Task: Look for space in Mountain Top, United States from 14th June, 2023 to 30th June, 2023 for 5 adults in price range Rs.8000 to Rs.12000. Place can be entire place or private room with 5 bedrooms having 5 beds and 5 bathrooms. Property type can be house, flat, guest house. Amenities needed are: wifi, TV, free parkinig on premises, gym, breakfast. Booking option can be shelf check-in. Required host language is English.
Action: Mouse moved to (584, 129)
Screenshot: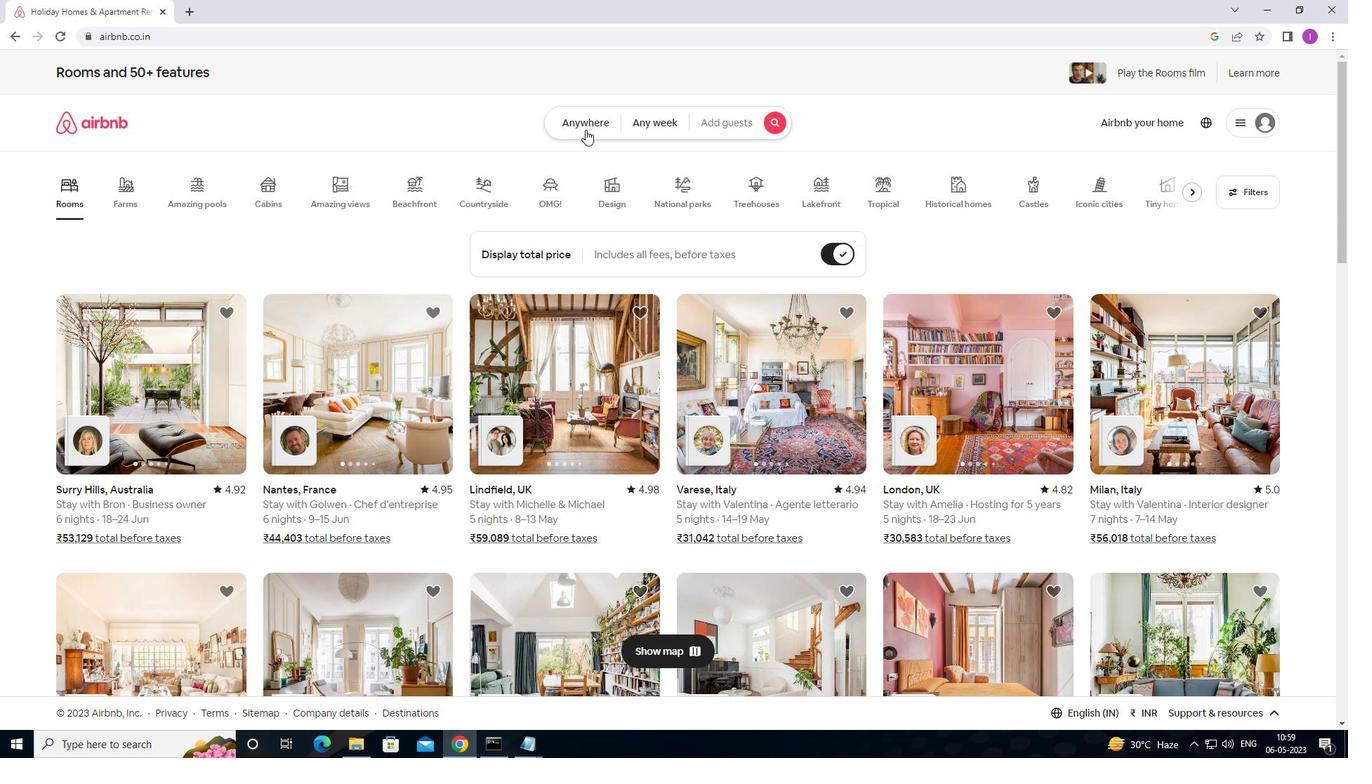 
Action: Mouse pressed left at (584, 129)
Screenshot: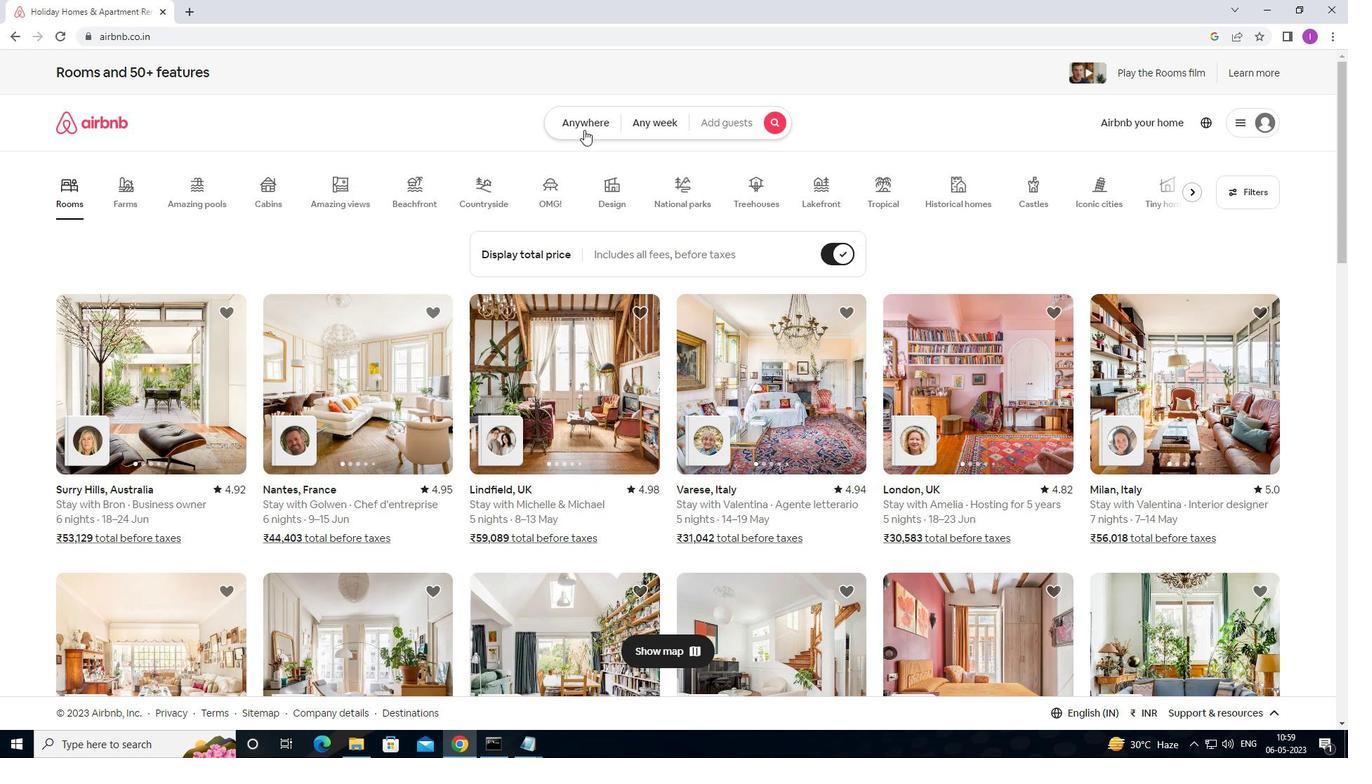
Action: Mouse moved to (483, 166)
Screenshot: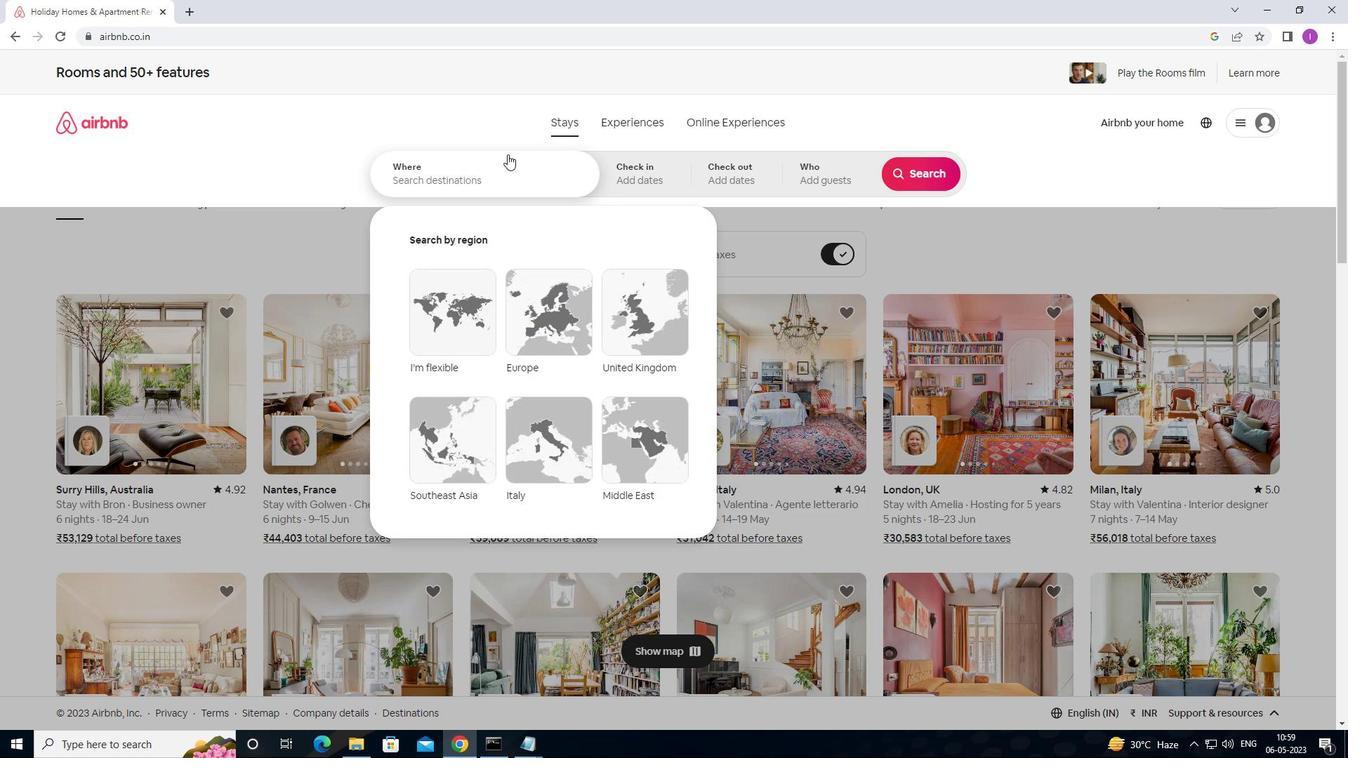 
Action: Mouse pressed left at (483, 166)
Screenshot: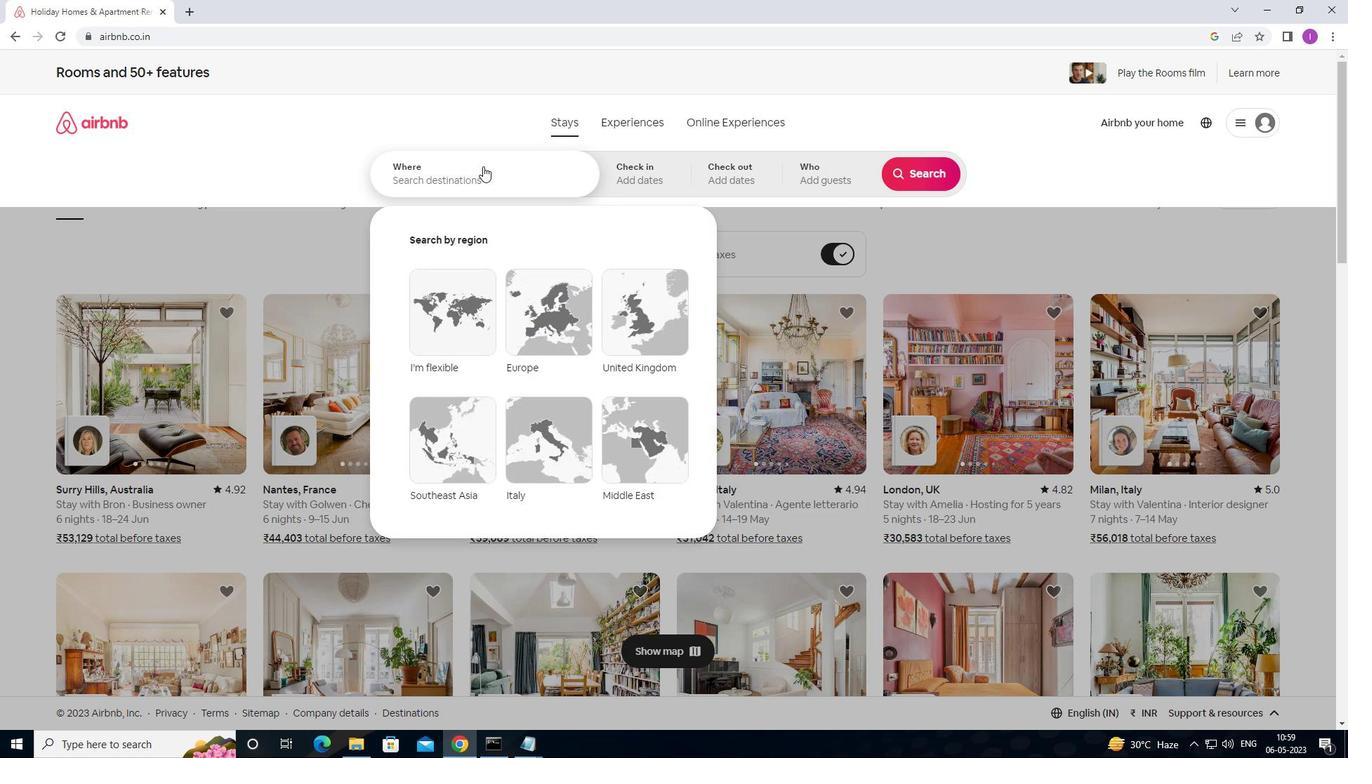 
Action: Mouse moved to (943, 54)
Screenshot: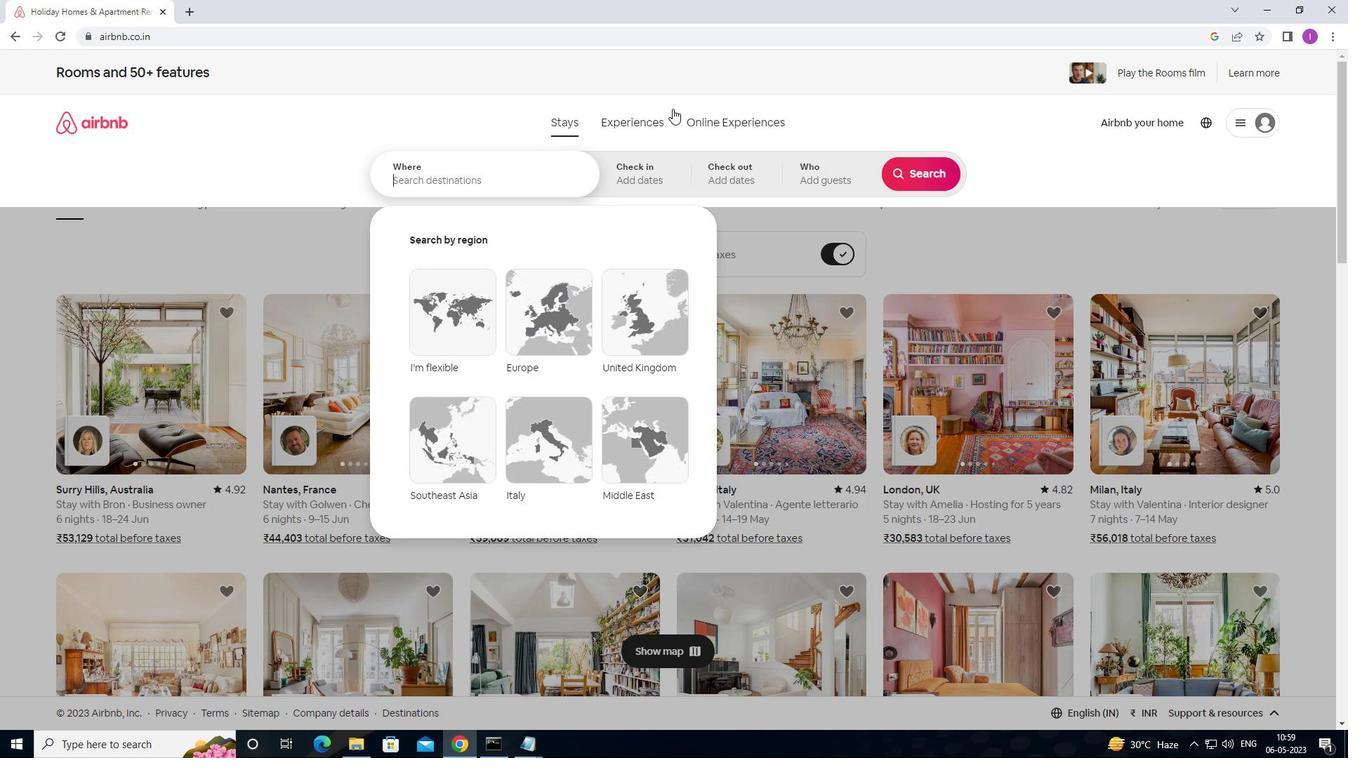 
Action: Key pressed <Key.shift>MOUNTAIN<Key.space>TOP,<Key.shift><Key.shift>UNITES<Key.backspace>D<Key.space>STATES
Screenshot: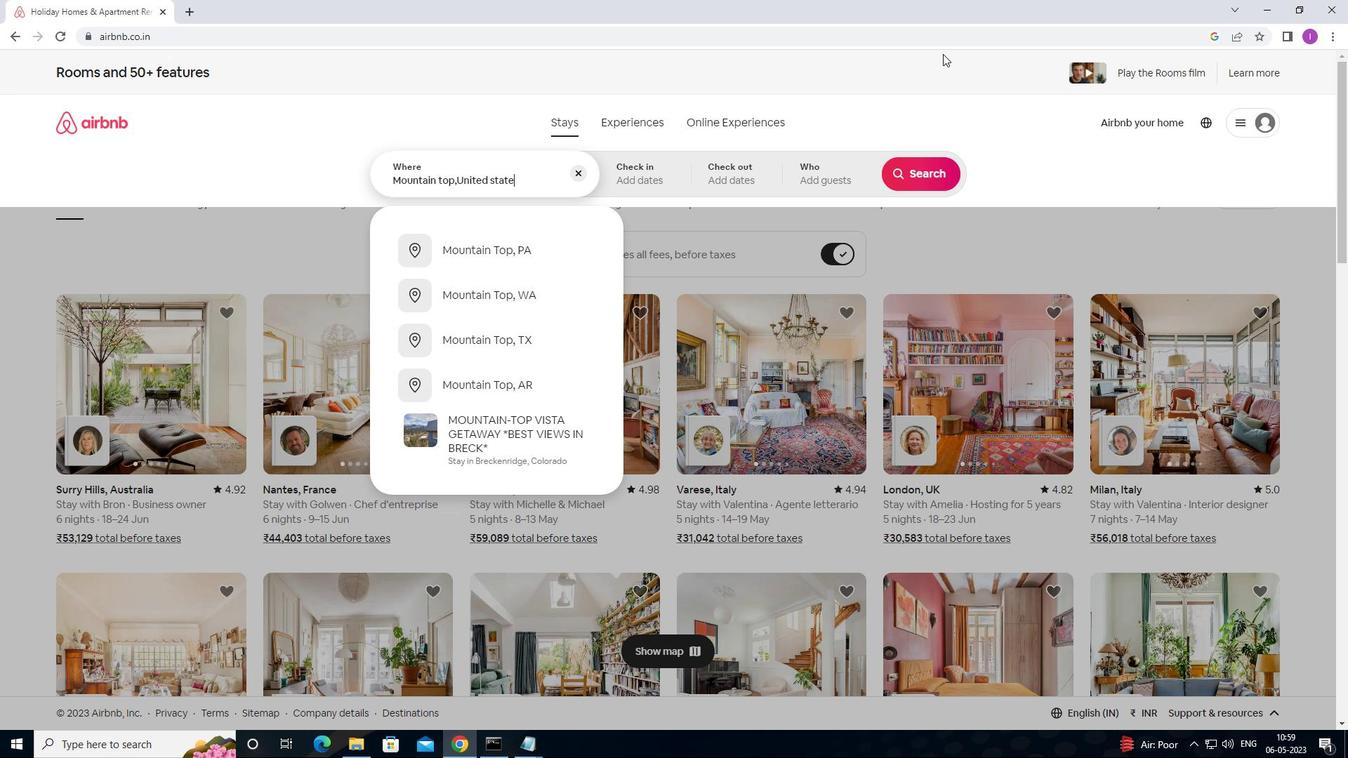 
Action: Mouse moved to (660, 179)
Screenshot: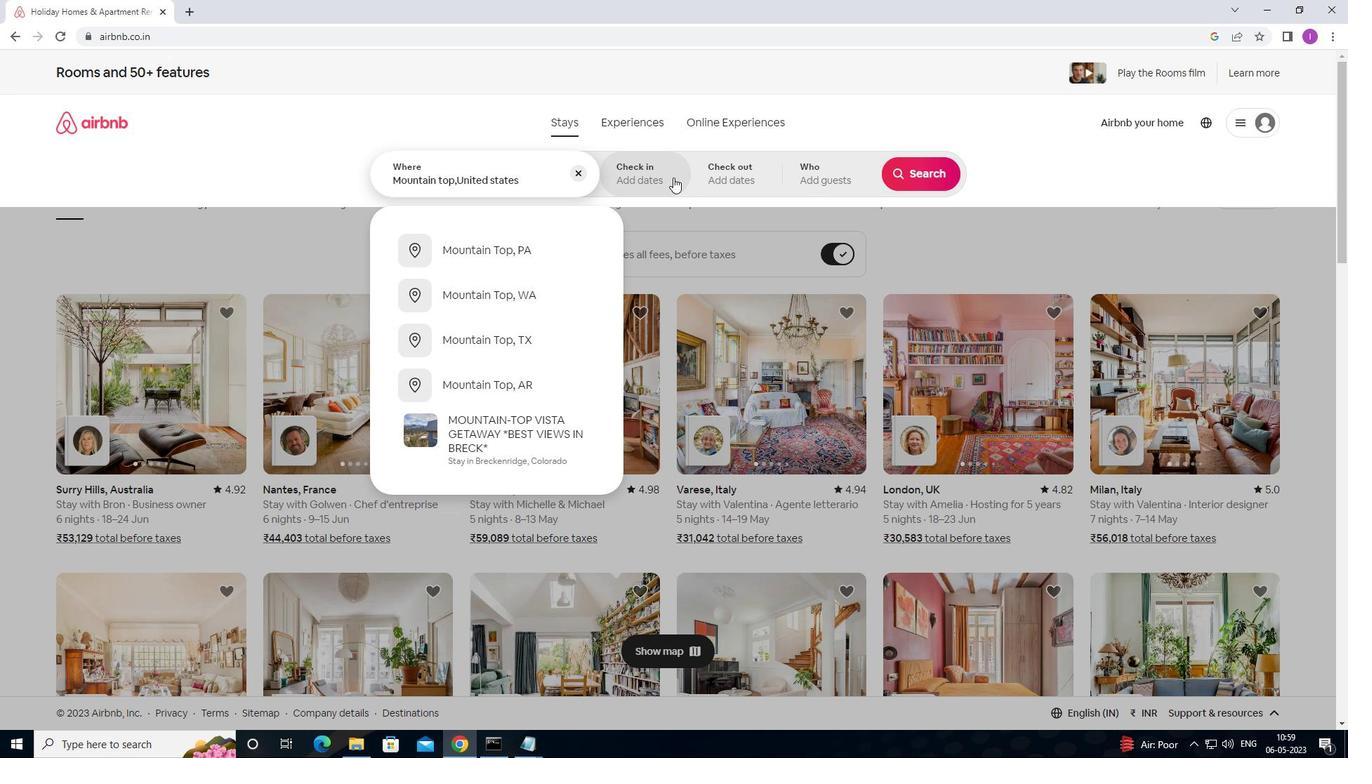 
Action: Mouse pressed left at (660, 179)
Screenshot: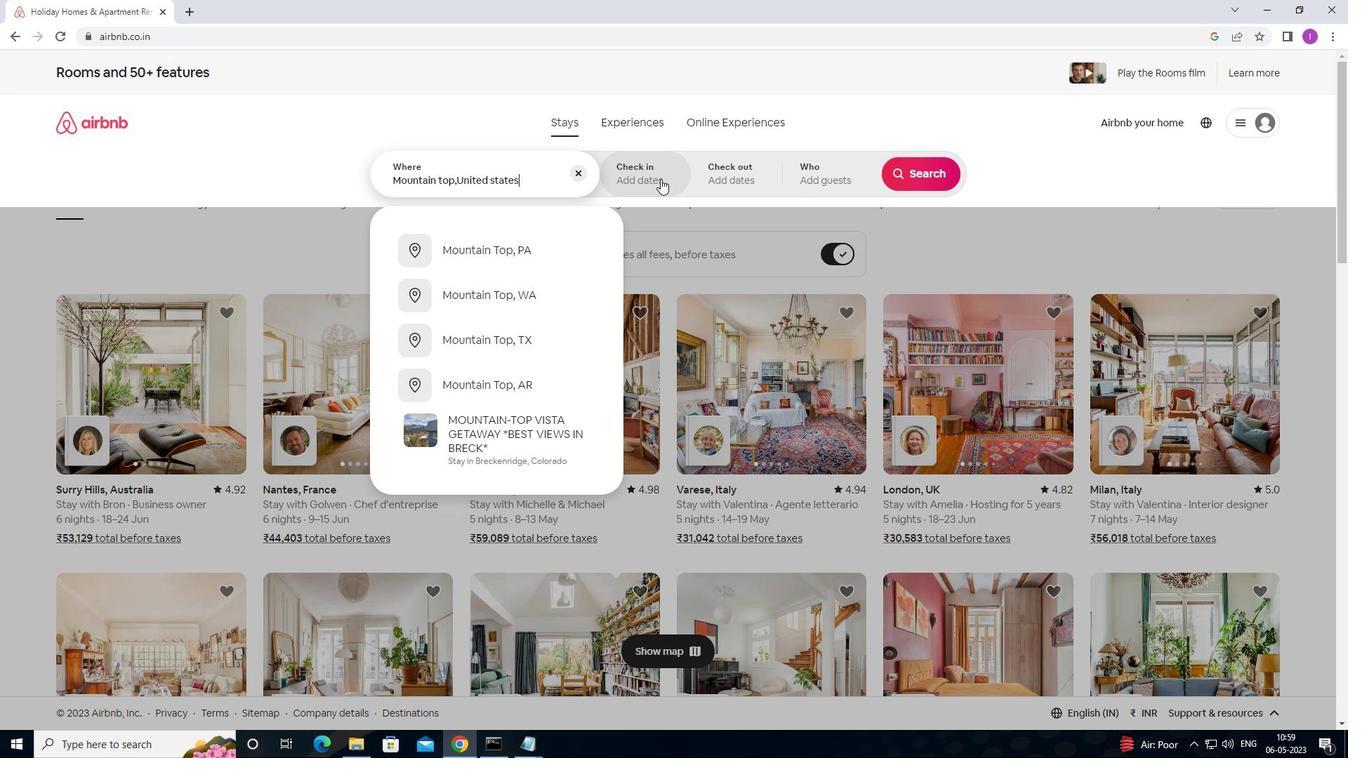 
Action: Mouse moved to (799, 409)
Screenshot: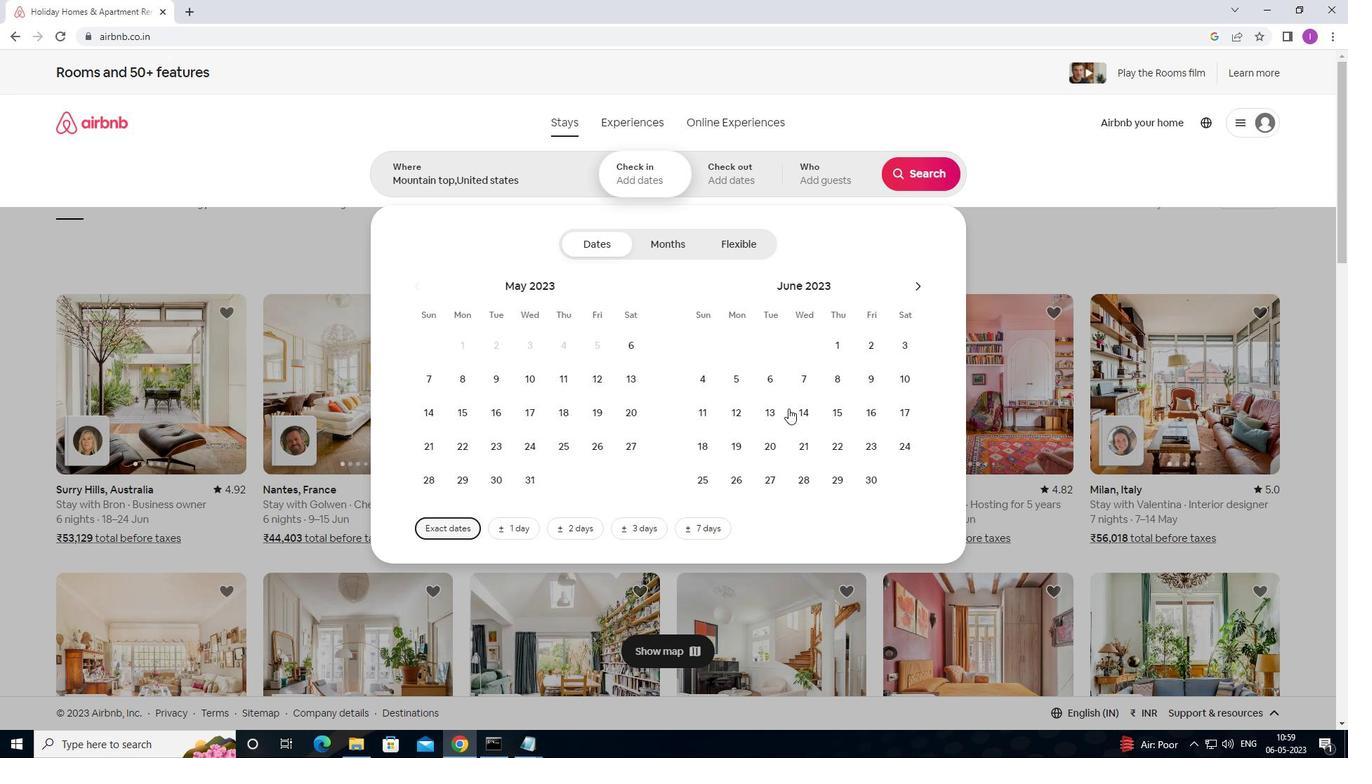 
Action: Mouse pressed left at (799, 409)
Screenshot: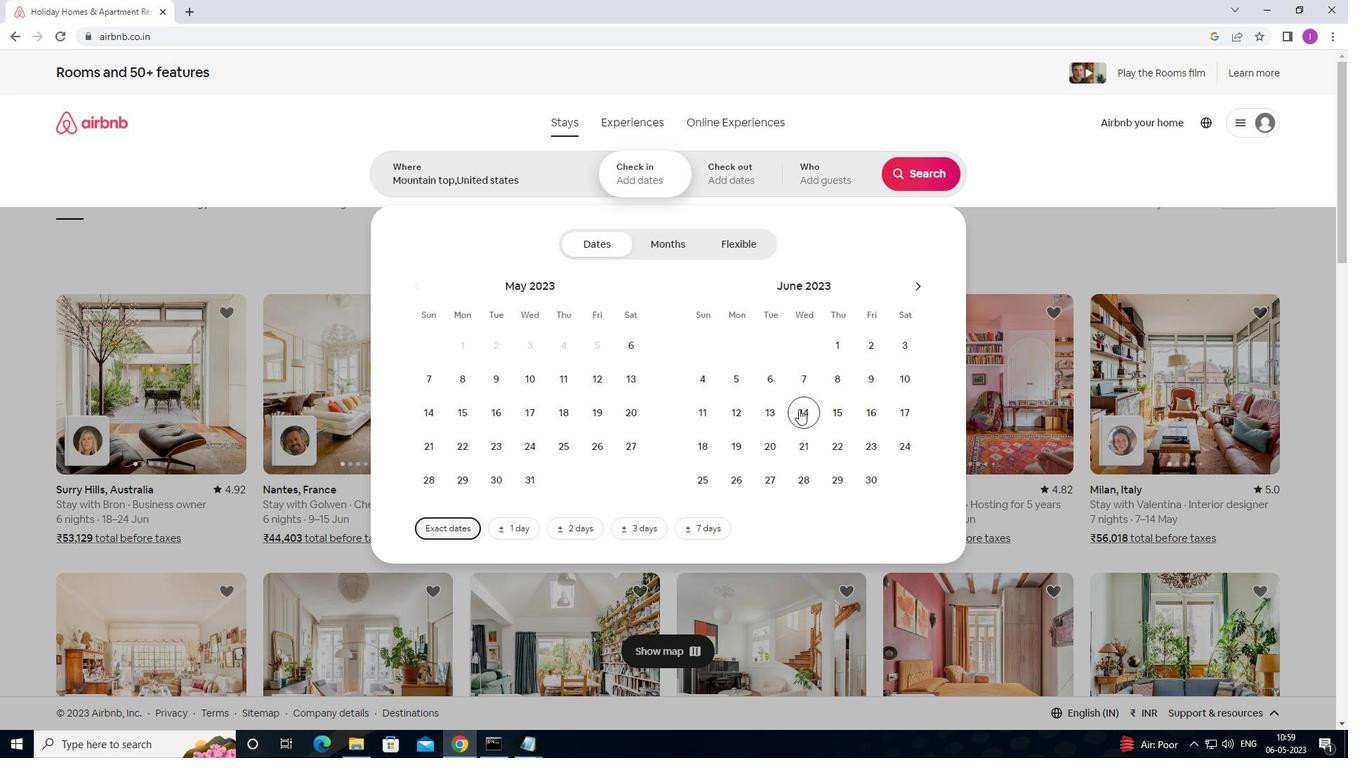 
Action: Mouse moved to (868, 485)
Screenshot: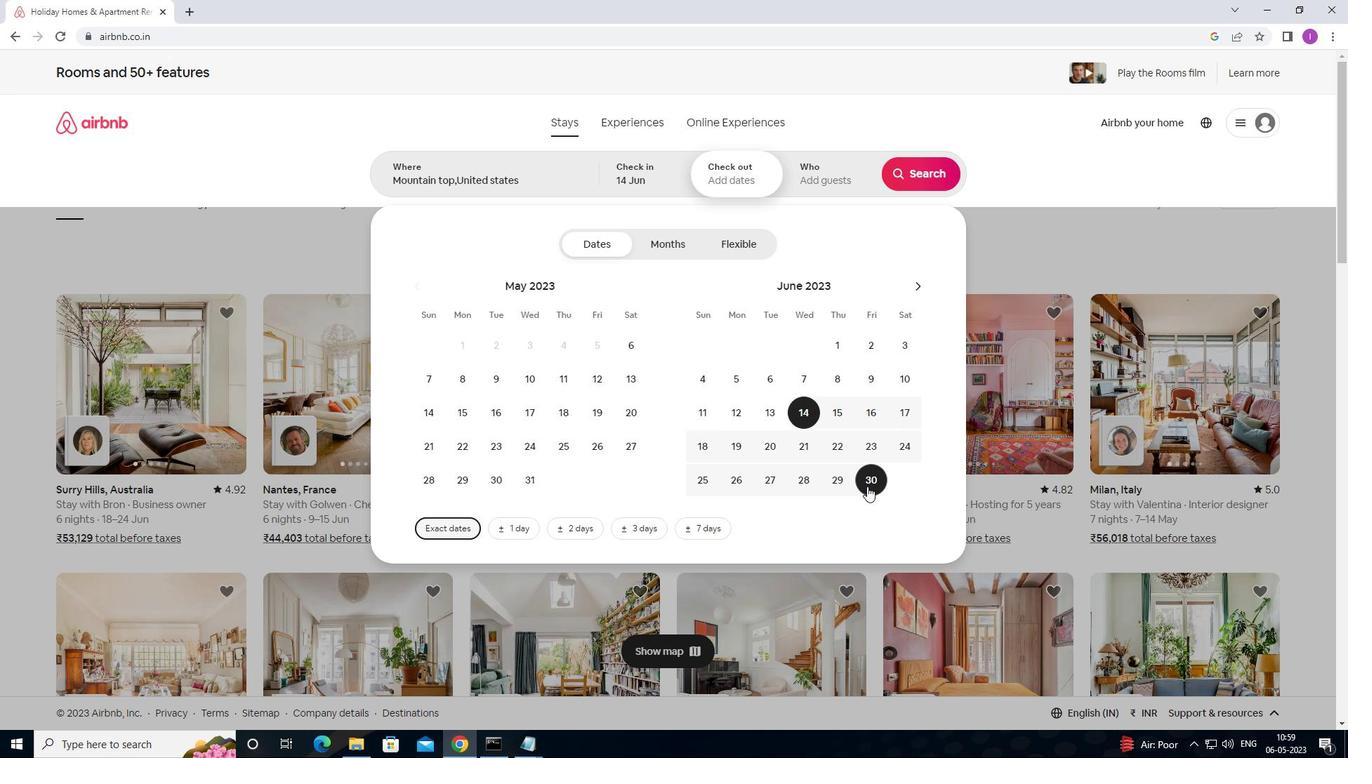 
Action: Mouse pressed left at (868, 485)
Screenshot: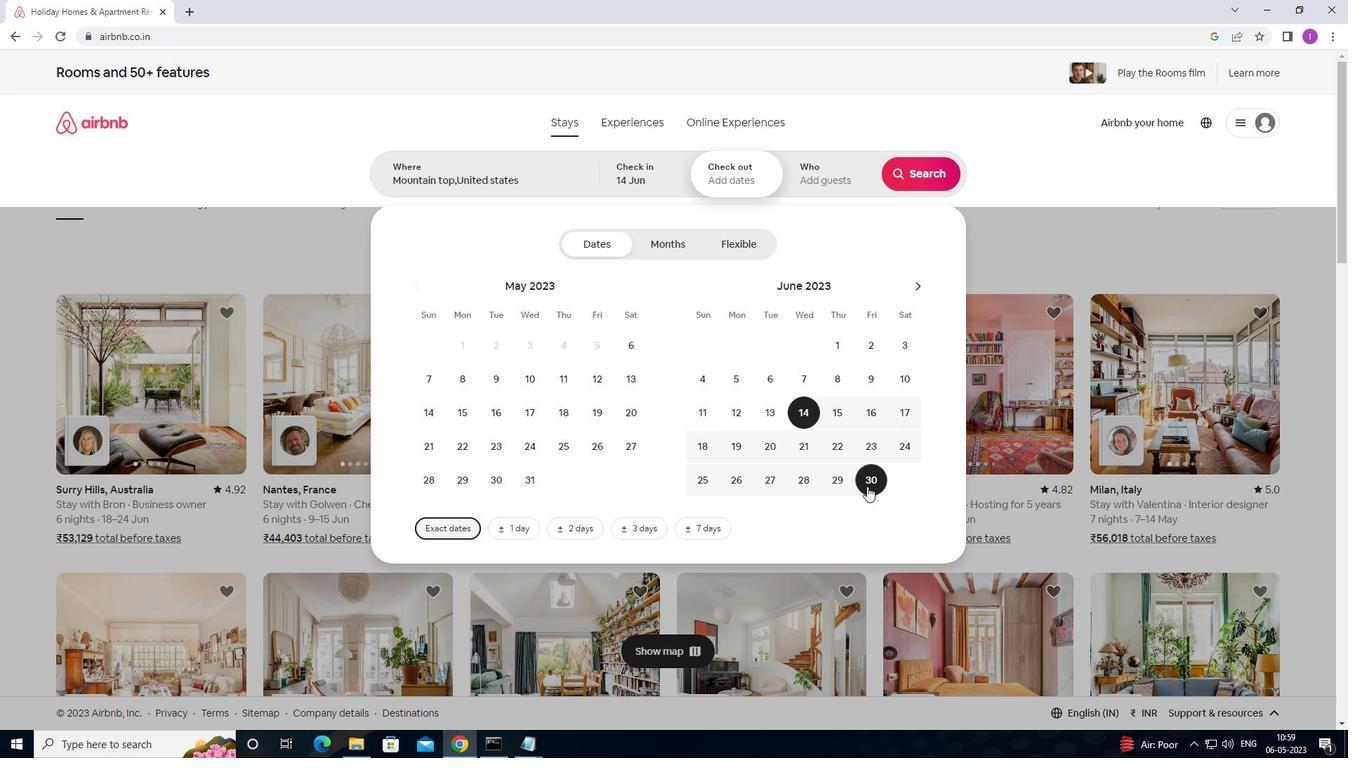 
Action: Mouse moved to (853, 176)
Screenshot: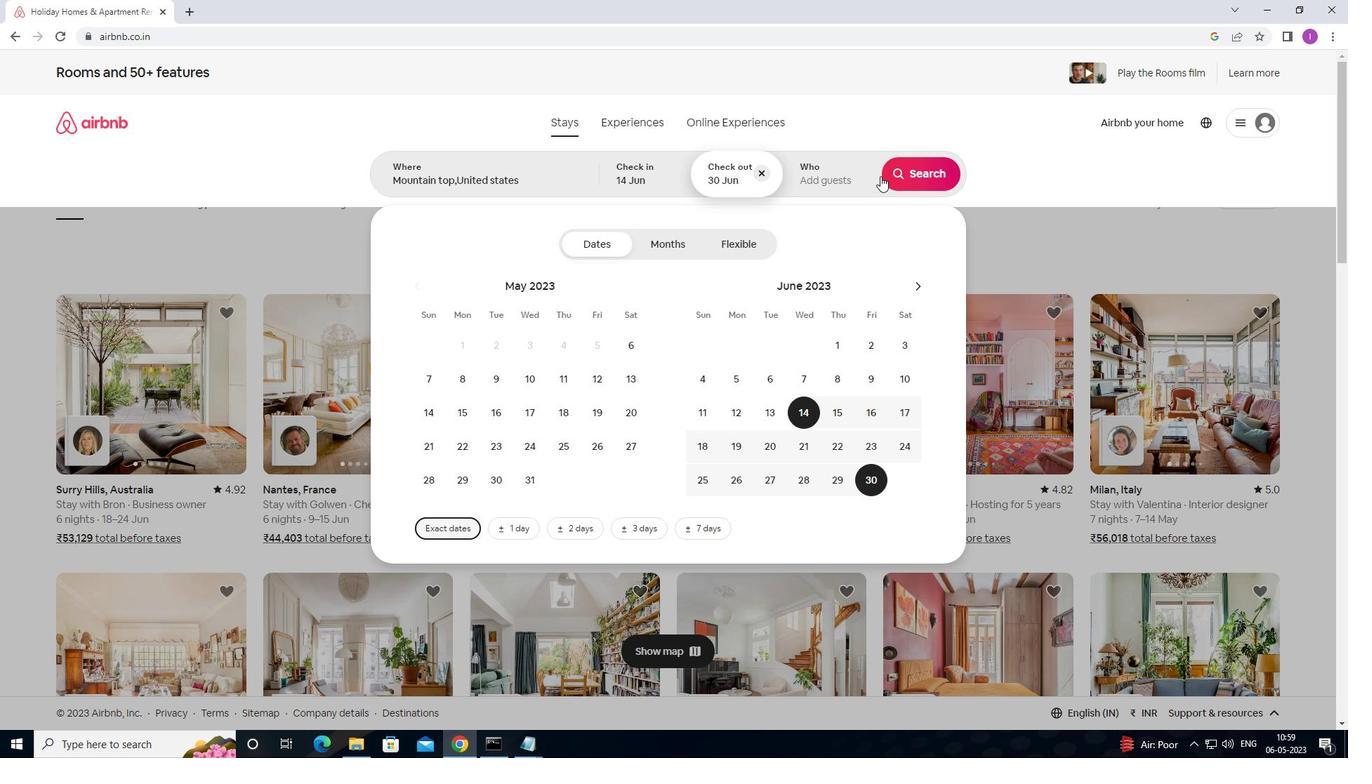 
Action: Mouse pressed left at (853, 176)
Screenshot: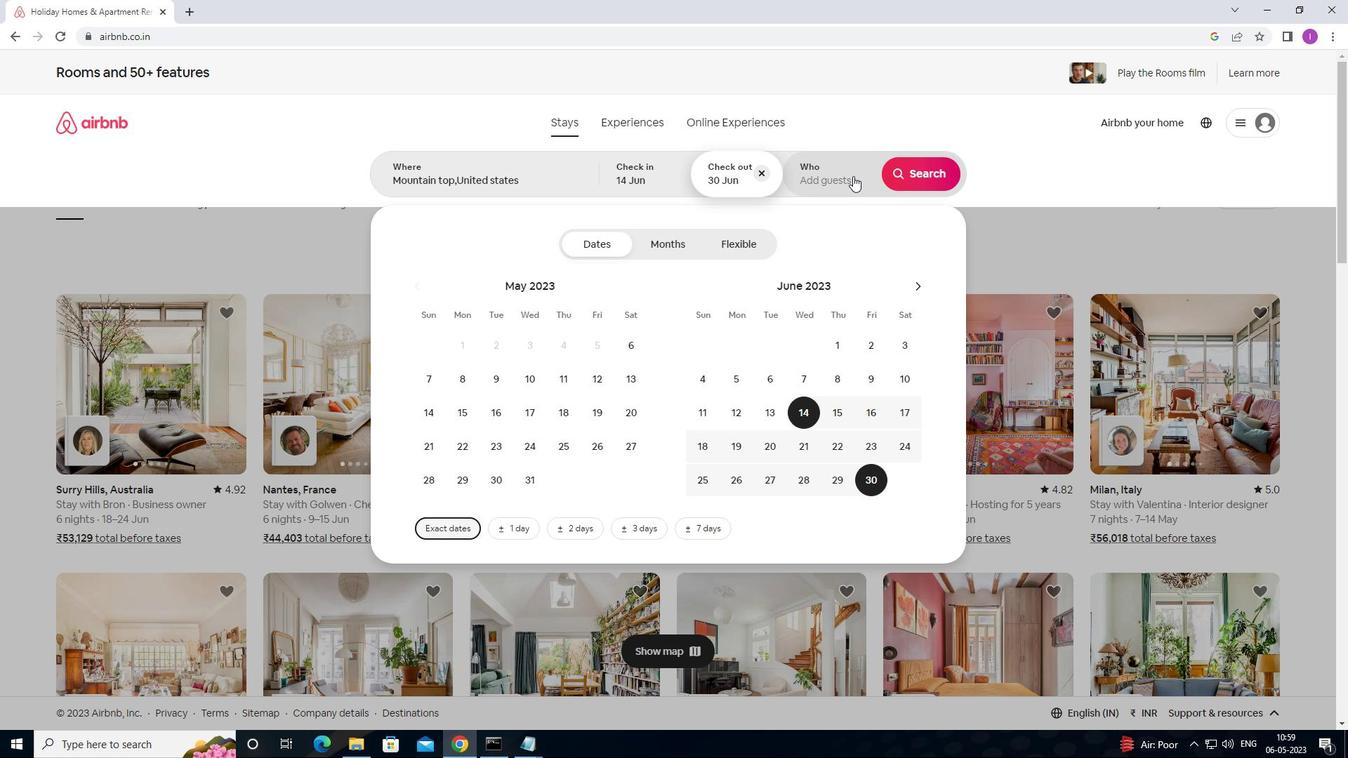 
Action: Mouse moved to (921, 249)
Screenshot: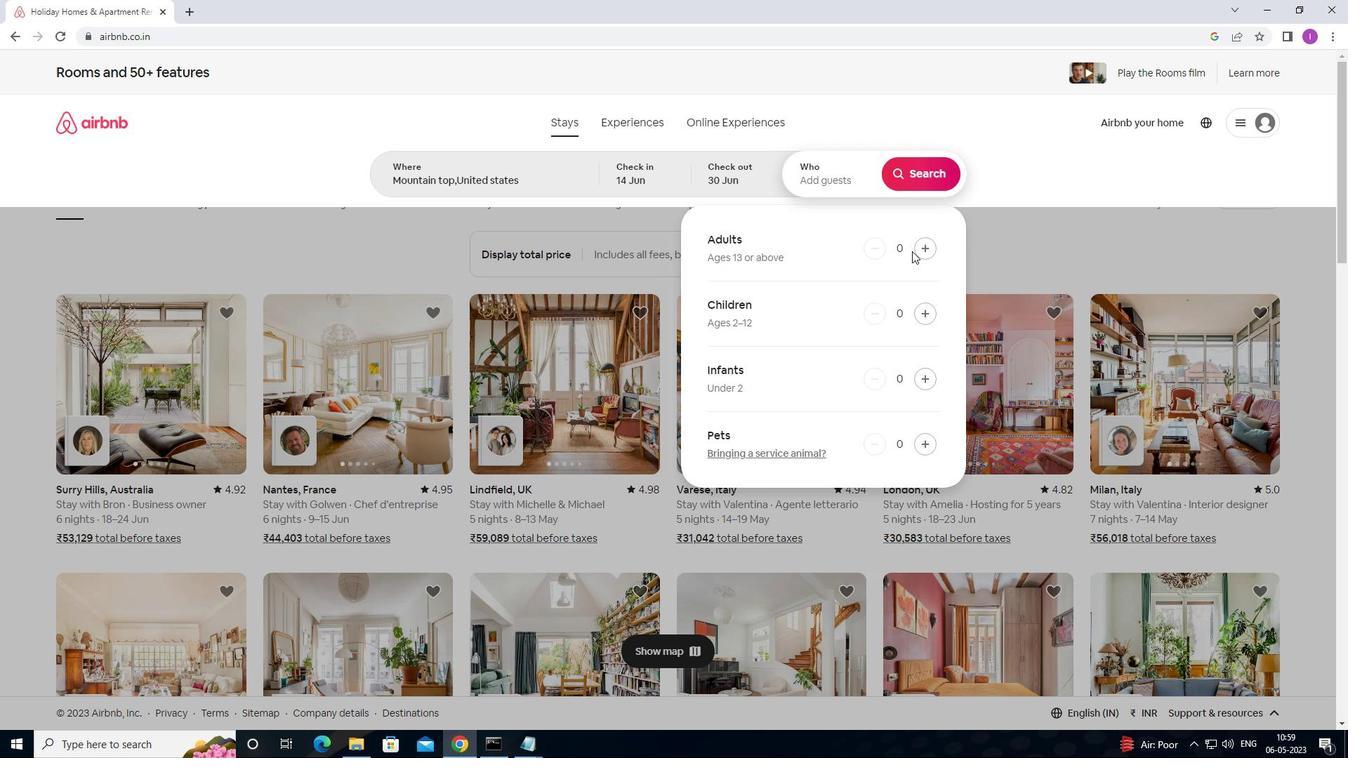 
Action: Mouse pressed left at (921, 249)
Screenshot: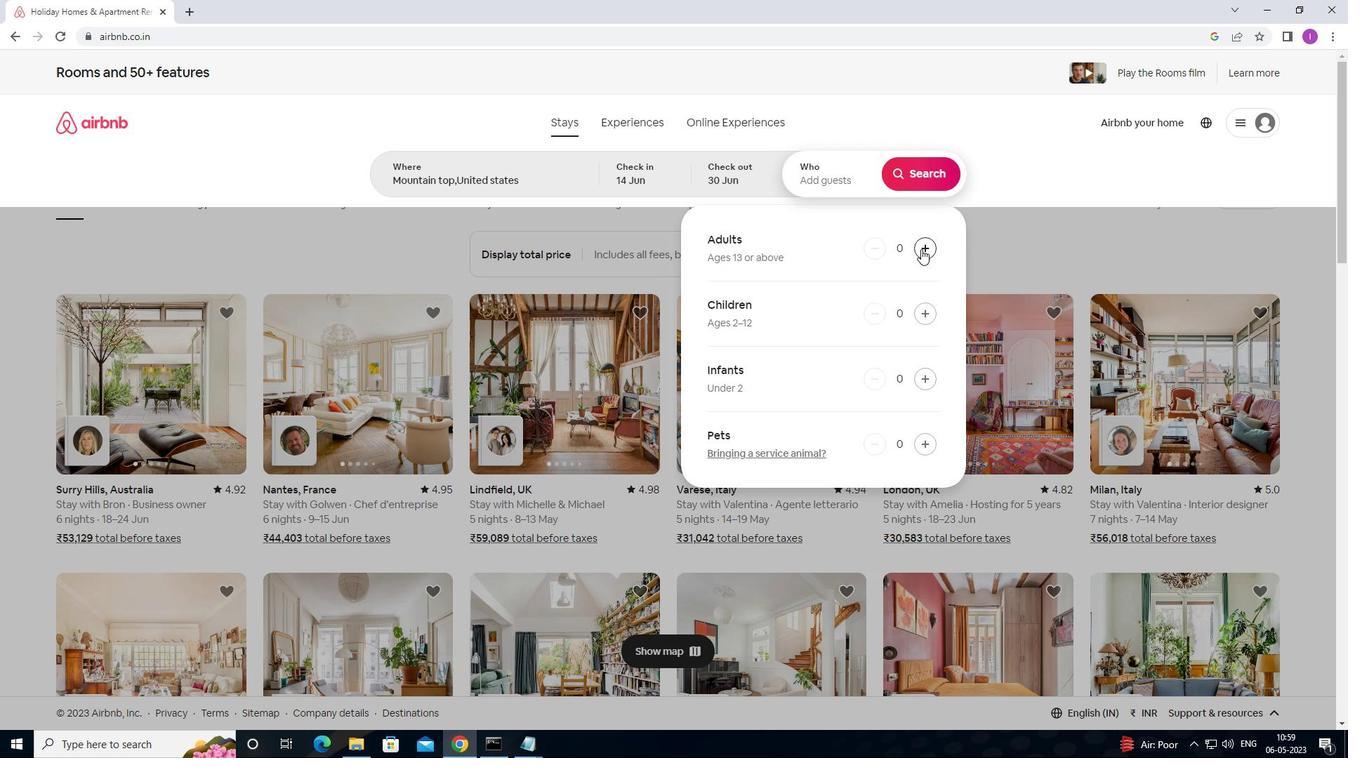 
Action: Mouse pressed left at (921, 249)
Screenshot: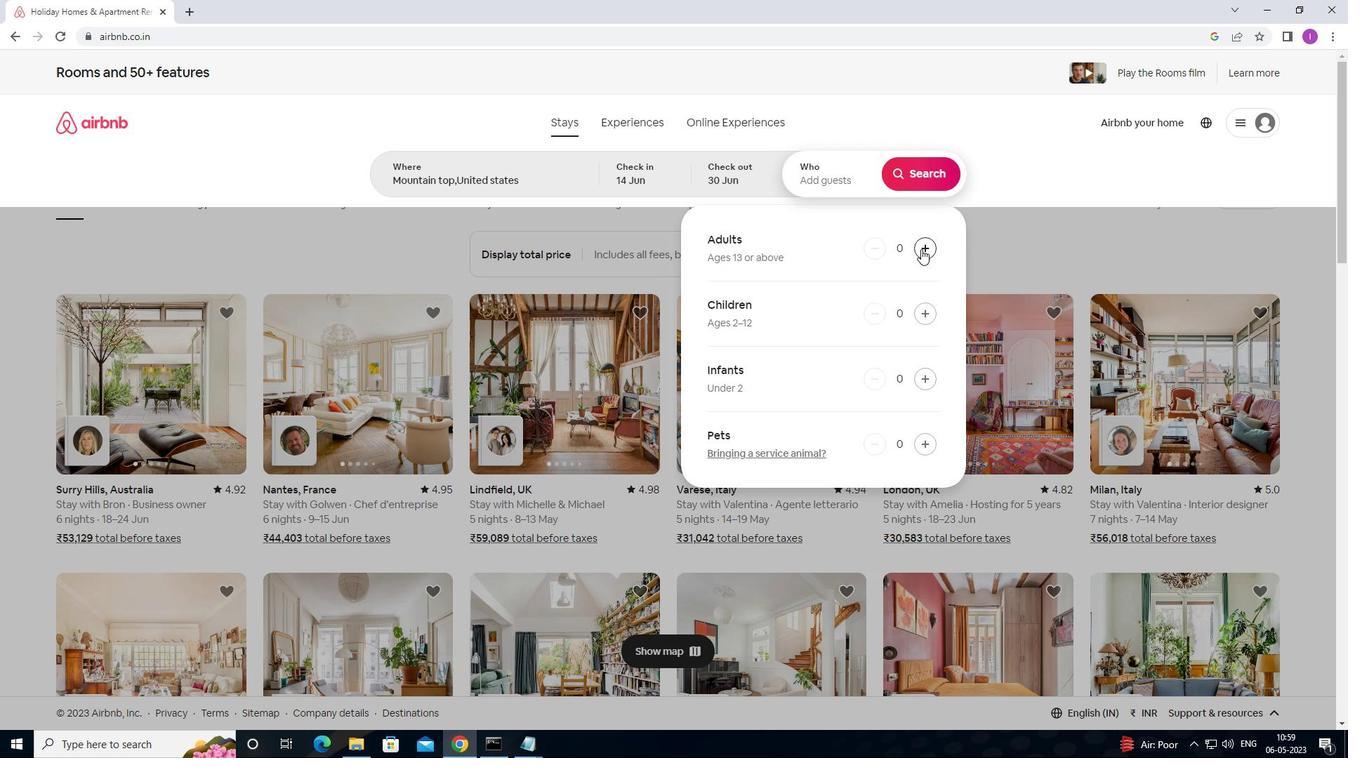 
Action: Mouse pressed left at (921, 249)
Screenshot: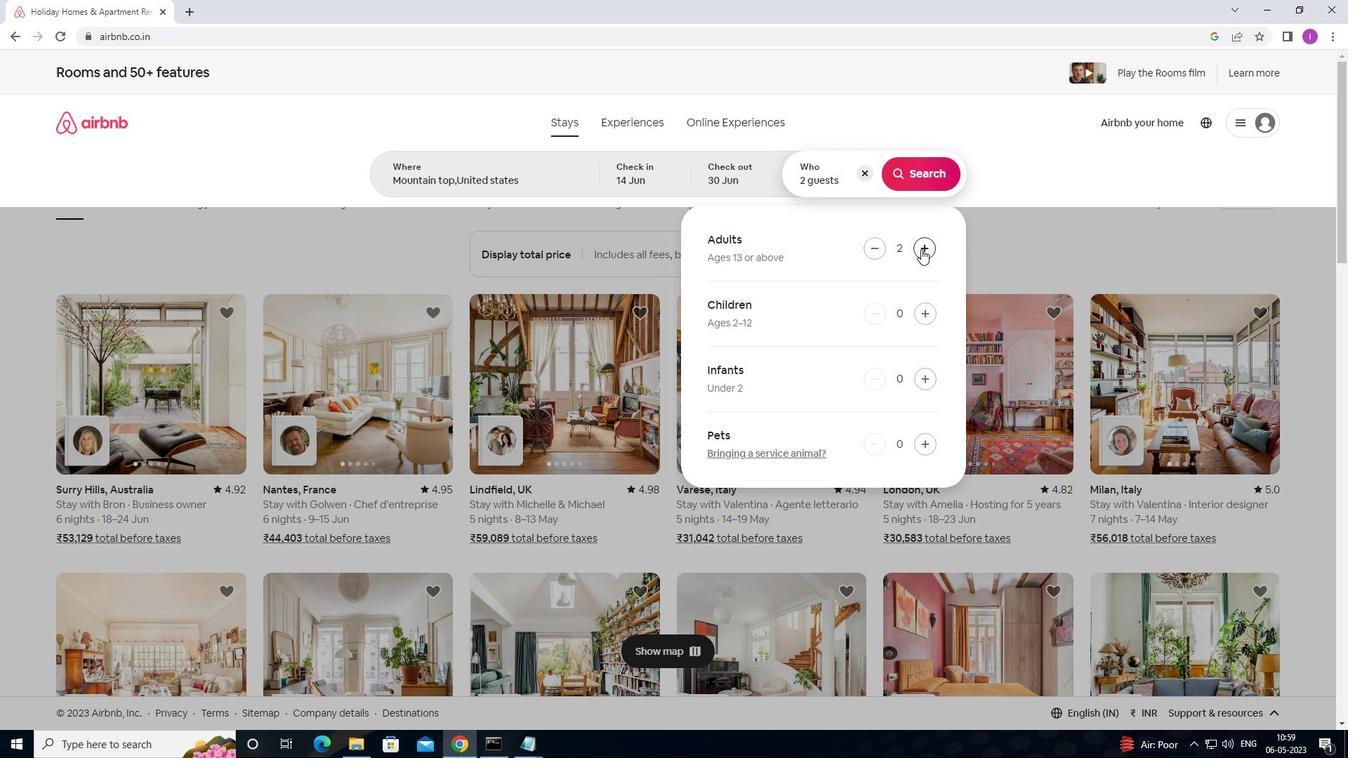 
Action: Mouse pressed left at (921, 249)
Screenshot: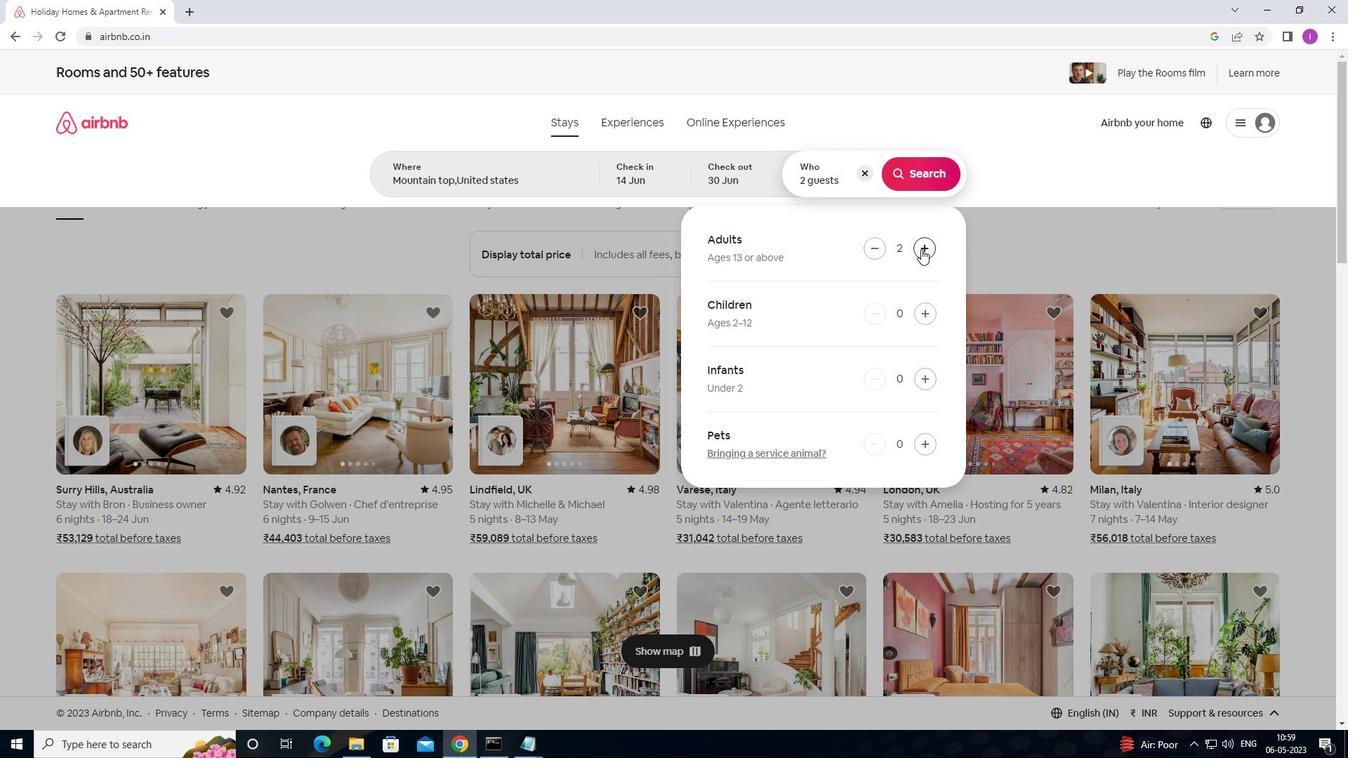 
Action: Mouse moved to (921, 249)
Screenshot: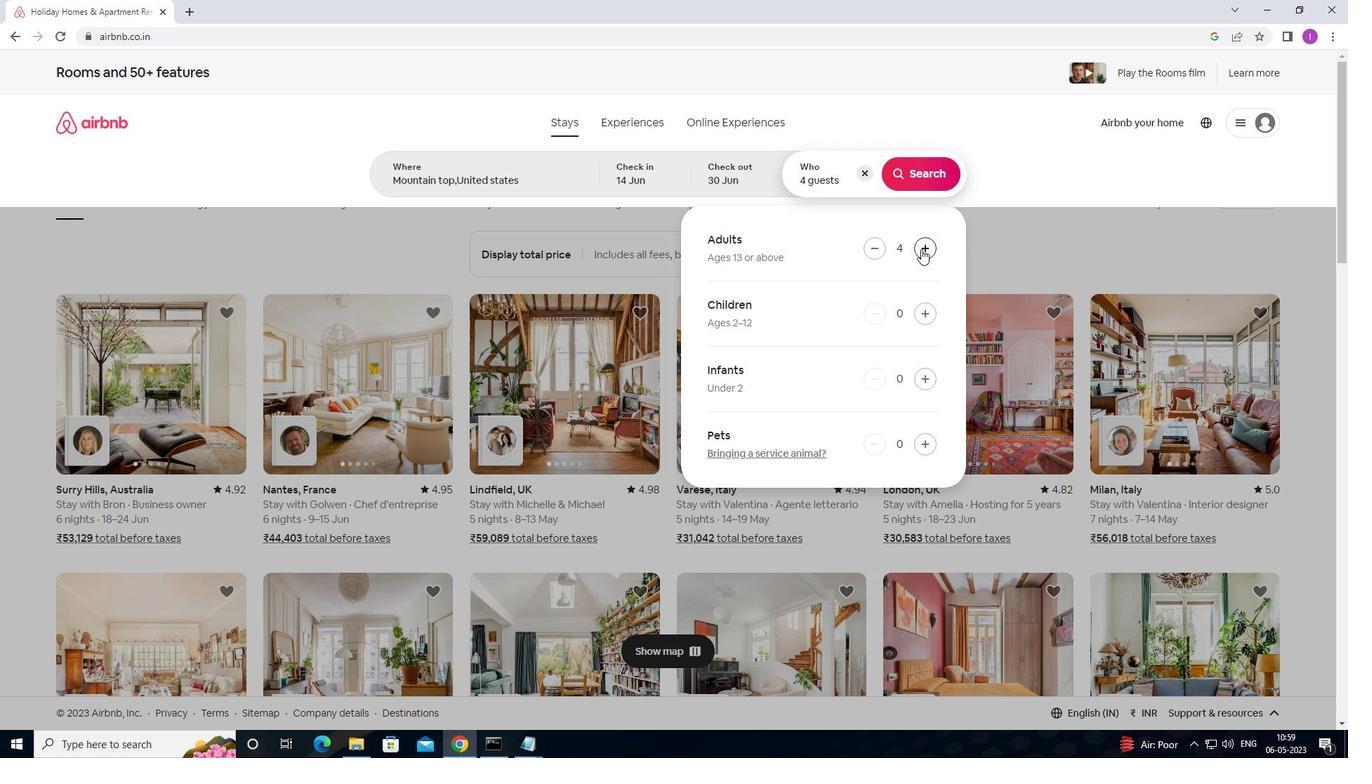 
Action: Mouse pressed left at (921, 249)
Screenshot: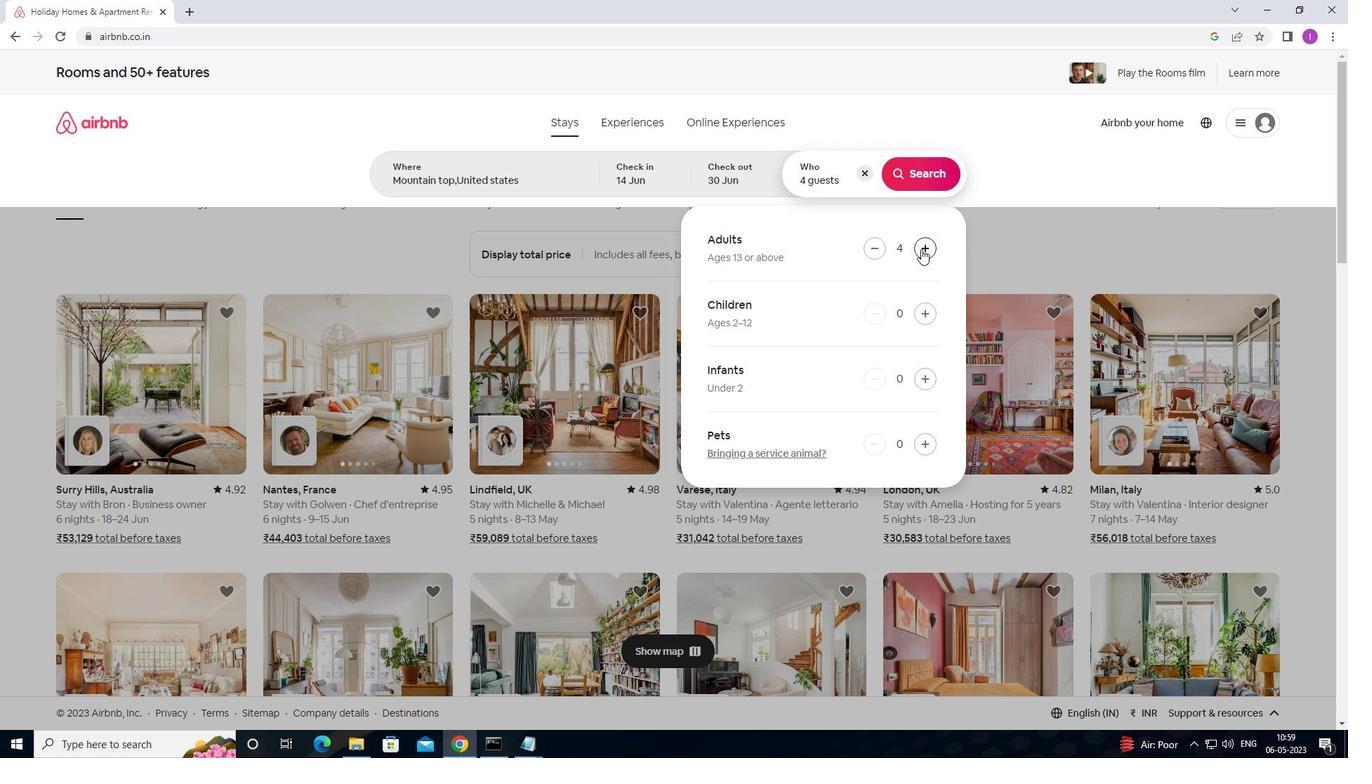 
Action: Mouse moved to (924, 174)
Screenshot: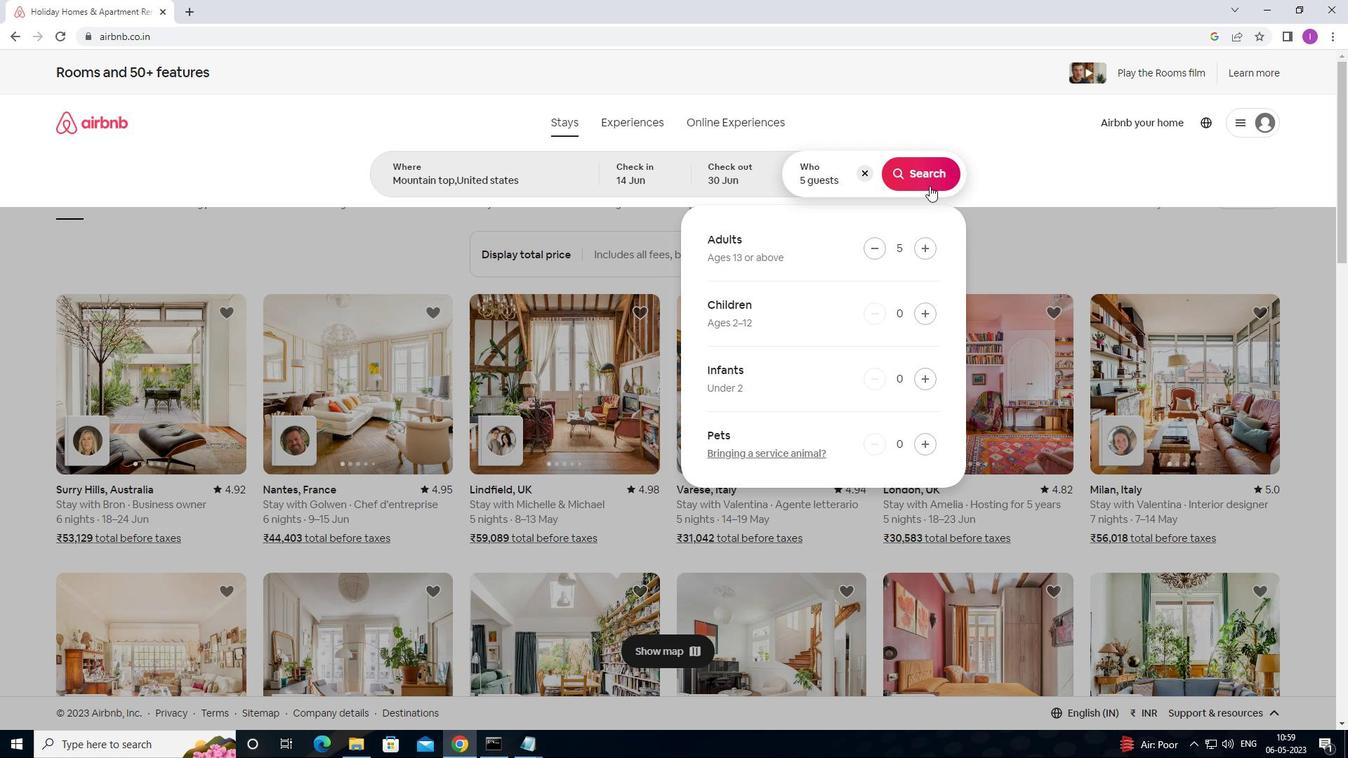 
Action: Mouse pressed left at (924, 174)
Screenshot: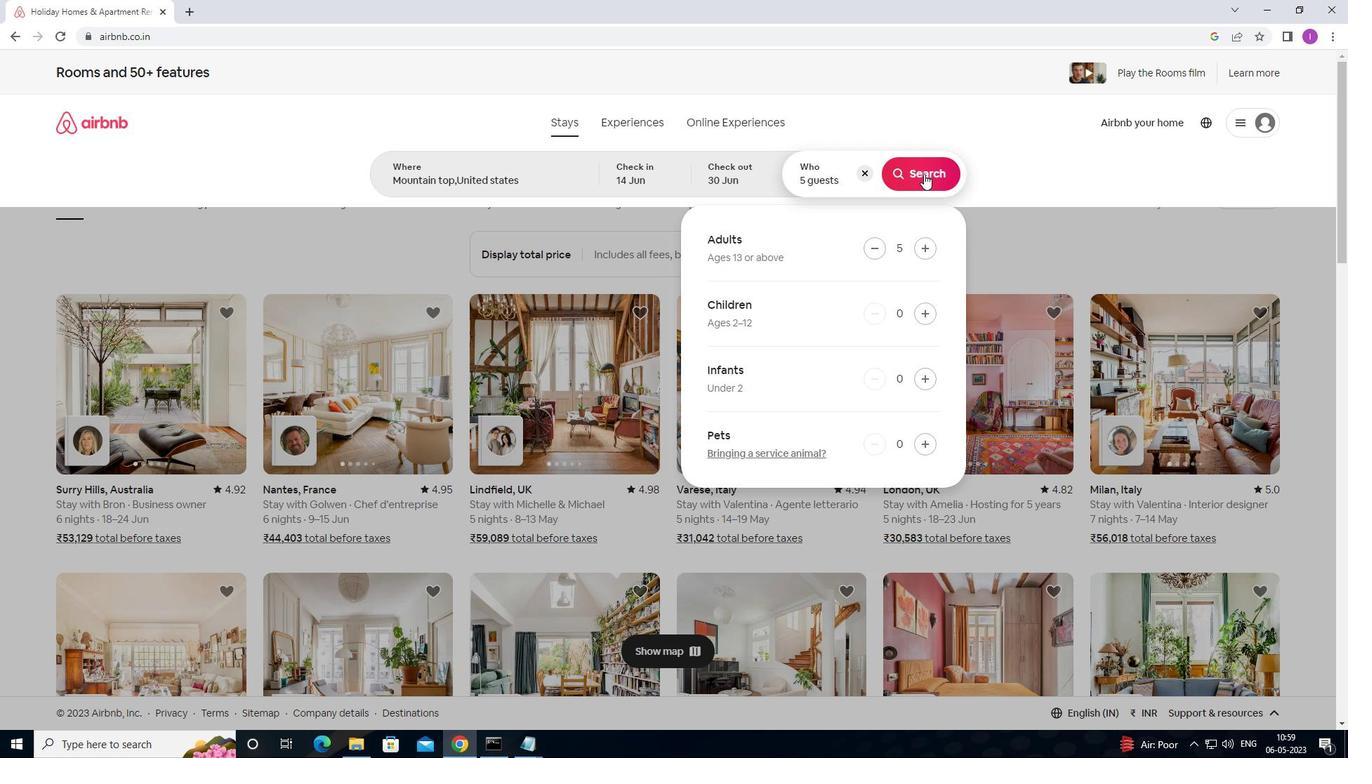
Action: Mouse moved to (1292, 128)
Screenshot: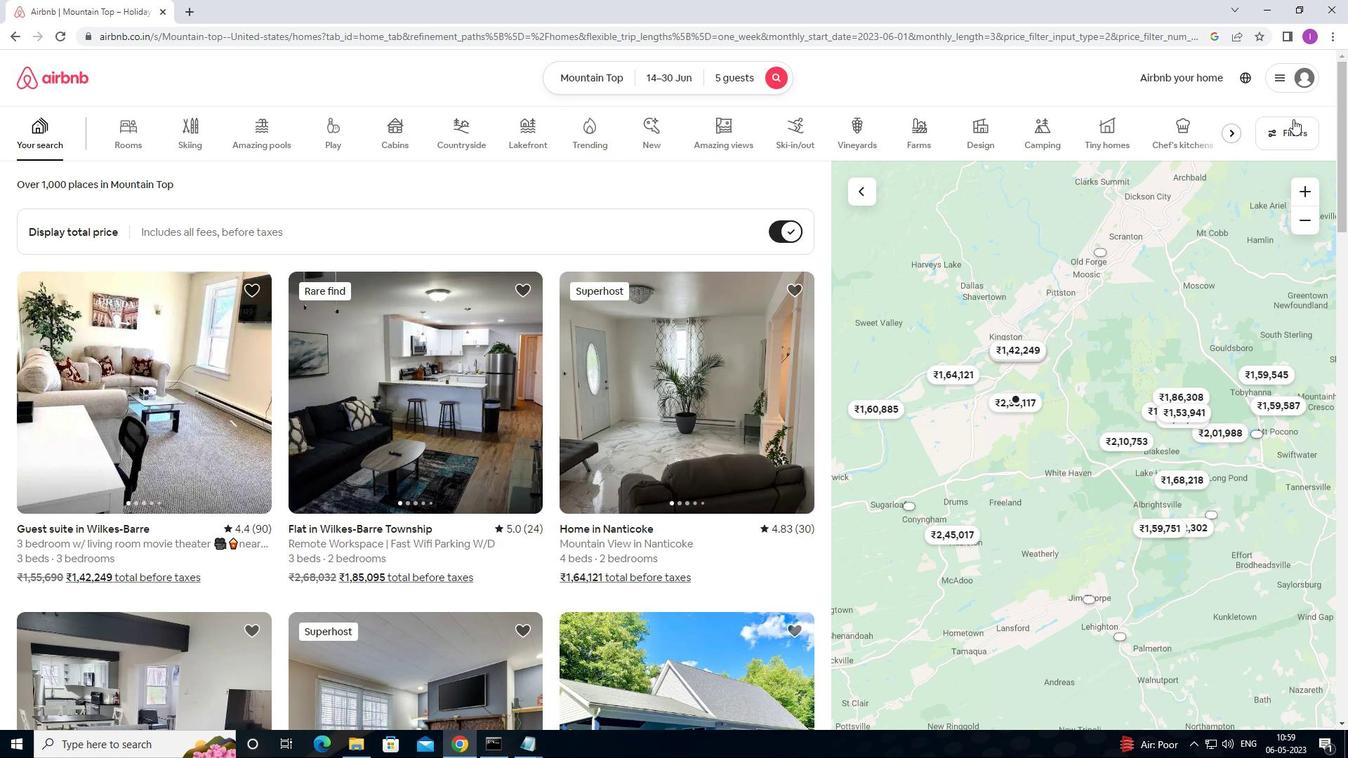 
Action: Mouse pressed left at (1292, 128)
Screenshot: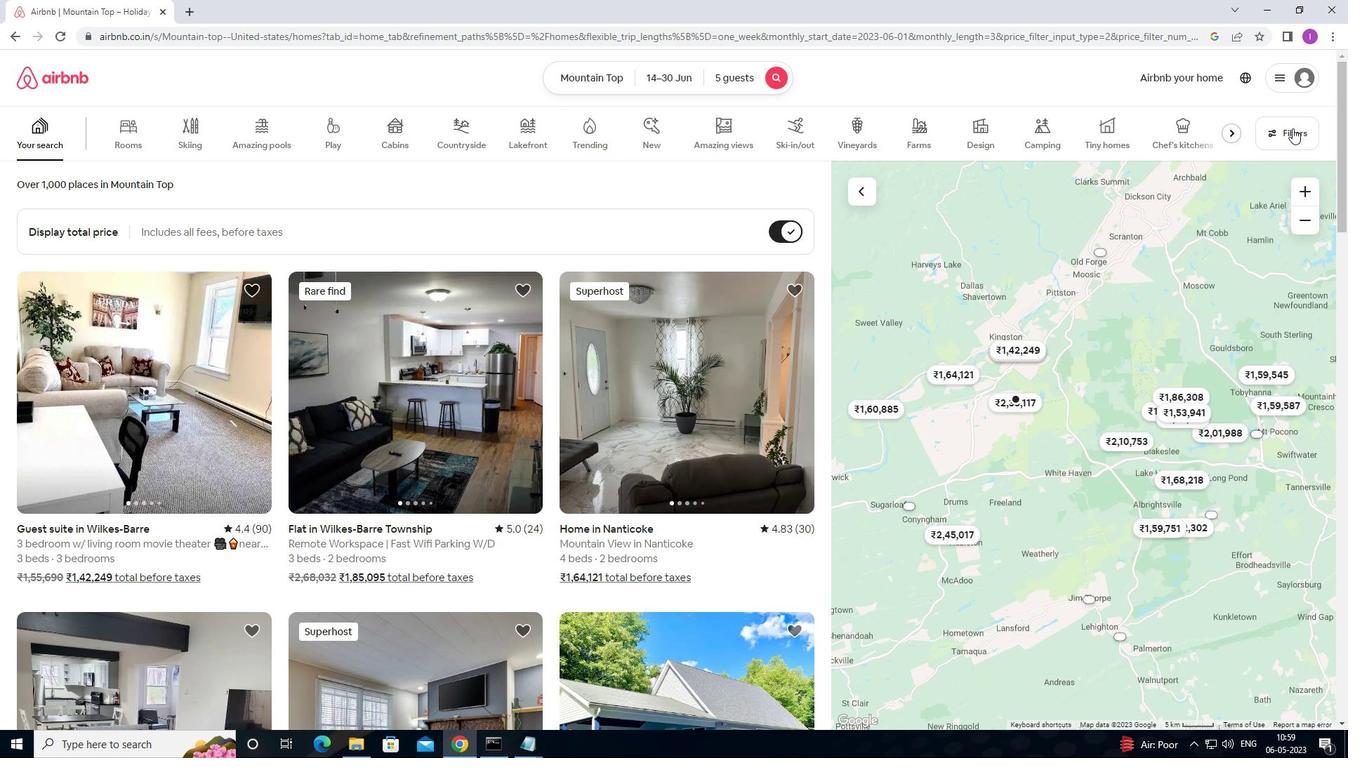
Action: Mouse moved to (521, 474)
Screenshot: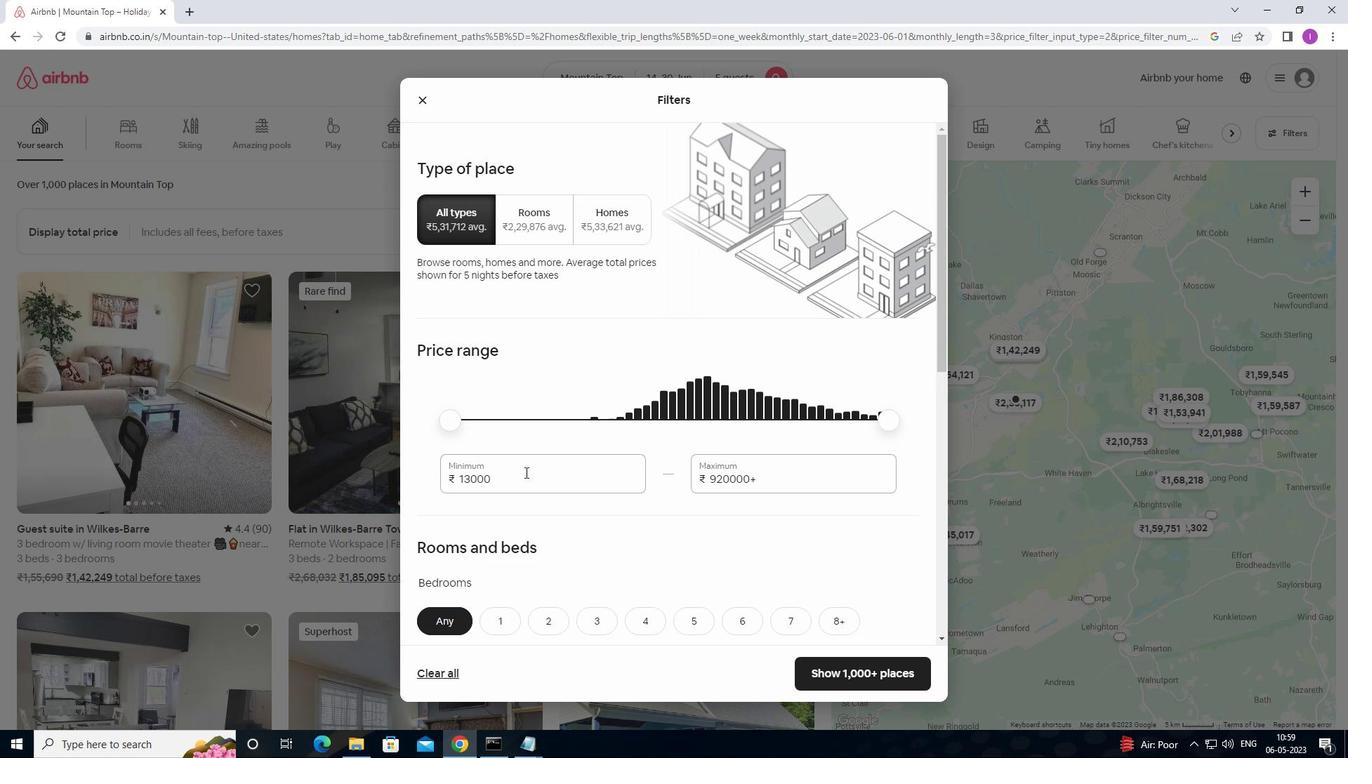
Action: Mouse pressed left at (521, 474)
Screenshot: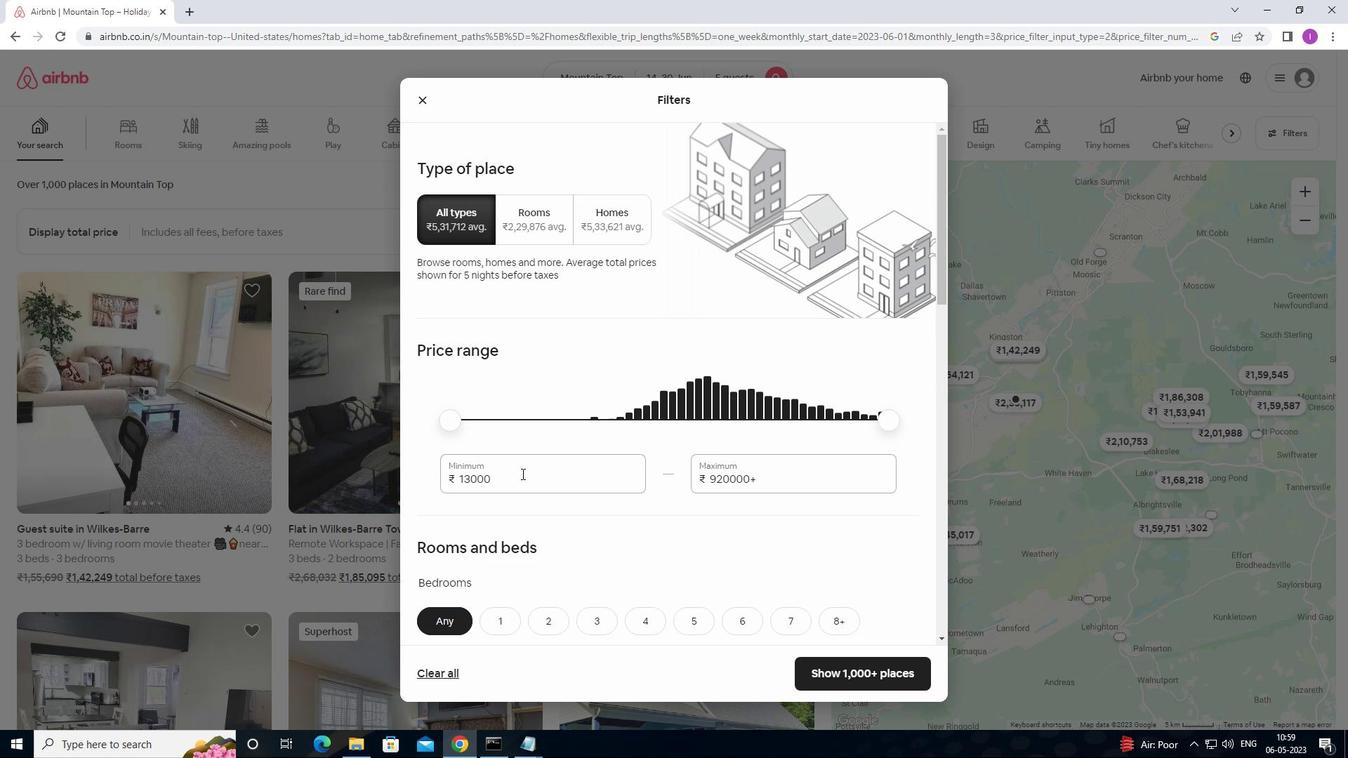 
Action: Mouse moved to (449, 483)
Screenshot: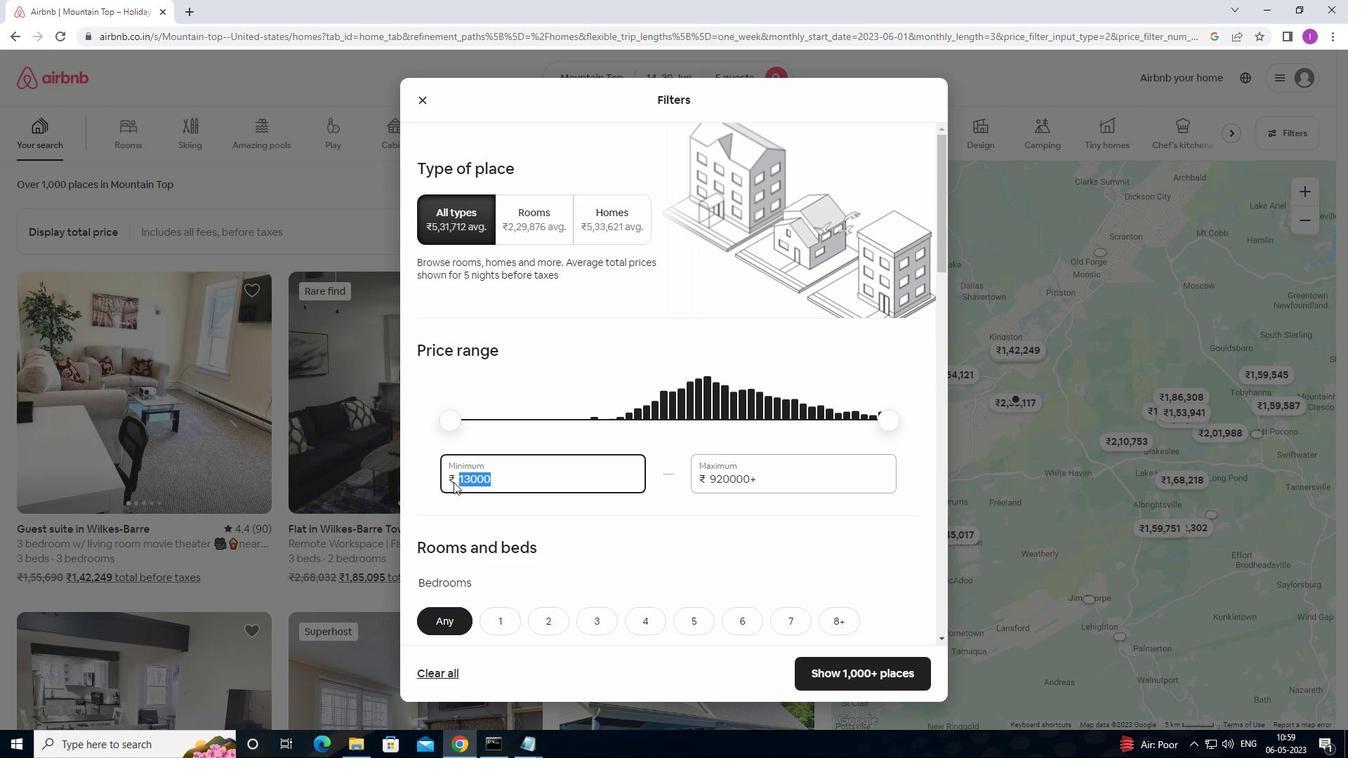 
Action: Mouse pressed left at (449, 483)
Screenshot: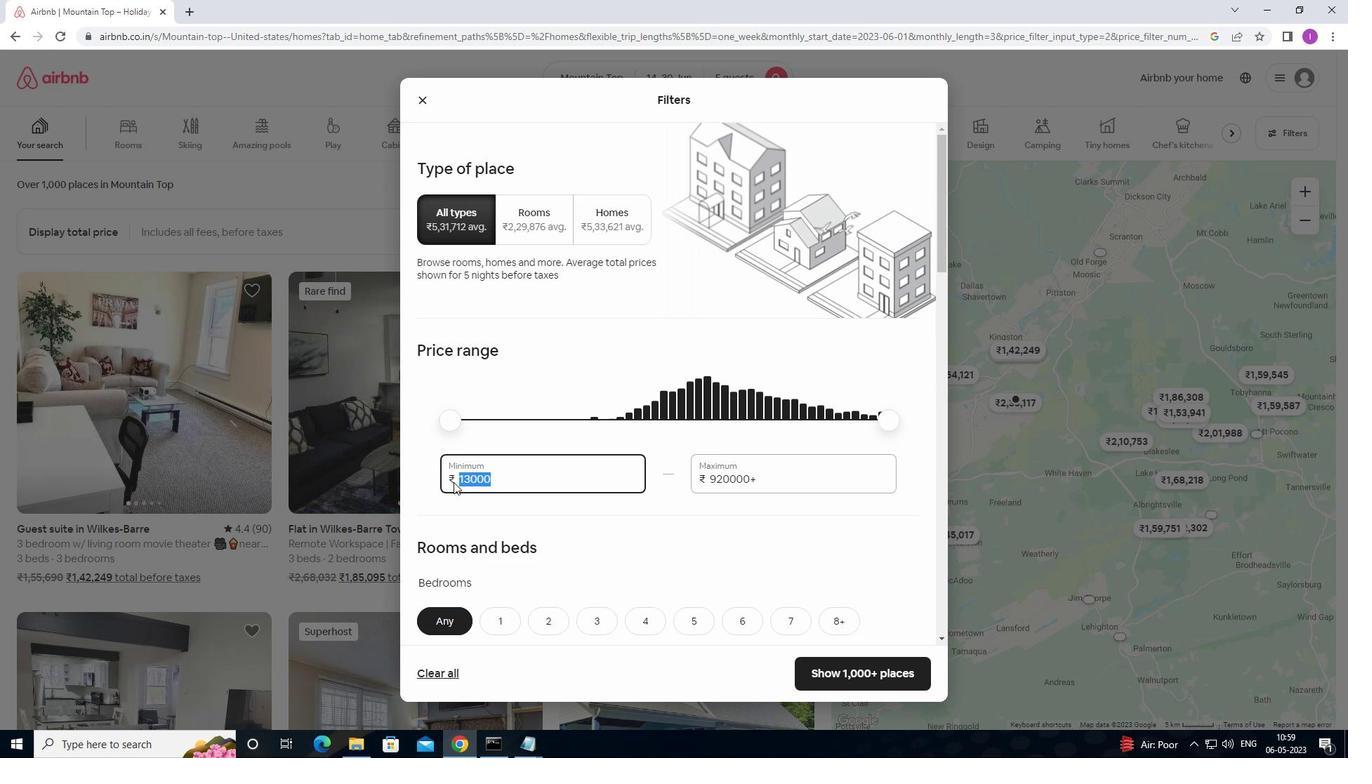 
Action: Mouse moved to (769, 407)
Screenshot: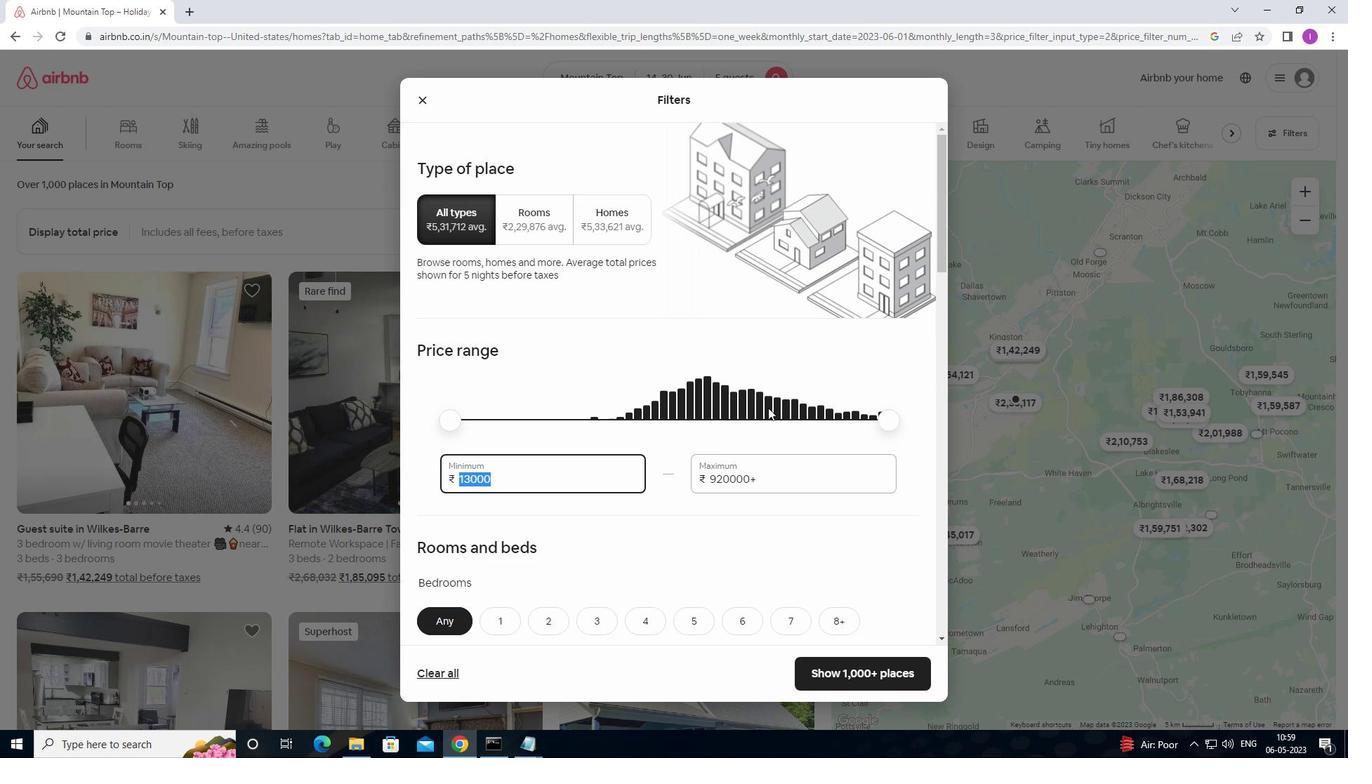 
Action: Key pressed 8000
Screenshot: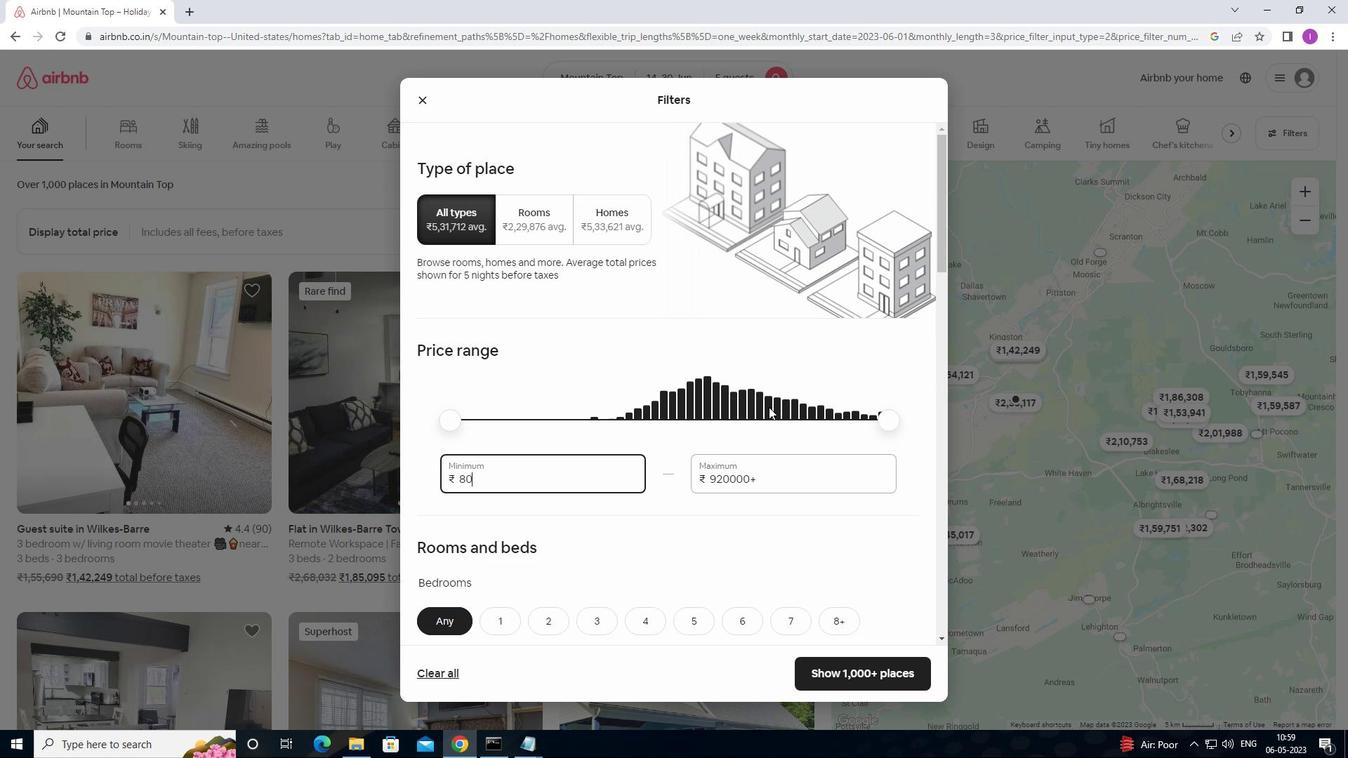 
Action: Mouse moved to (768, 478)
Screenshot: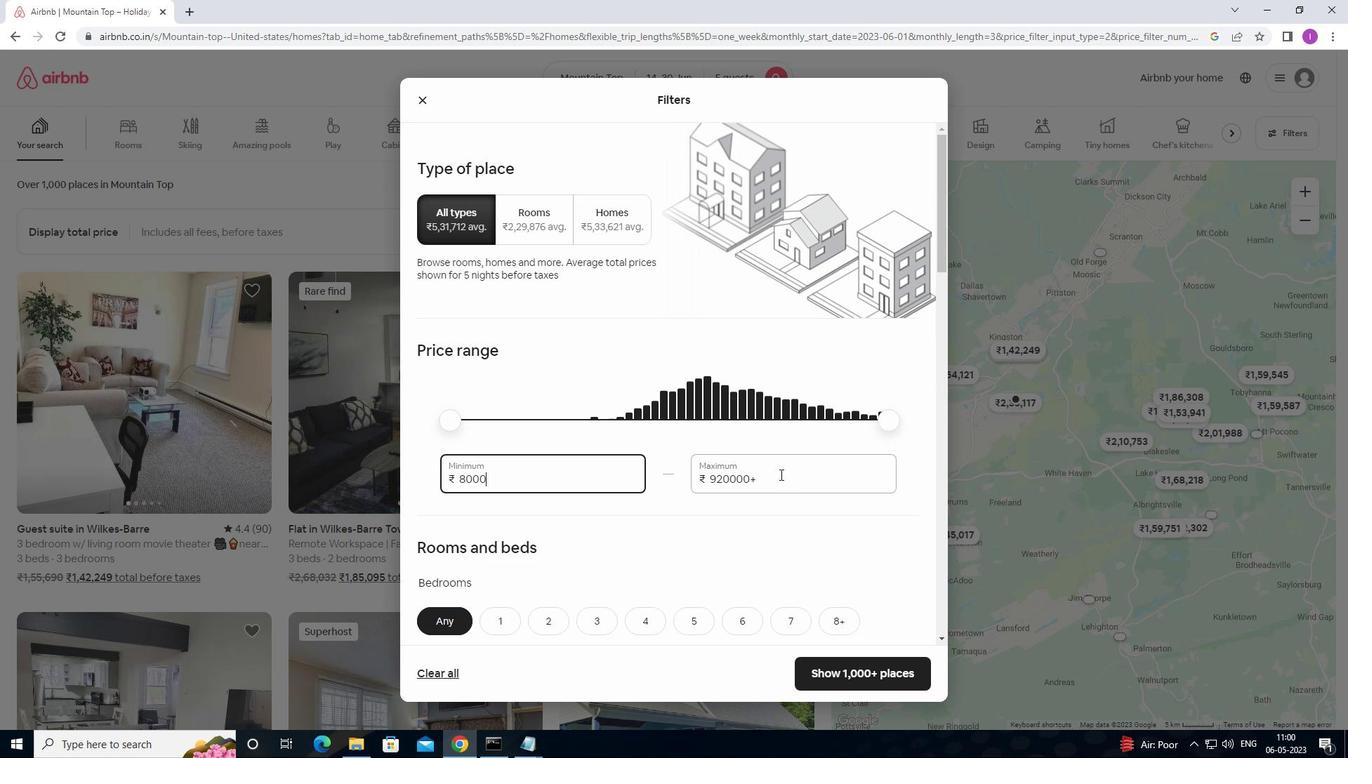 
Action: Mouse pressed left at (768, 478)
Screenshot: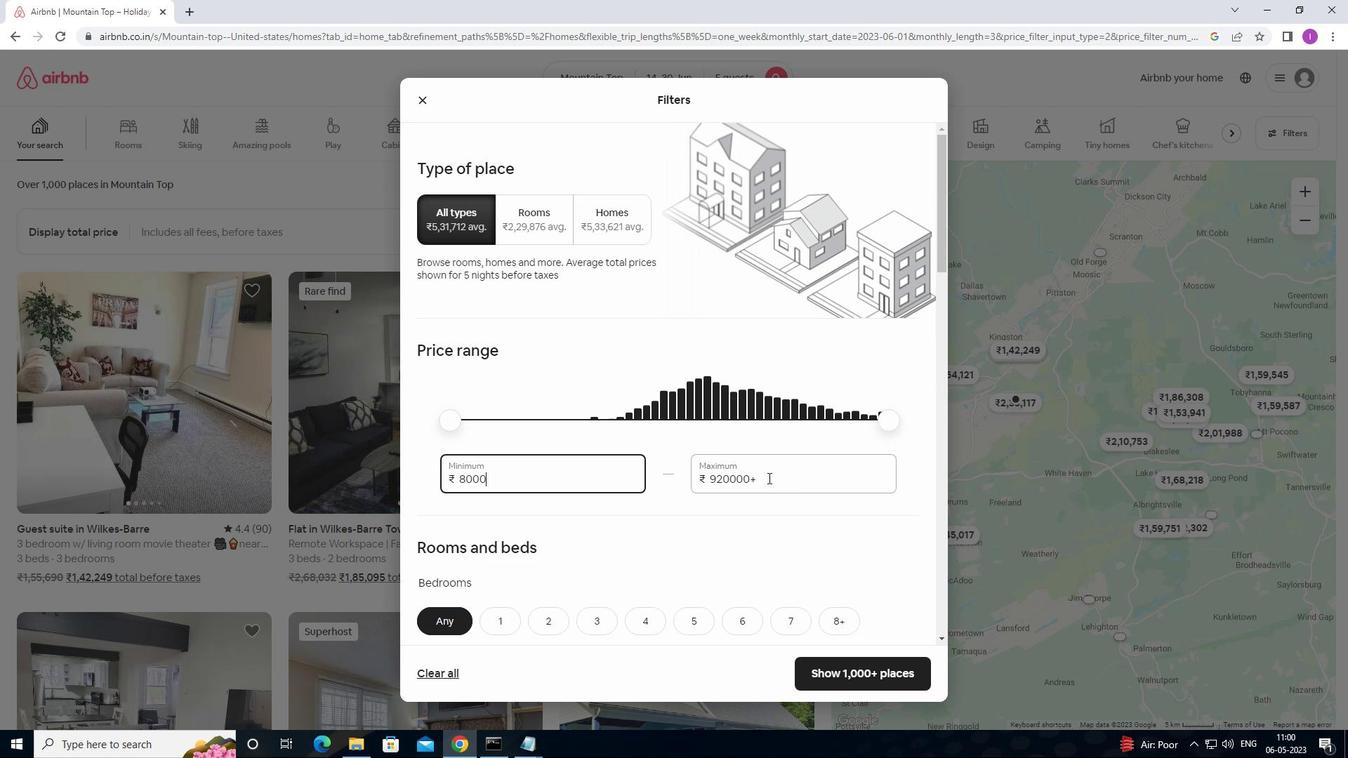 
Action: Mouse moved to (845, 452)
Screenshot: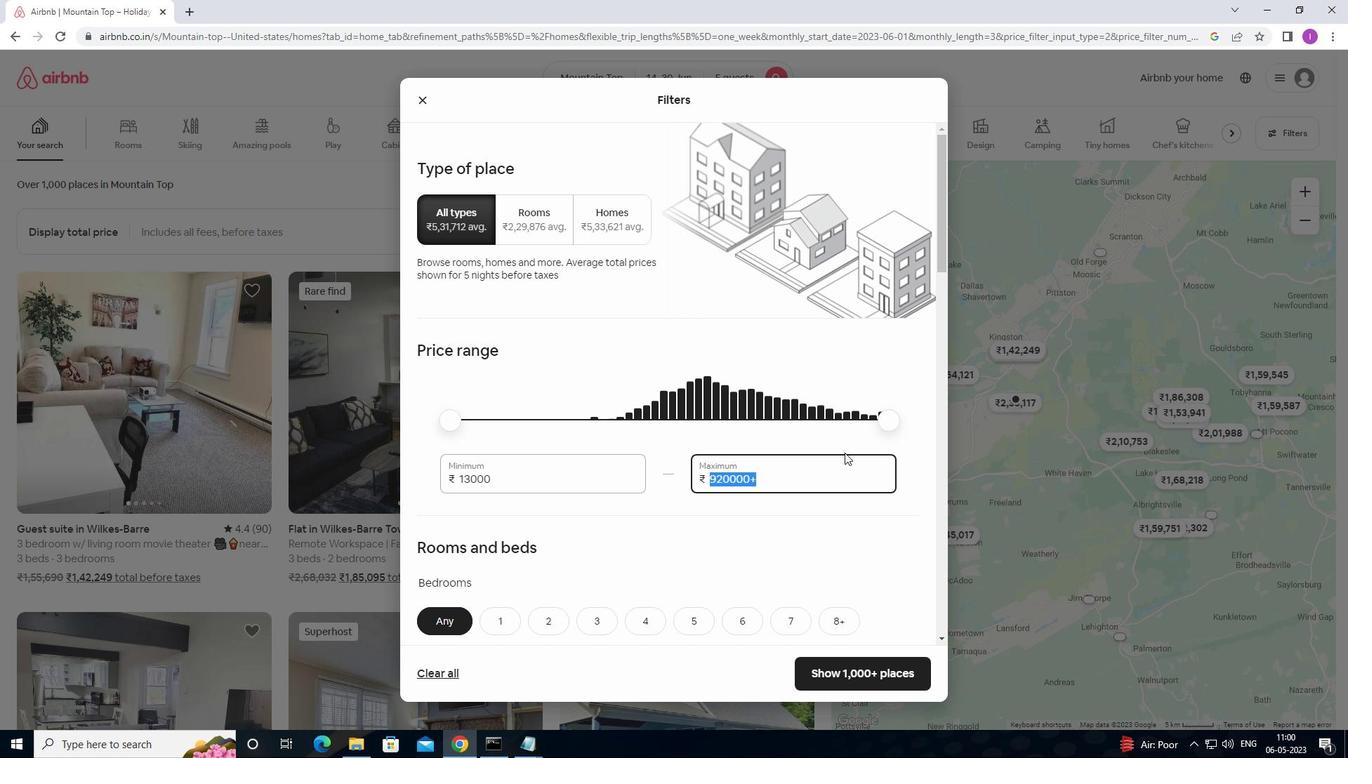 
Action: Key pressed 12000
Screenshot: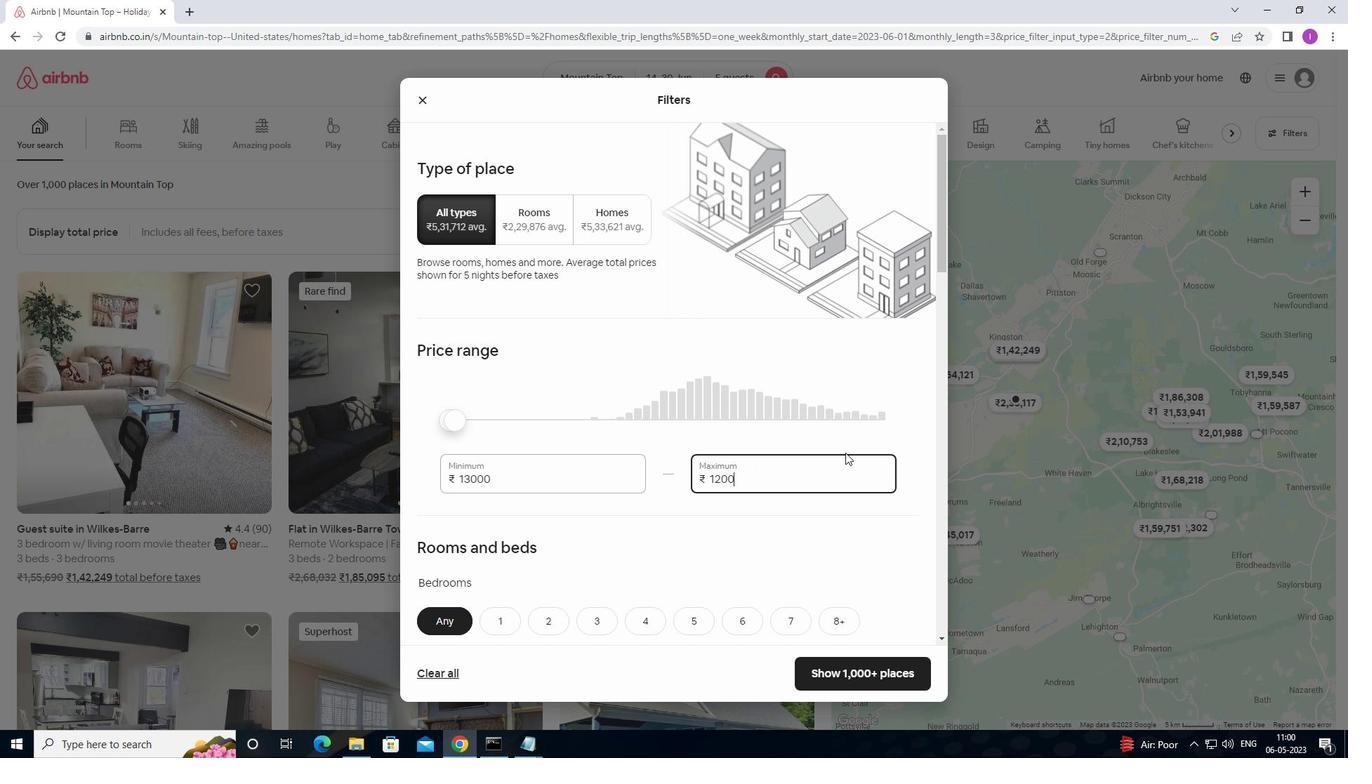 
Action: Mouse moved to (845, 451)
Screenshot: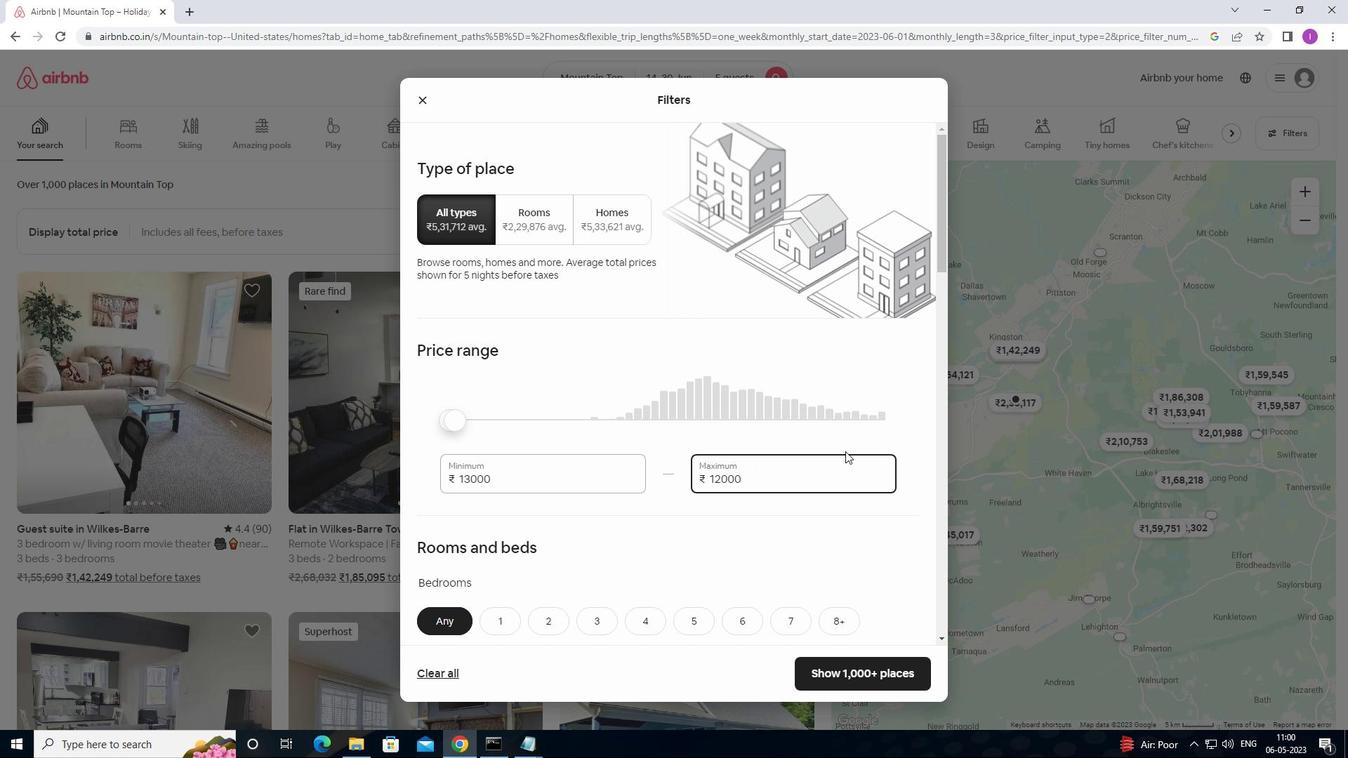 
Action: Mouse scrolled (845, 450) with delta (0, 0)
Screenshot: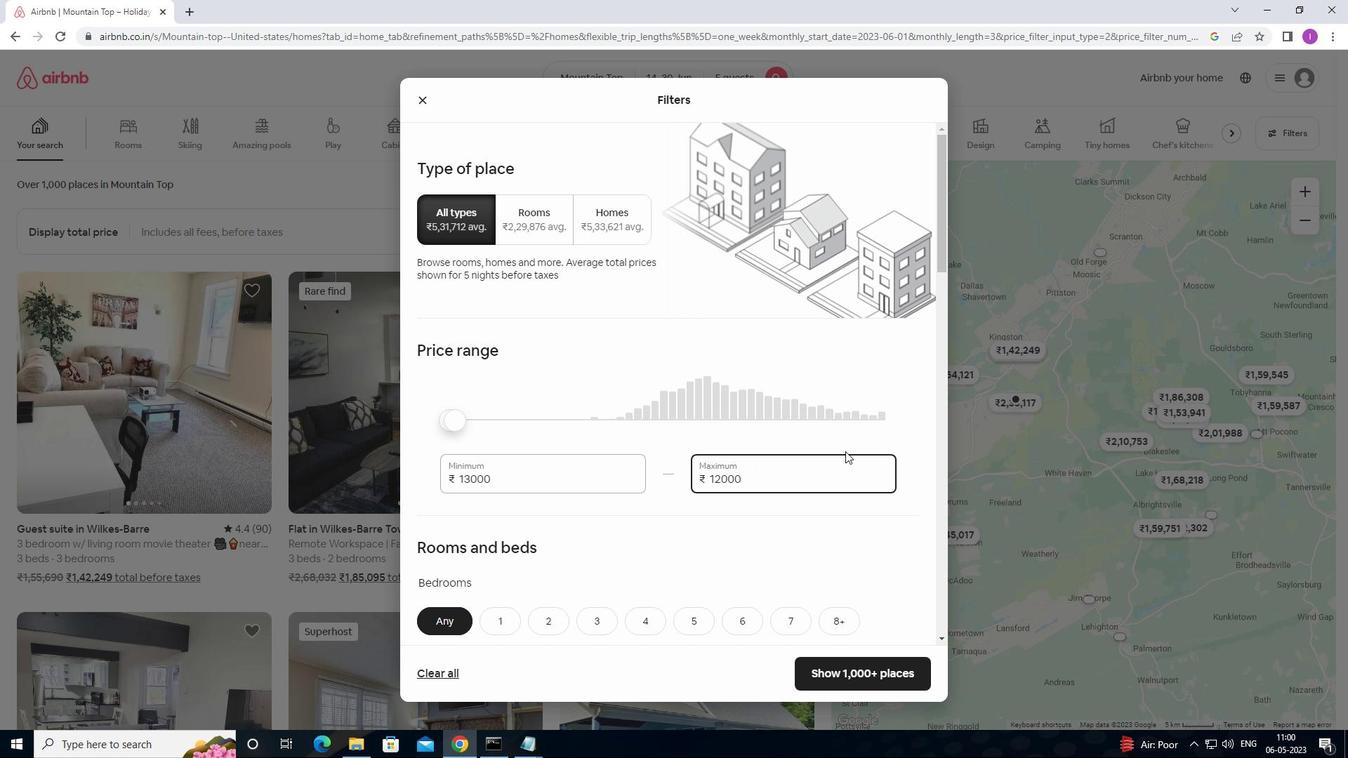 
Action: Mouse scrolled (845, 450) with delta (0, 0)
Screenshot: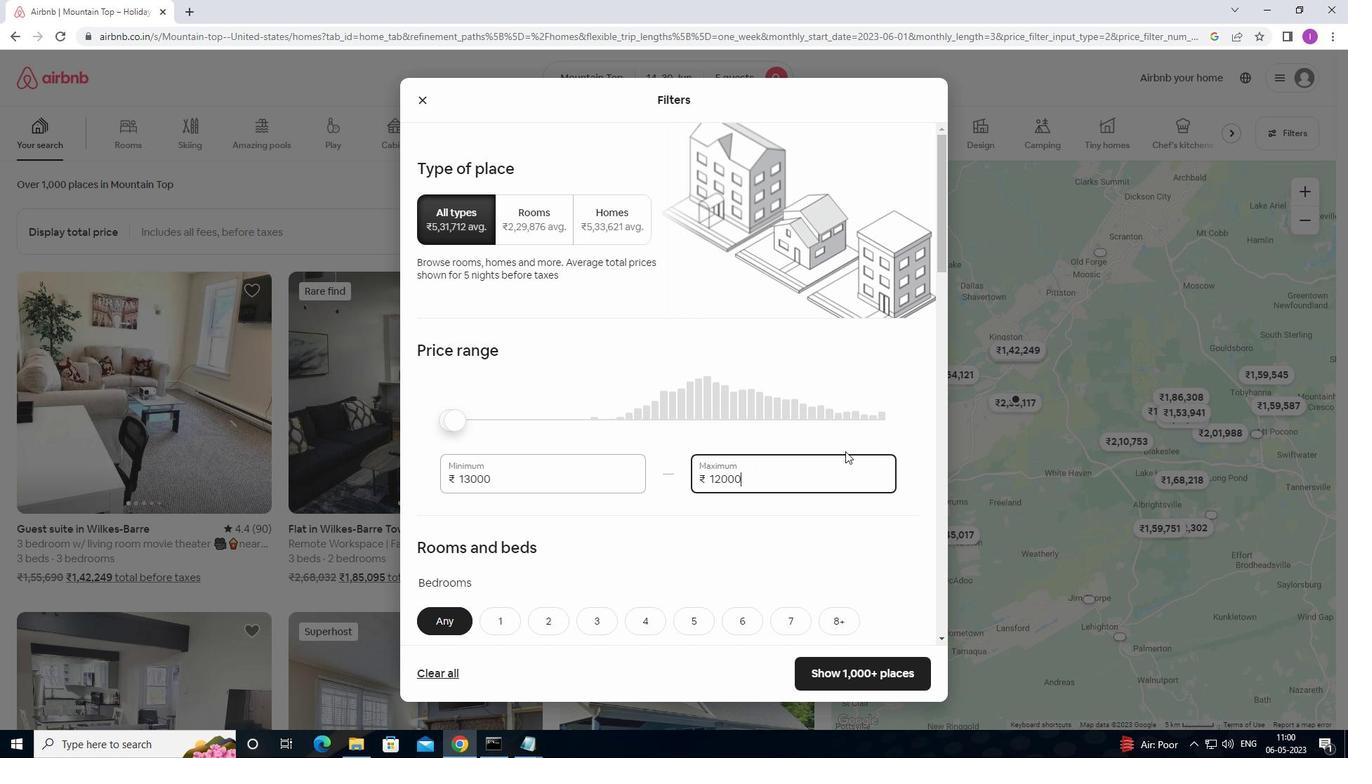 
Action: Mouse moved to (758, 503)
Screenshot: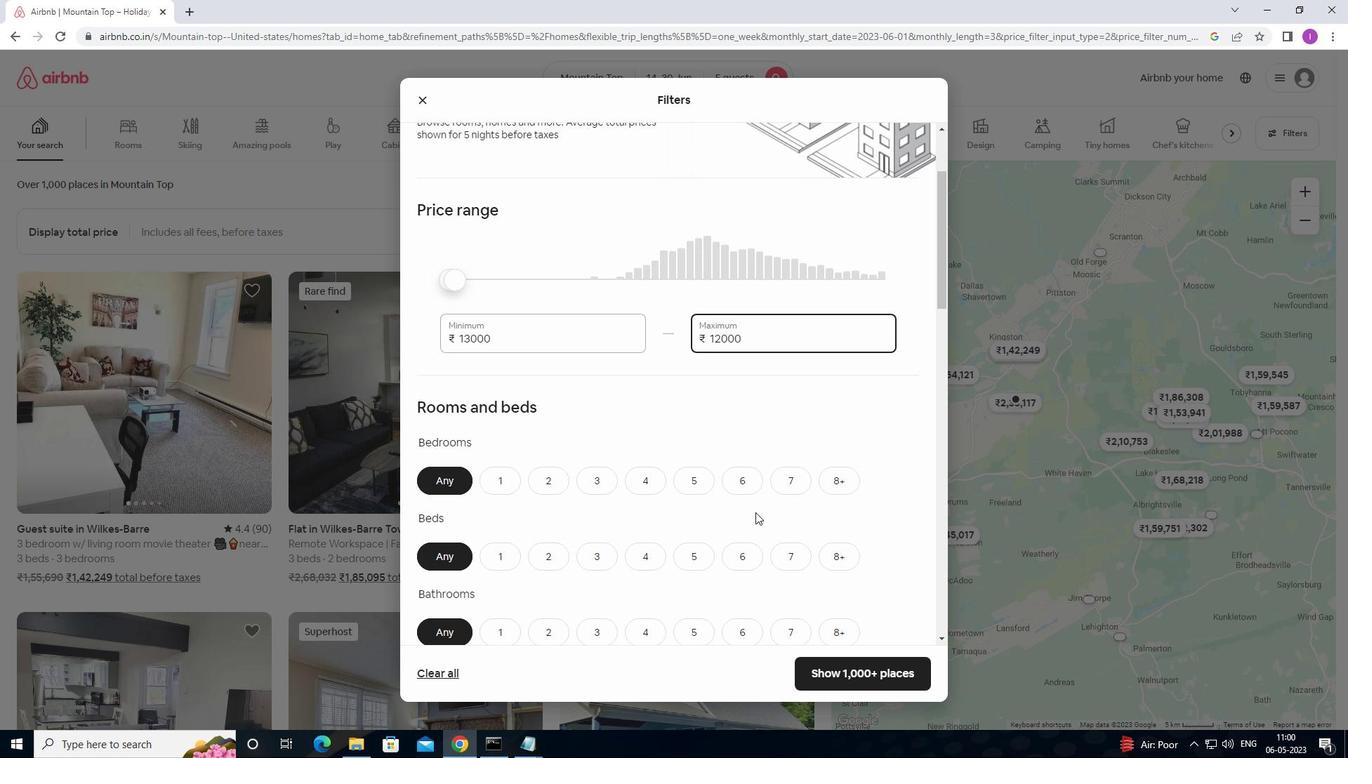 
Action: Mouse scrolled (758, 502) with delta (0, 0)
Screenshot: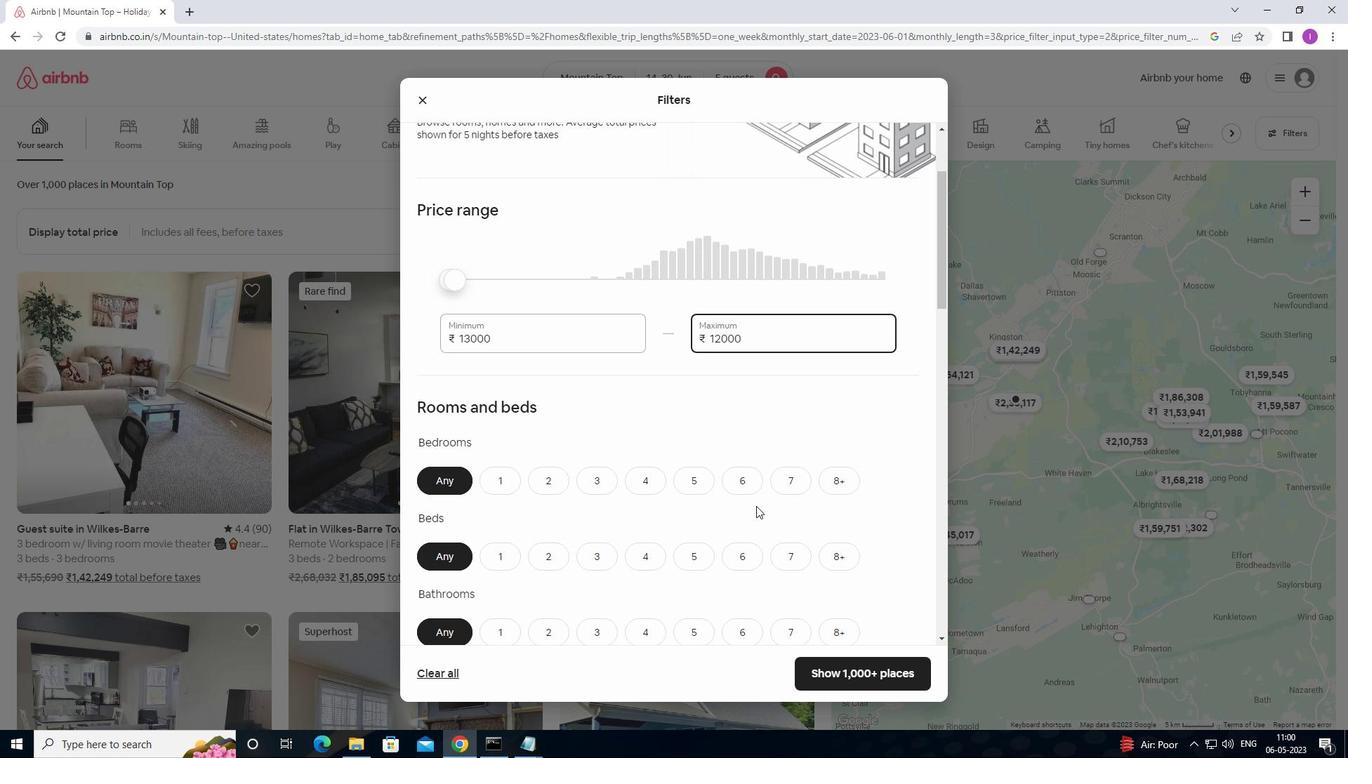 
Action: Mouse moved to (695, 415)
Screenshot: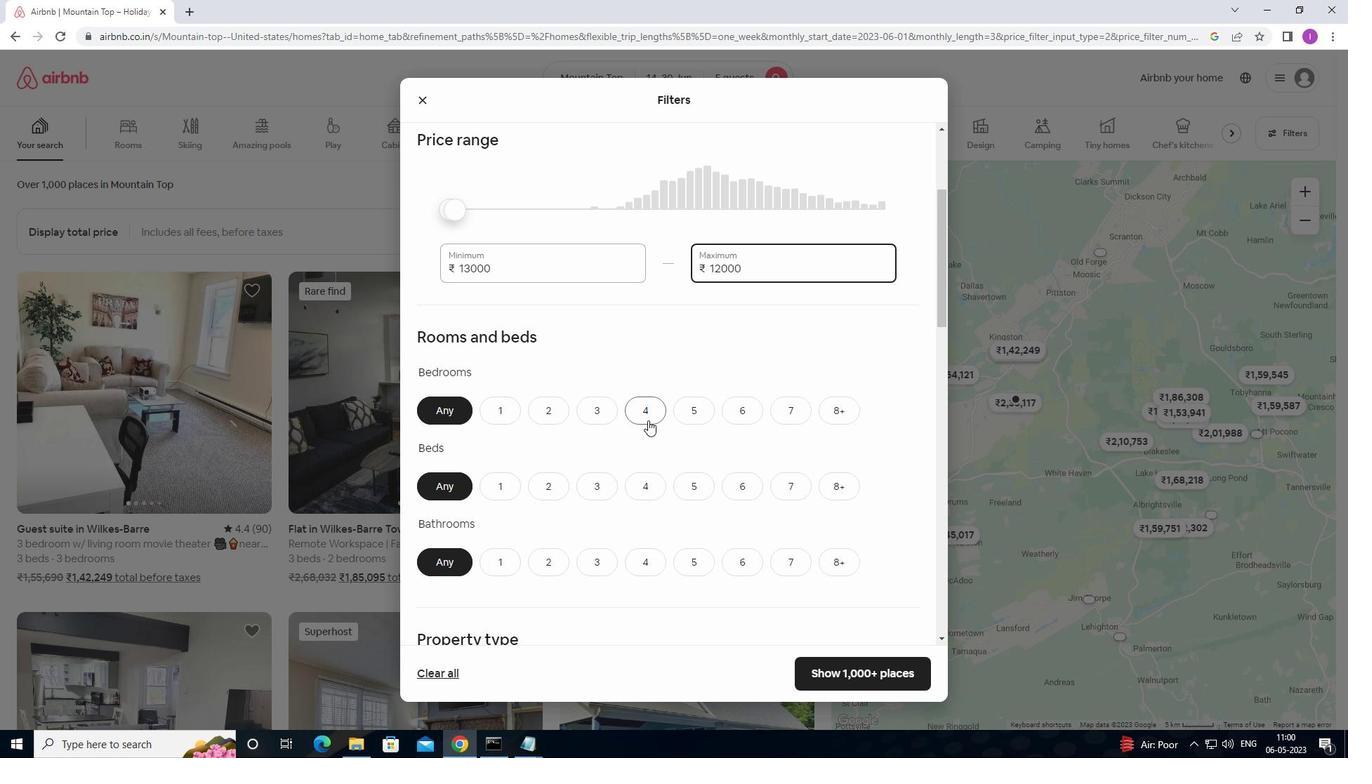 
Action: Mouse pressed left at (695, 415)
Screenshot: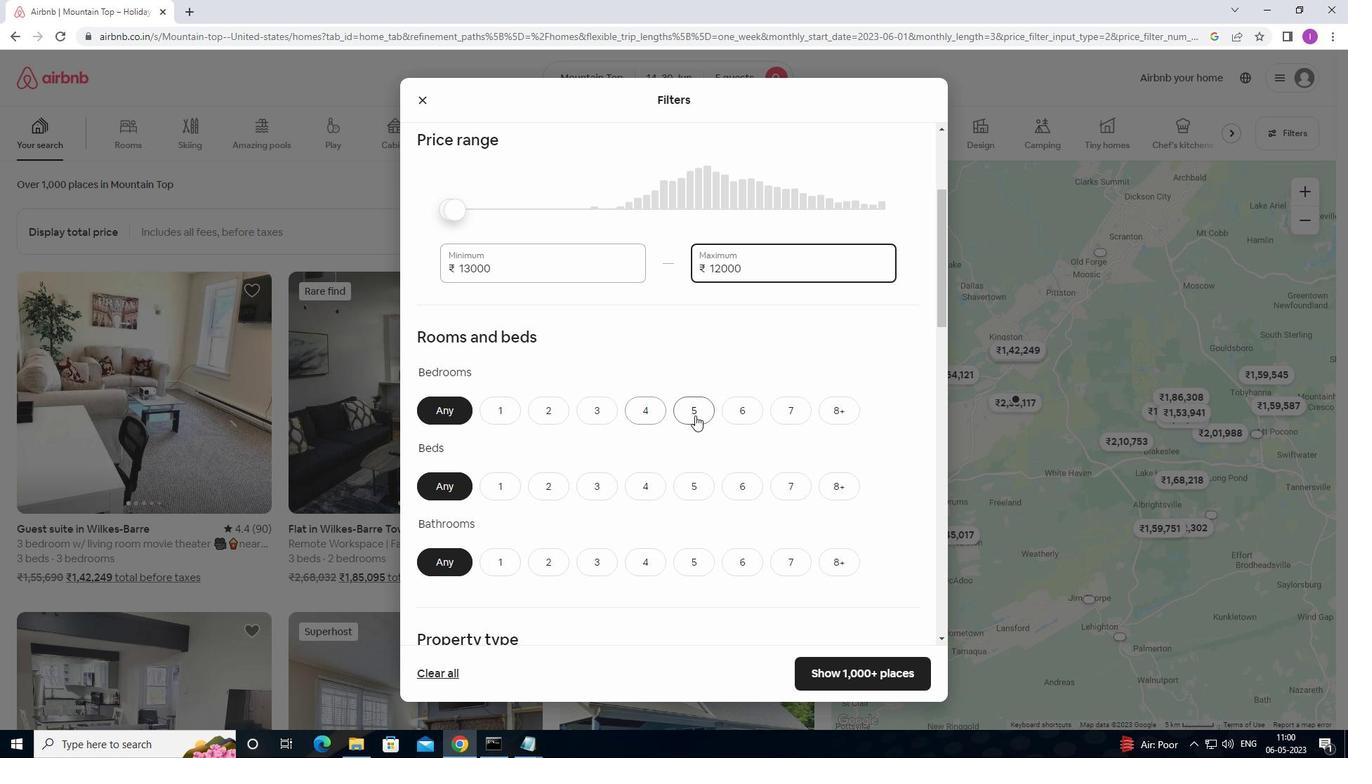 
Action: Mouse moved to (687, 480)
Screenshot: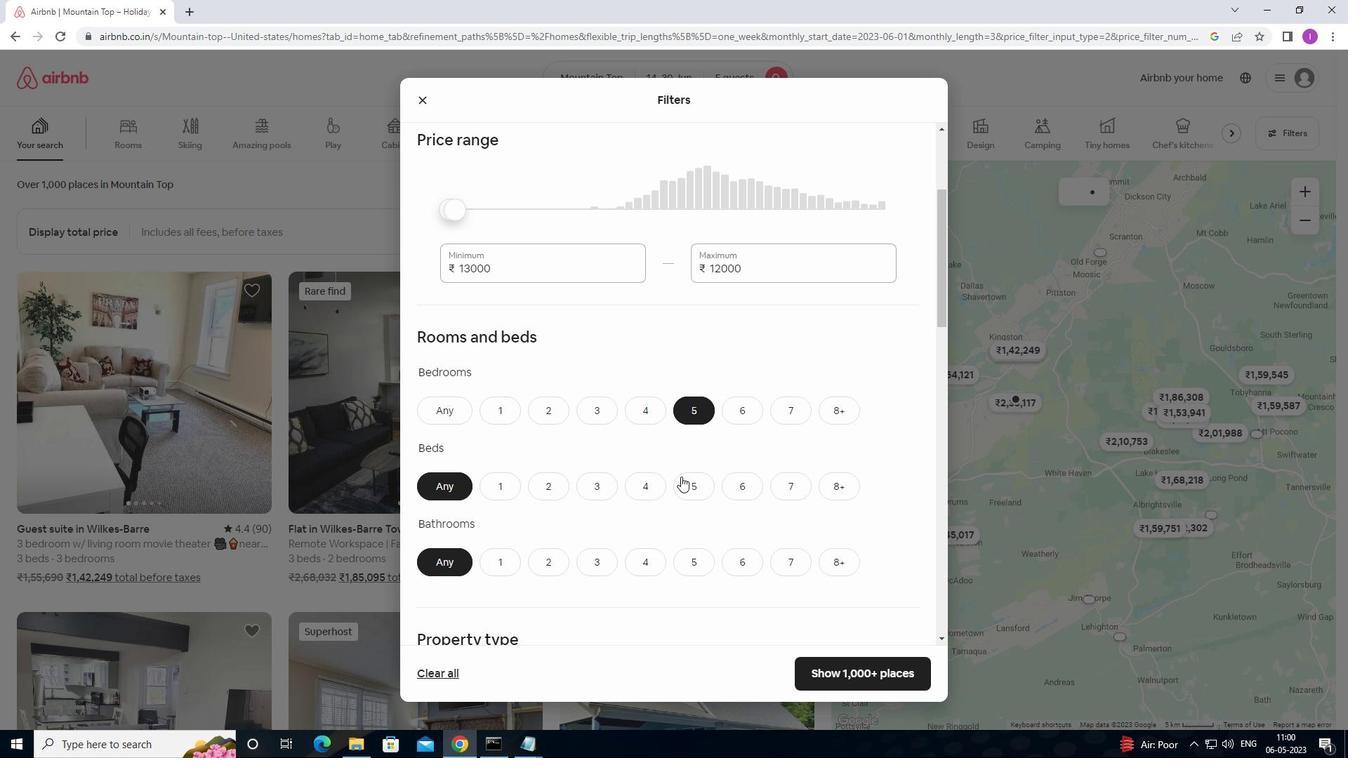 
Action: Mouse pressed left at (687, 480)
Screenshot: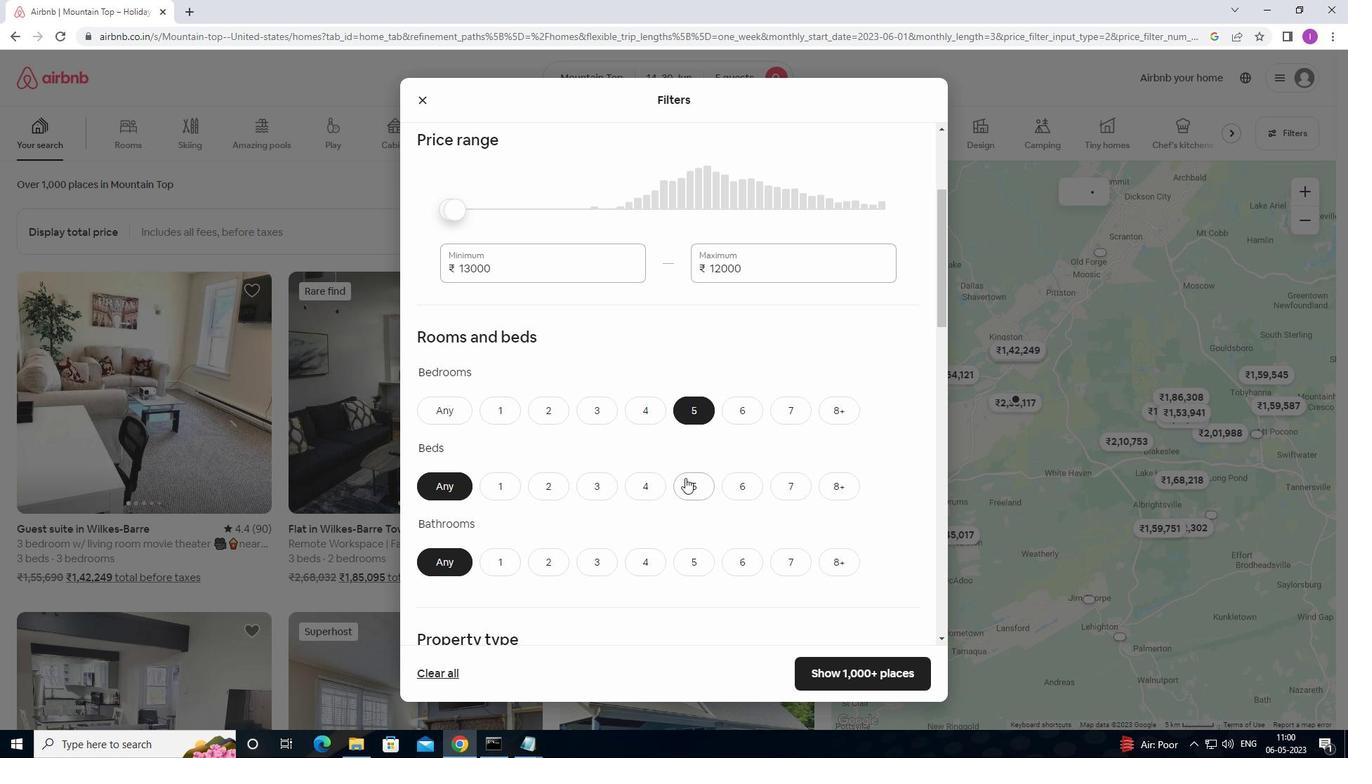 
Action: Mouse moved to (693, 561)
Screenshot: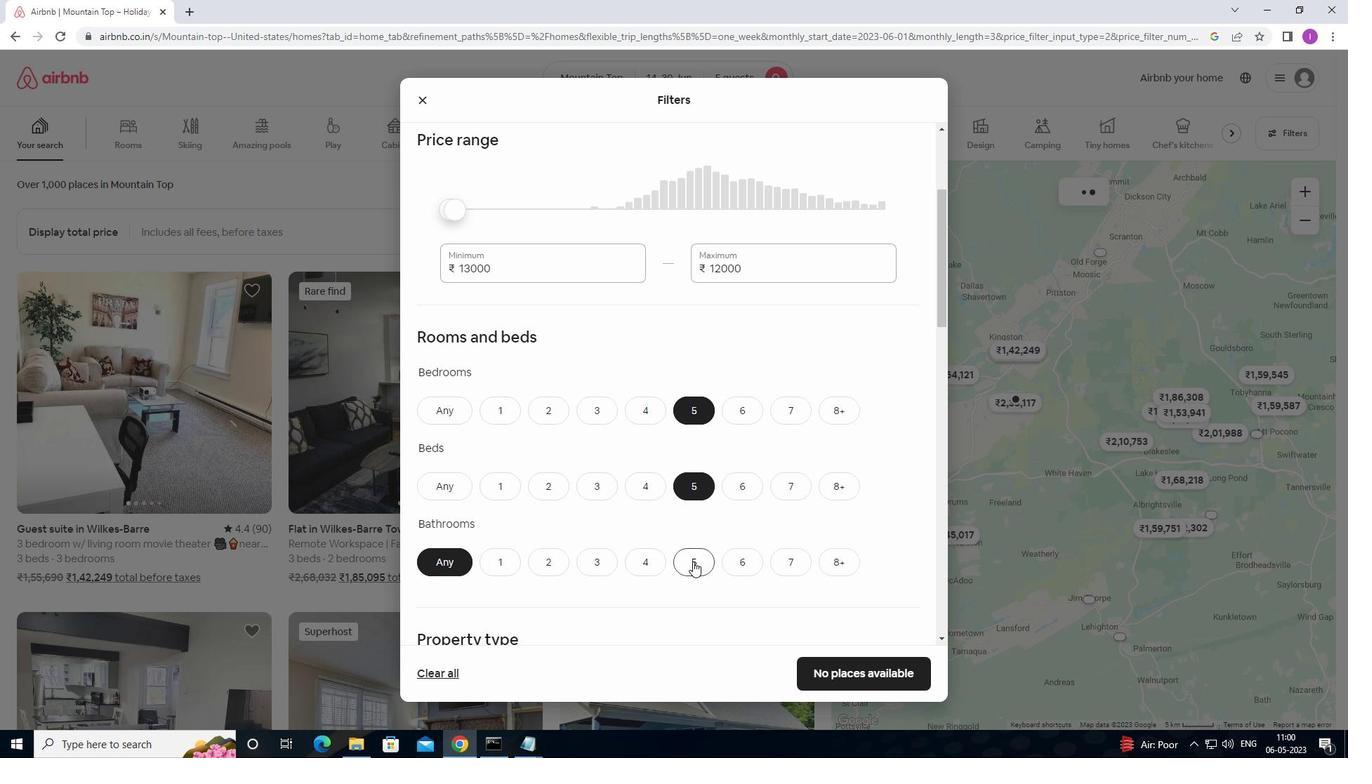
Action: Mouse pressed left at (693, 561)
Screenshot: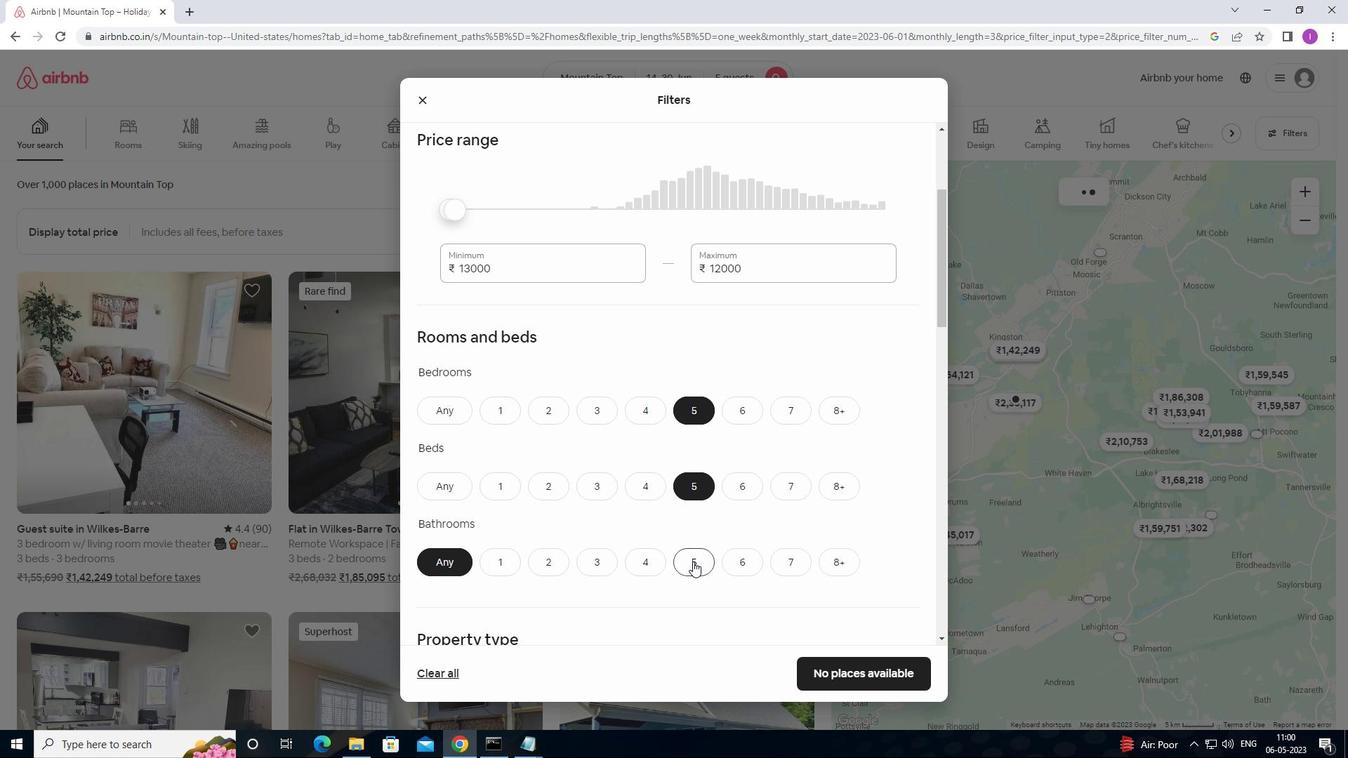 
Action: Mouse moved to (746, 499)
Screenshot: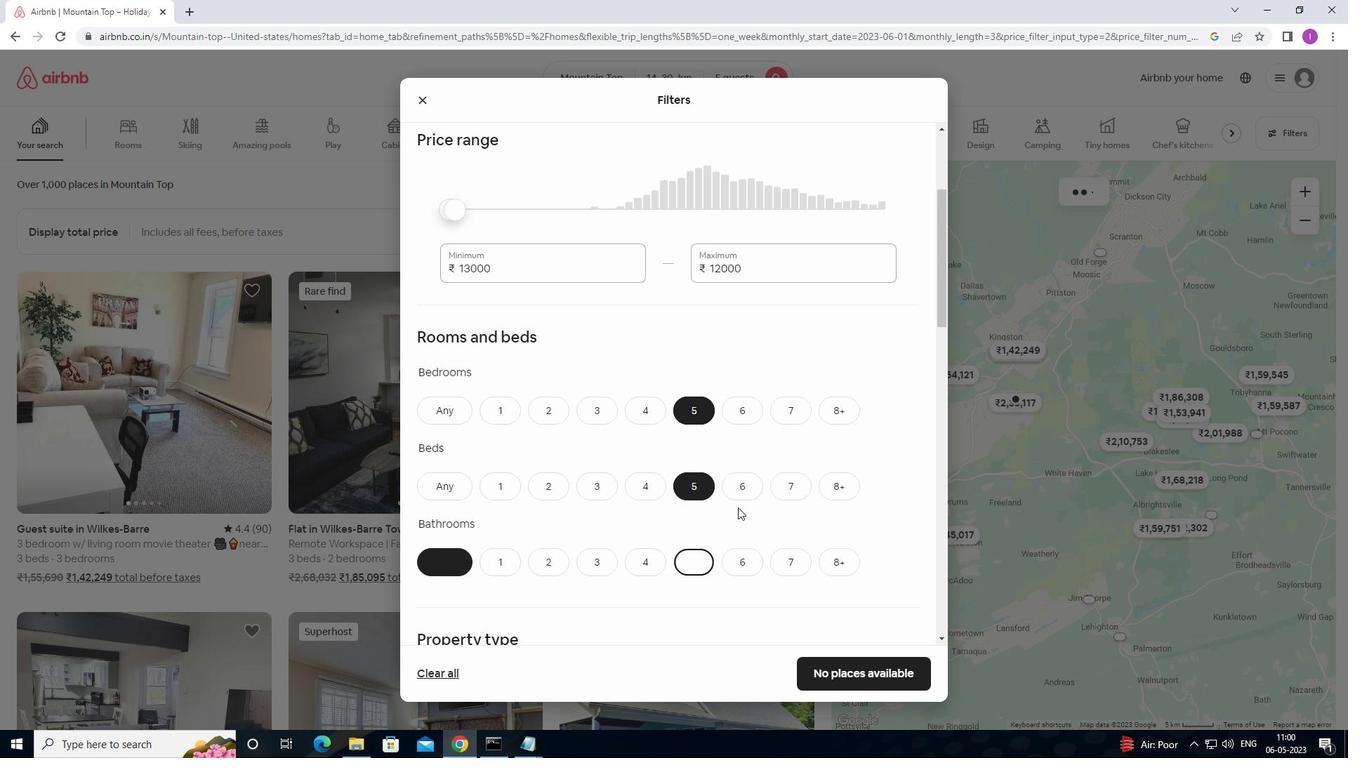 
Action: Mouse scrolled (746, 498) with delta (0, 0)
Screenshot: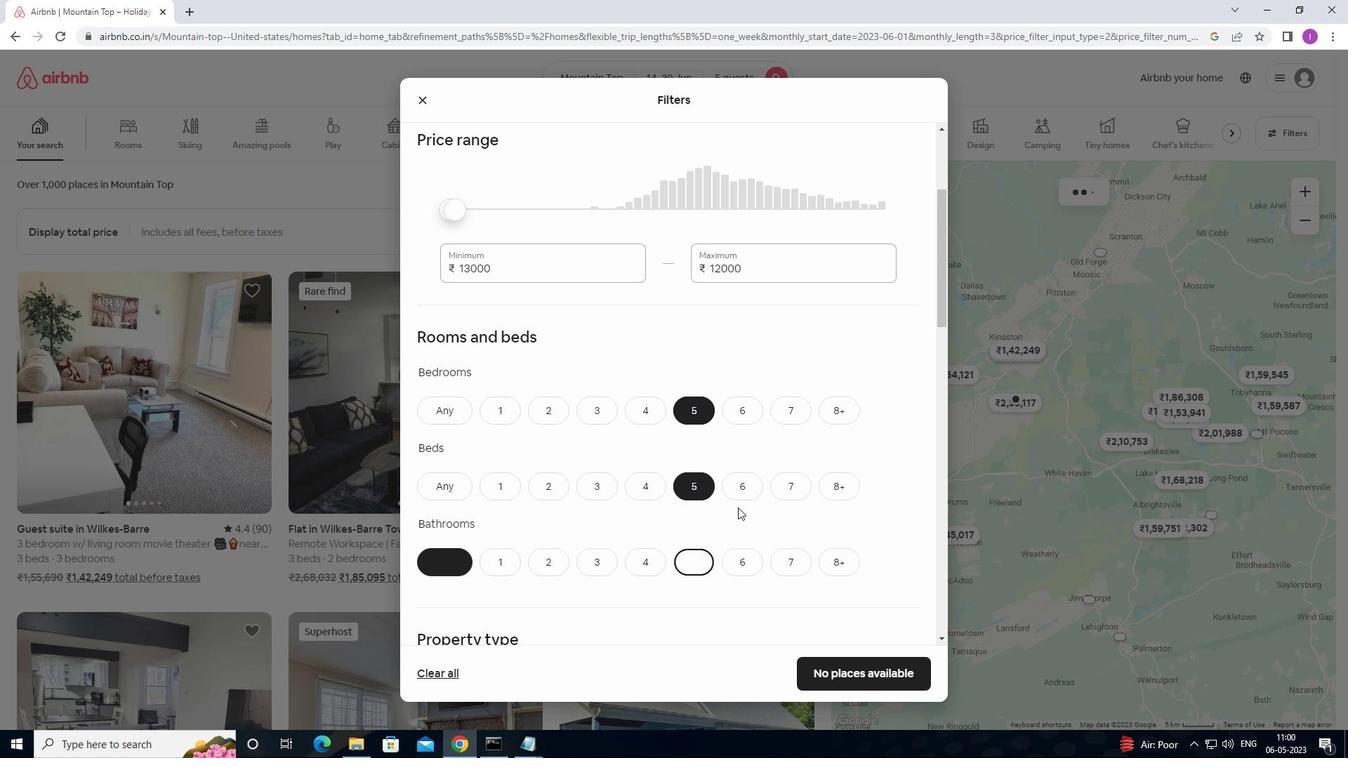 
Action: Mouse scrolled (746, 498) with delta (0, 0)
Screenshot: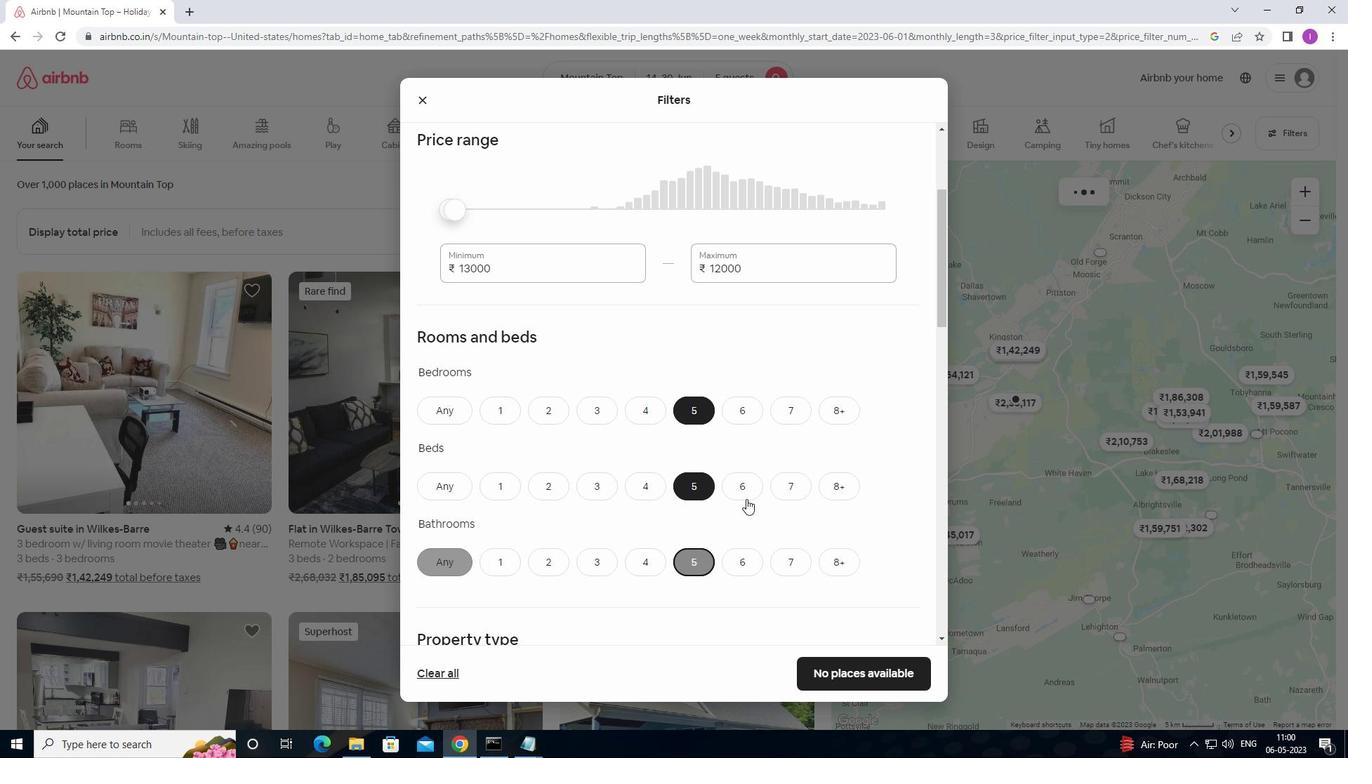 
Action: Mouse moved to (750, 494)
Screenshot: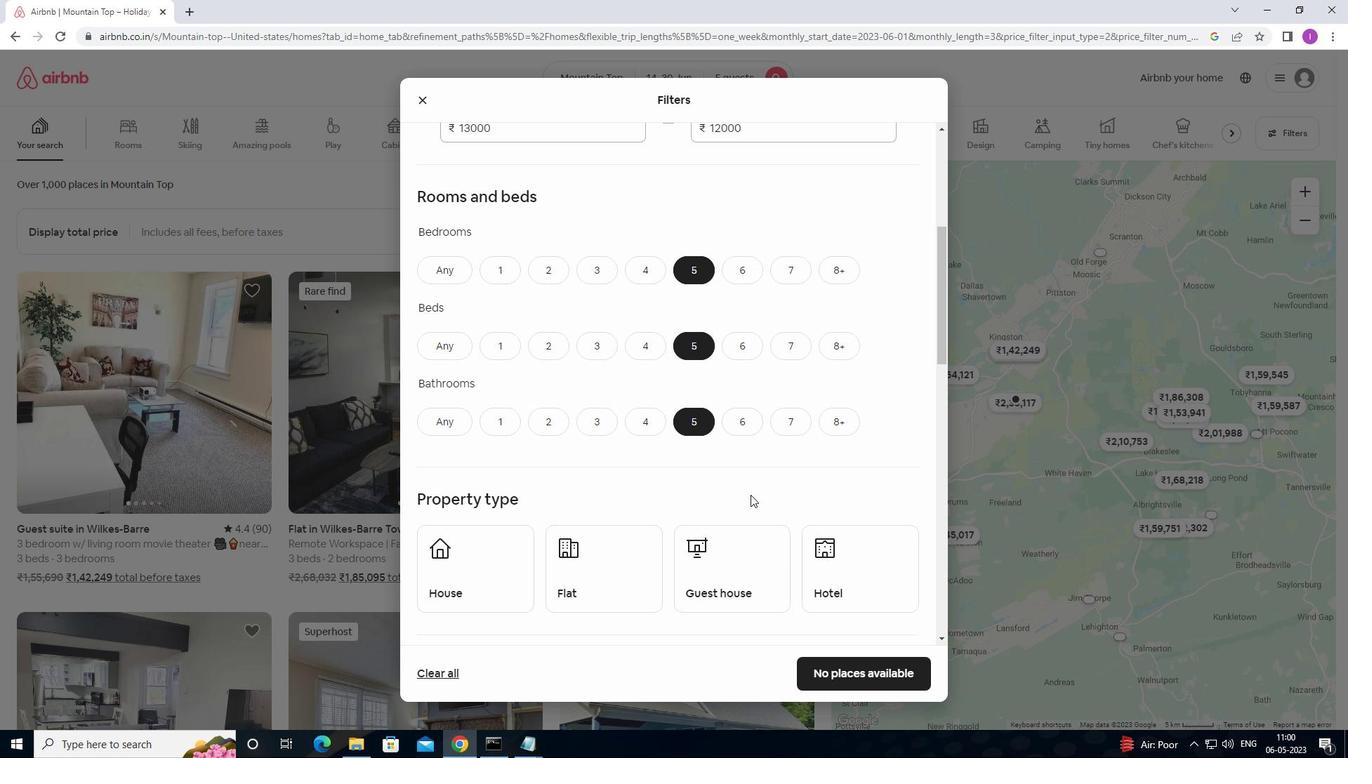 
Action: Mouse scrolled (750, 493) with delta (0, 0)
Screenshot: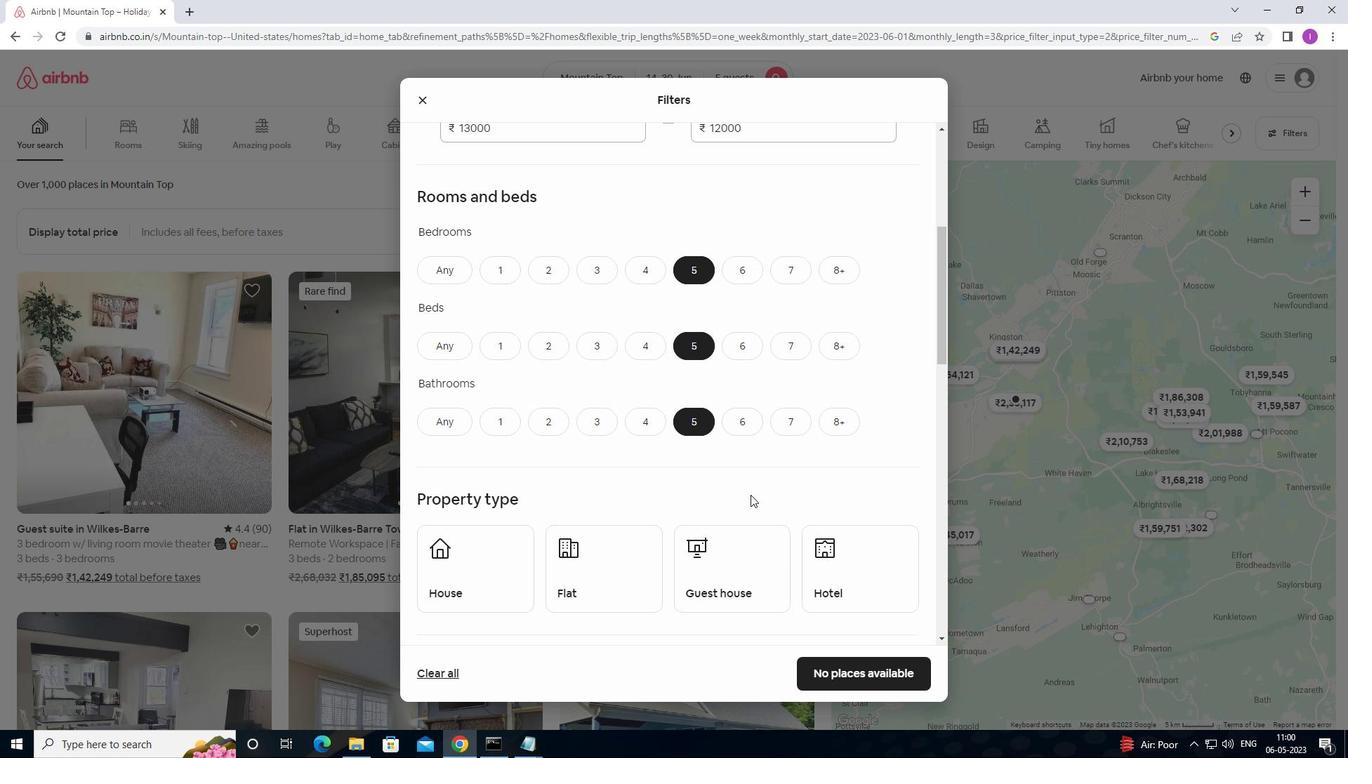 
Action: Mouse scrolled (750, 493) with delta (0, 0)
Screenshot: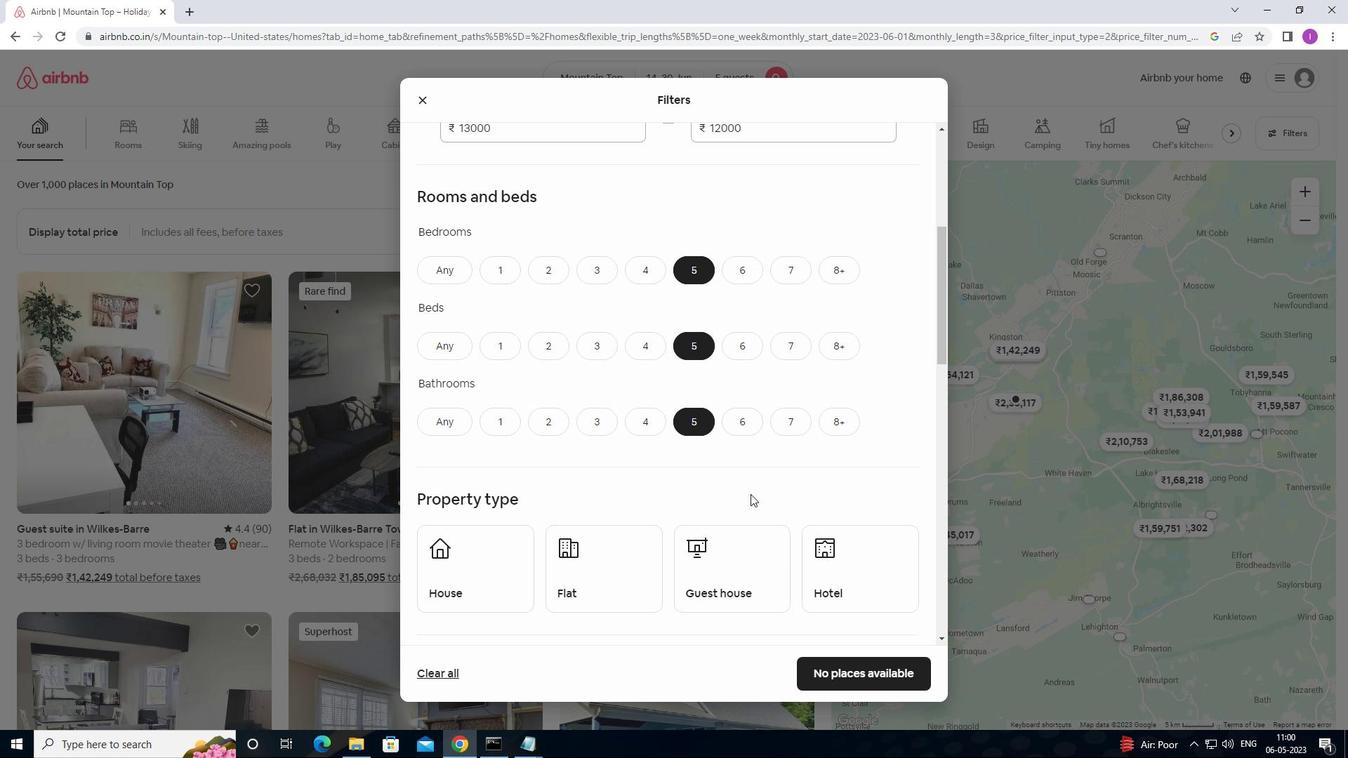 
Action: Mouse moved to (516, 424)
Screenshot: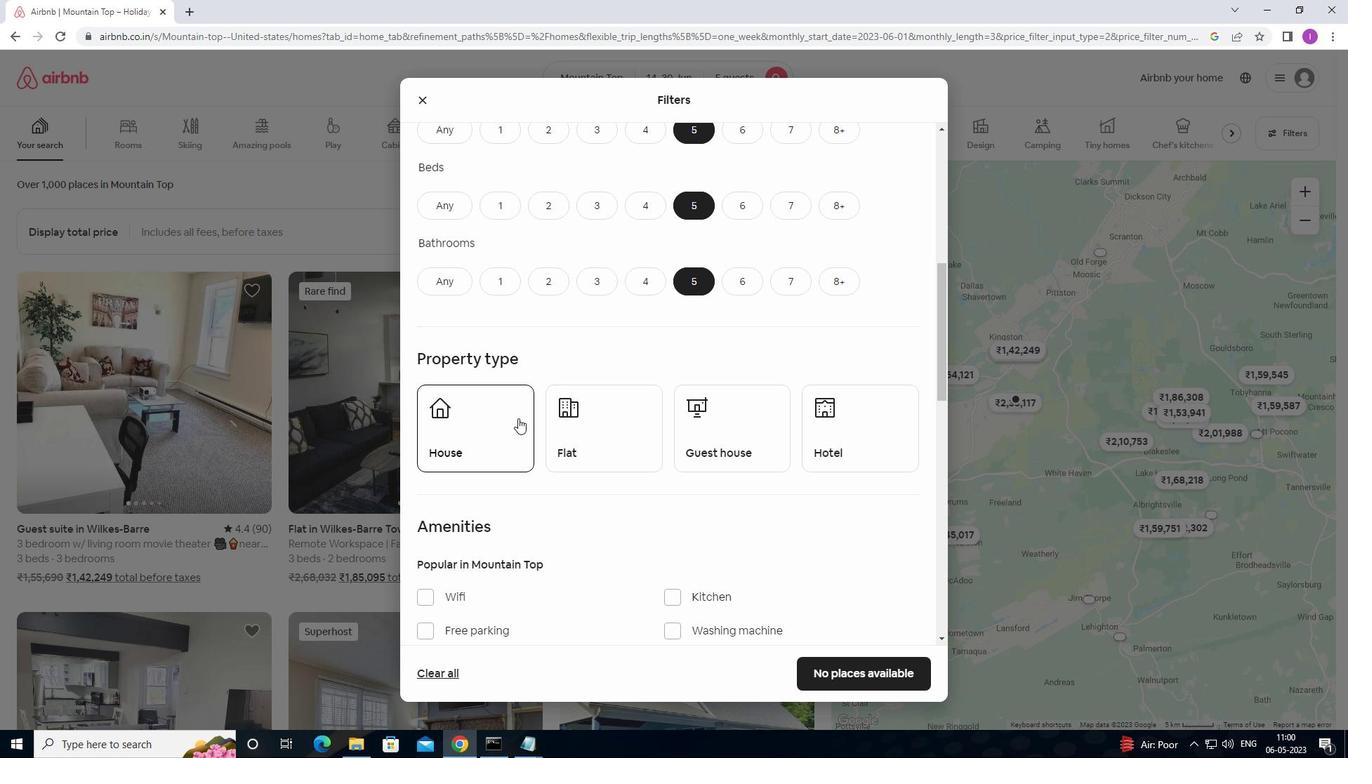 
Action: Mouse pressed left at (516, 424)
Screenshot: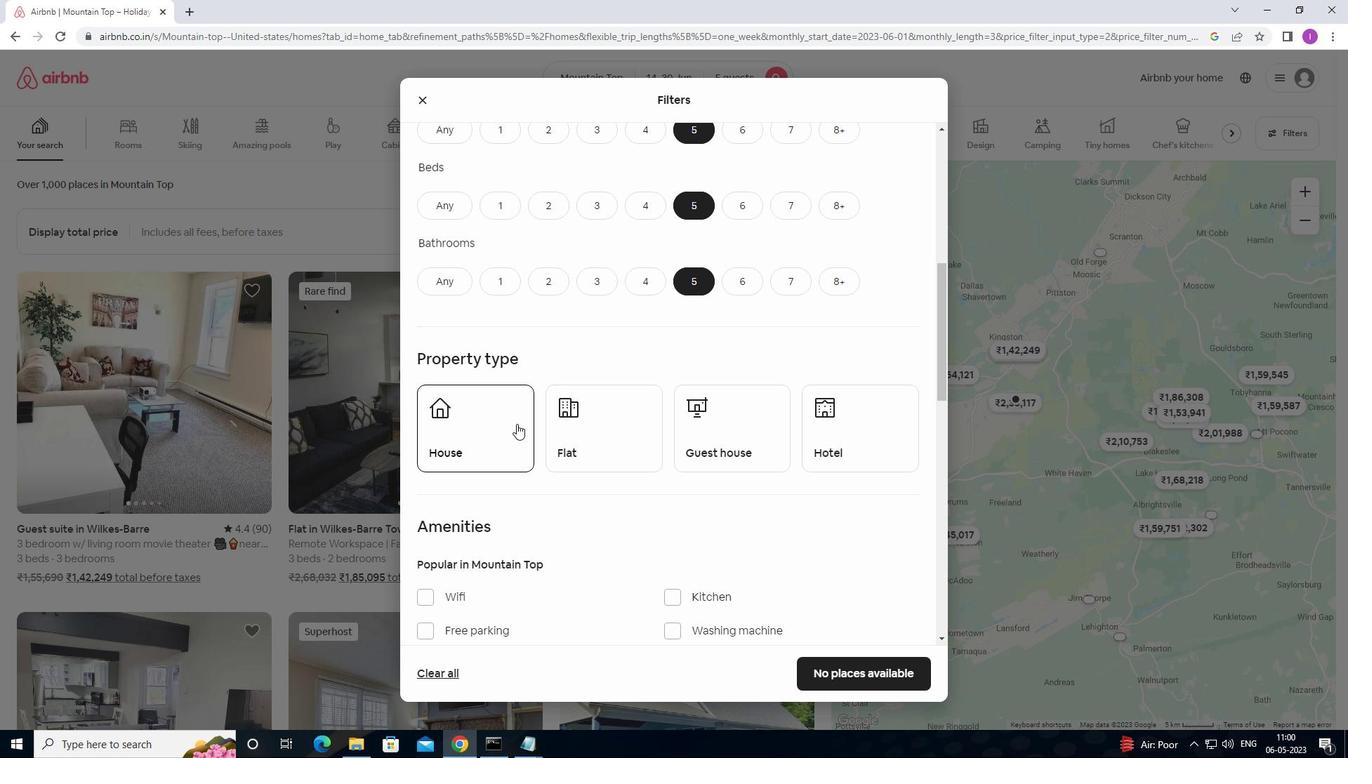 
Action: Mouse moved to (624, 457)
Screenshot: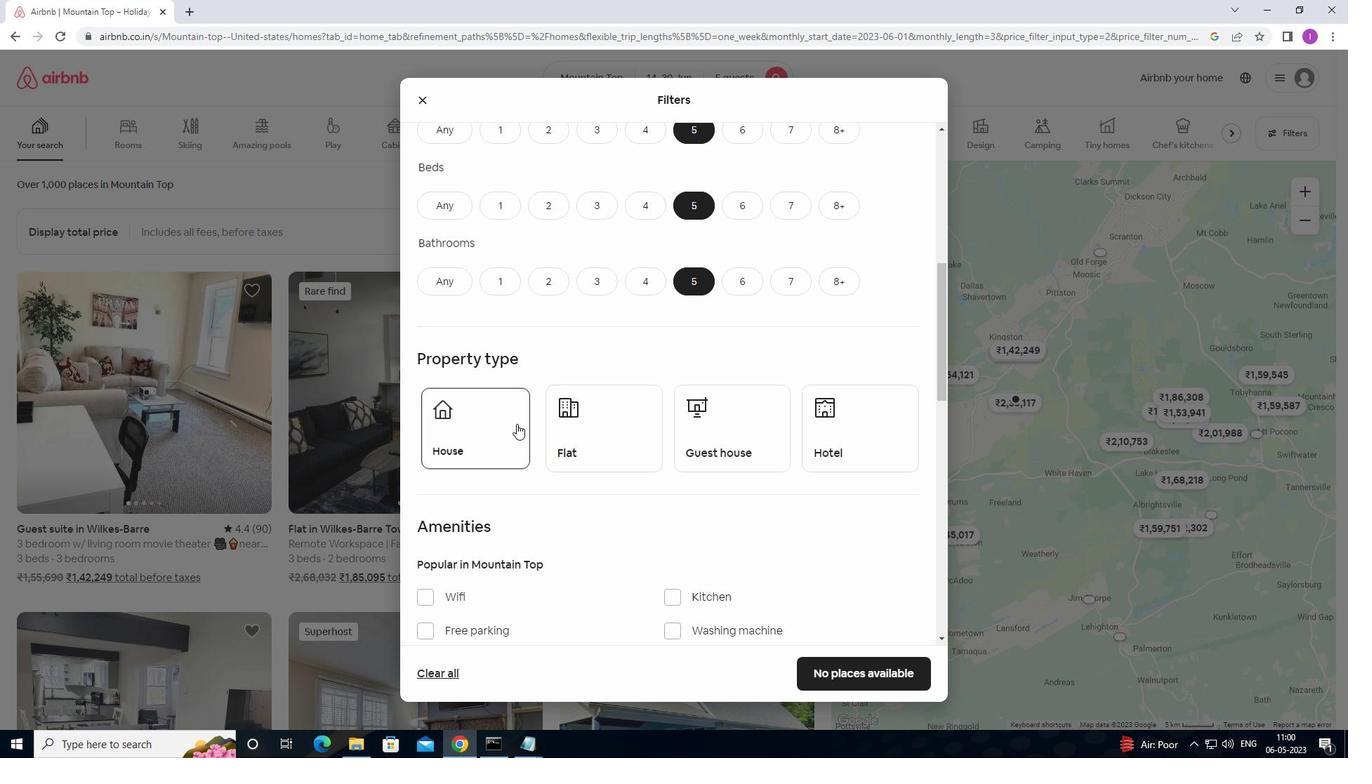 
Action: Mouse pressed left at (624, 457)
Screenshot: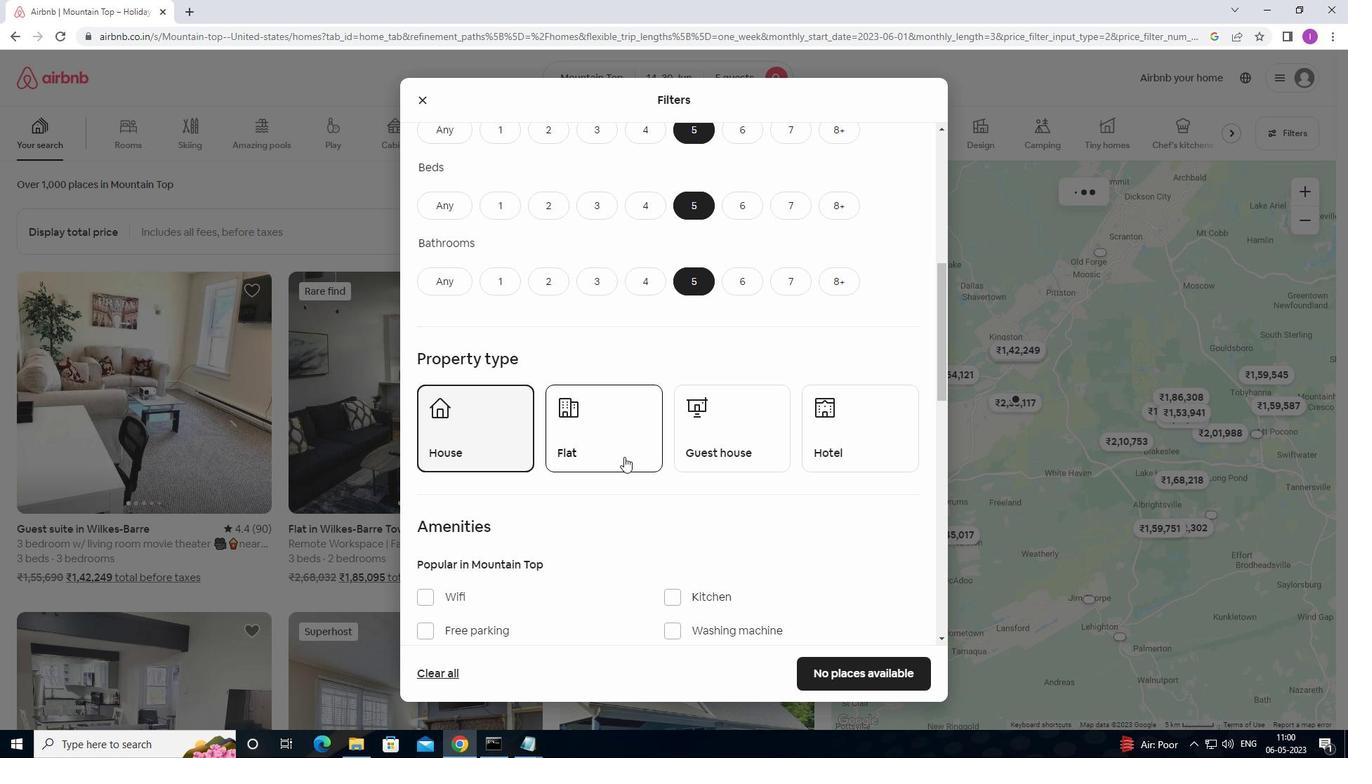 
Action: Mouse moved to (745, 431)
Screenshot: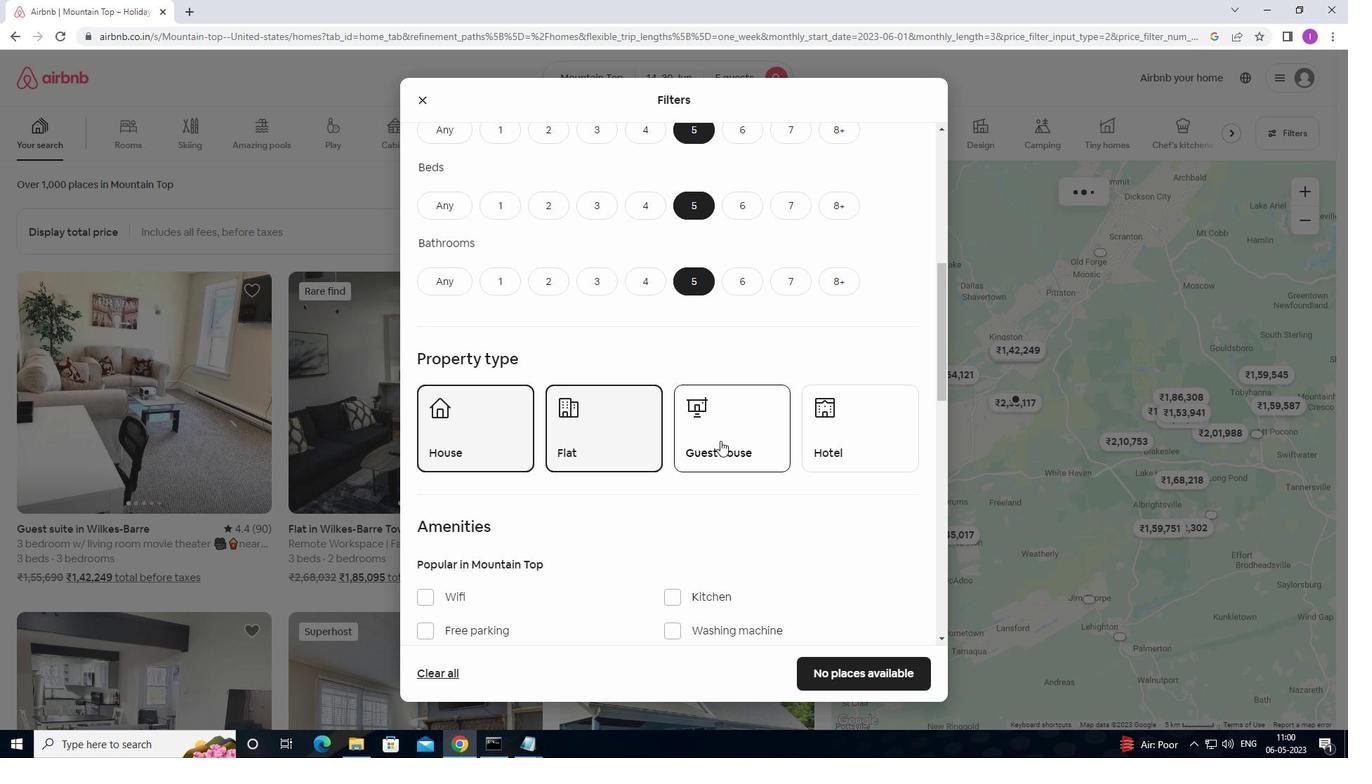 
Action: Mouse pressed left at (745, 431)
Screenshot: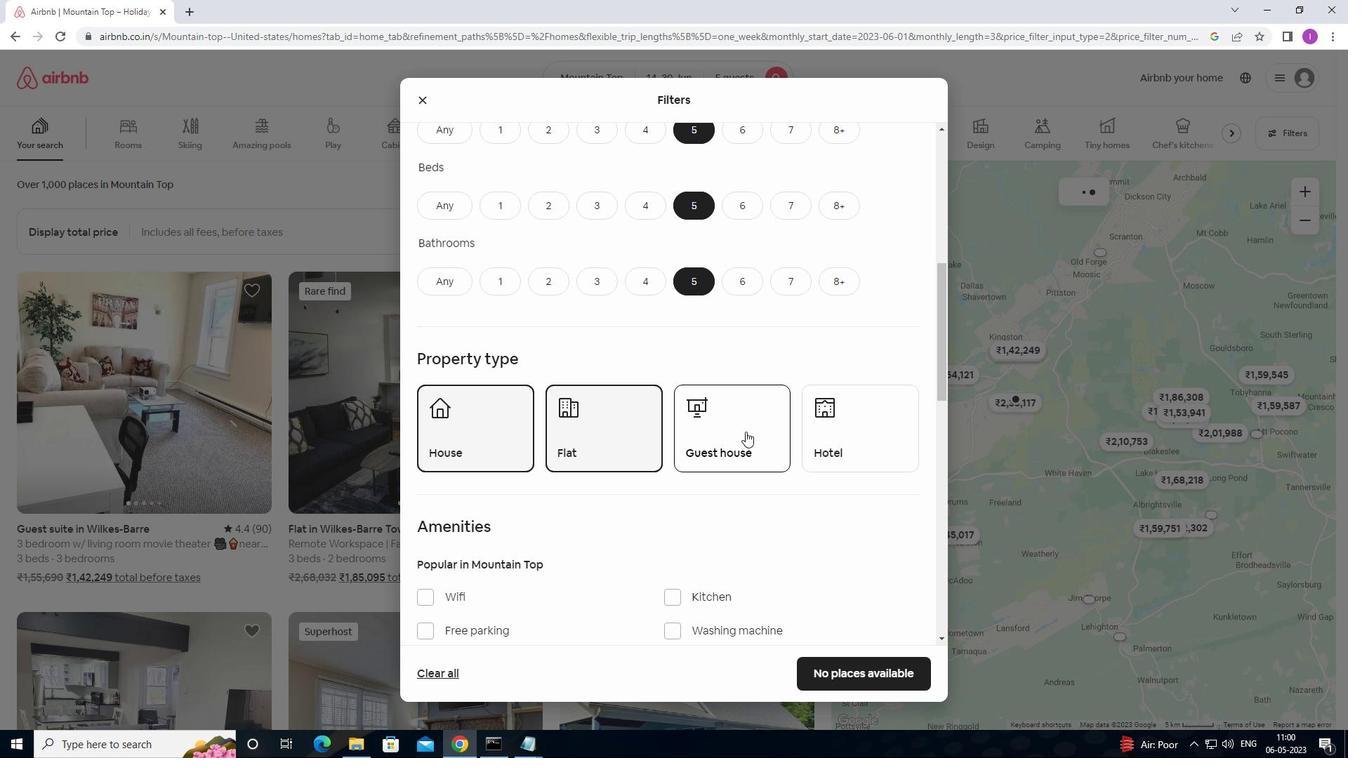 
Action: Mouse moved to (748, 431)
Screenshot: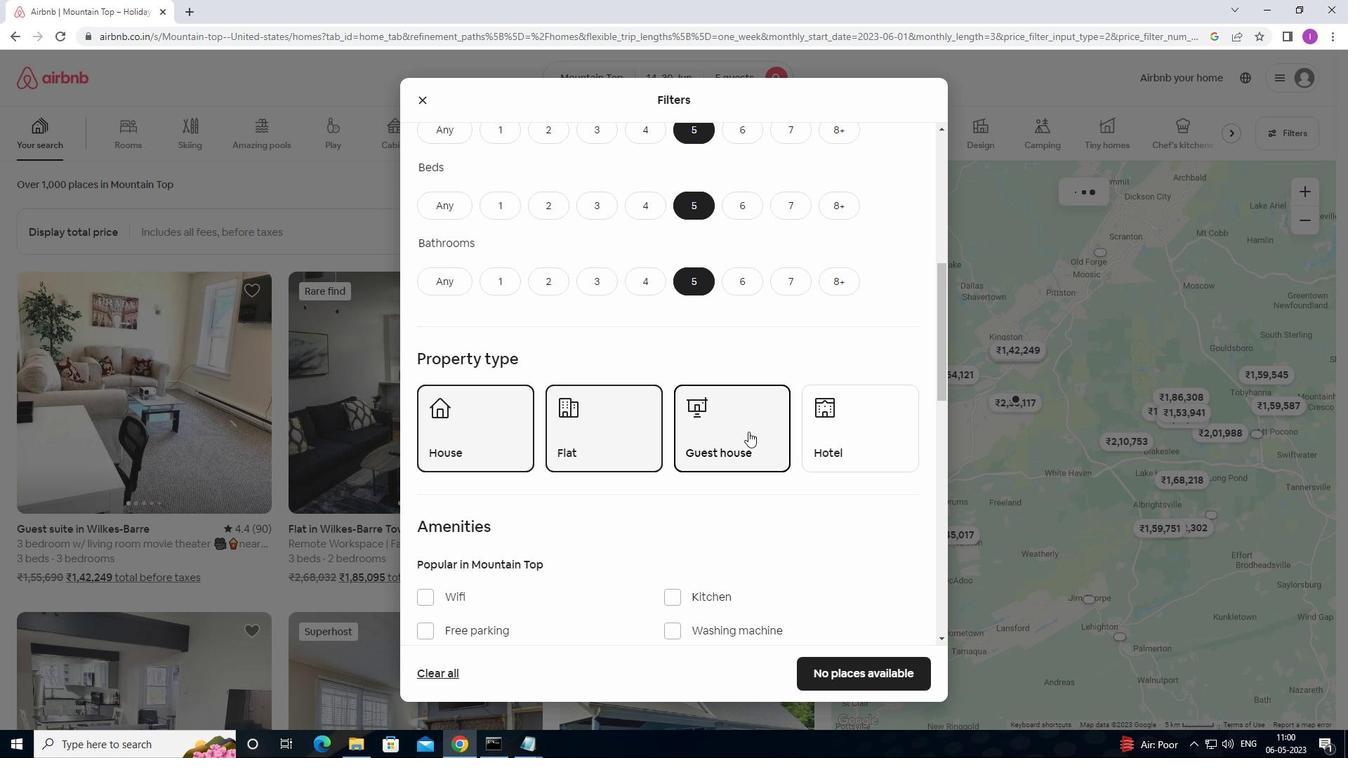
Action: Mouse scrolled (748, 431) with delta (0, 0)
Screenshot: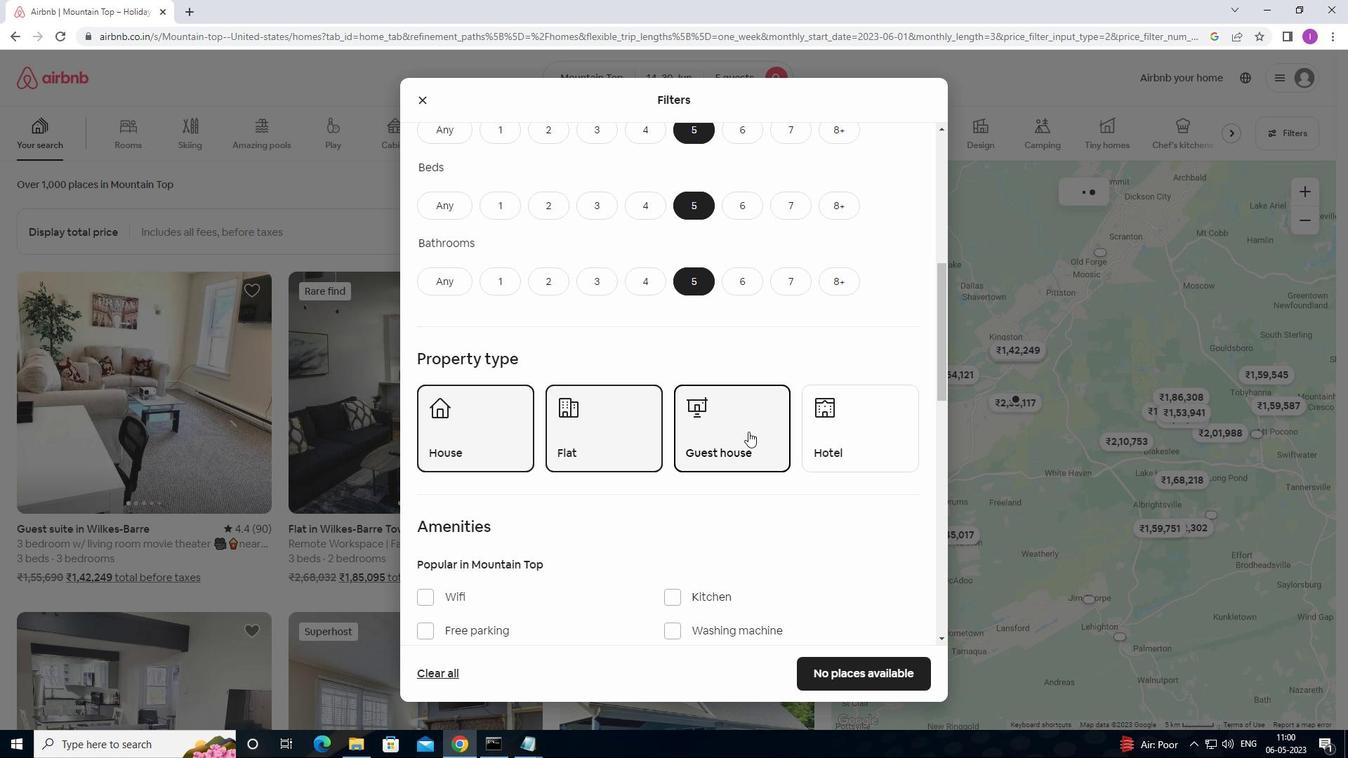 
Action: Mouse scrolled (748, 431) with delta (0, 0)
Screenshot: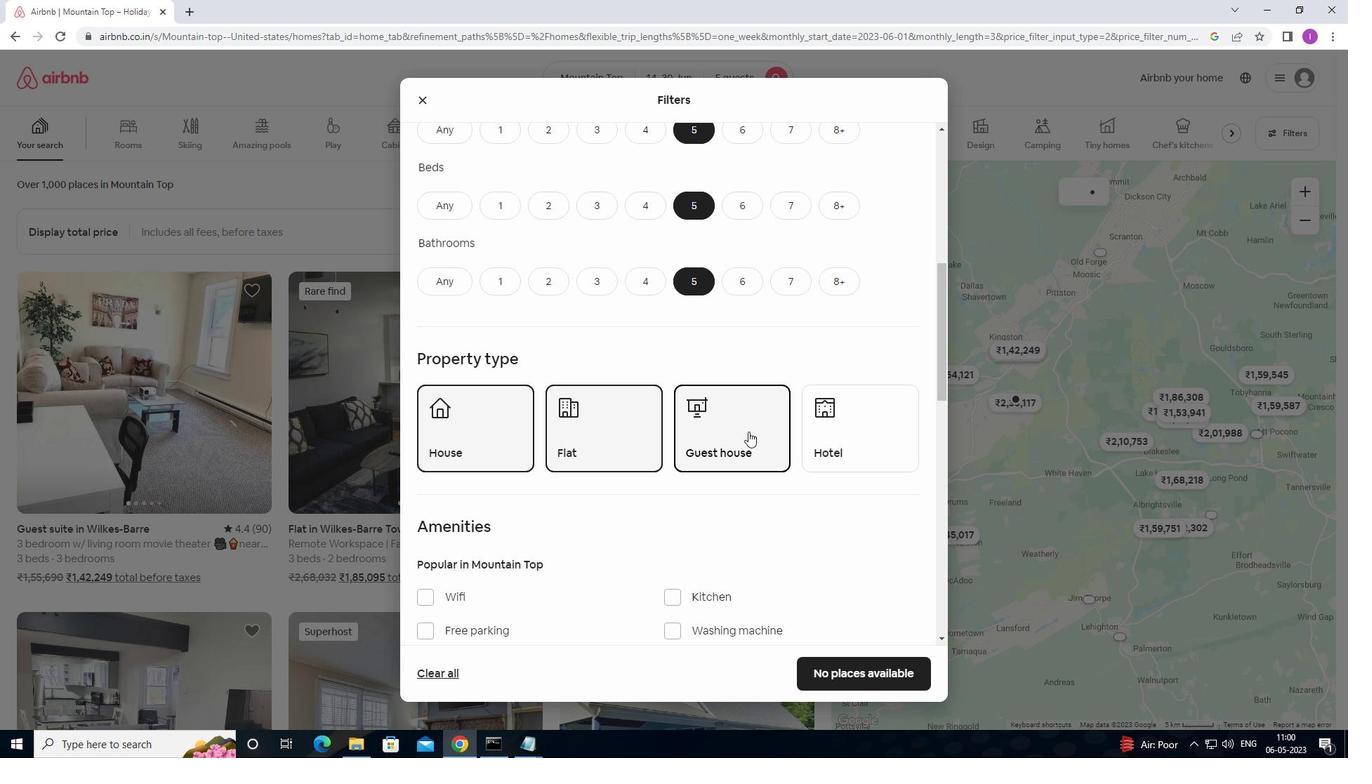 
Action: Mouse moved to (753, 429)
Screenshot: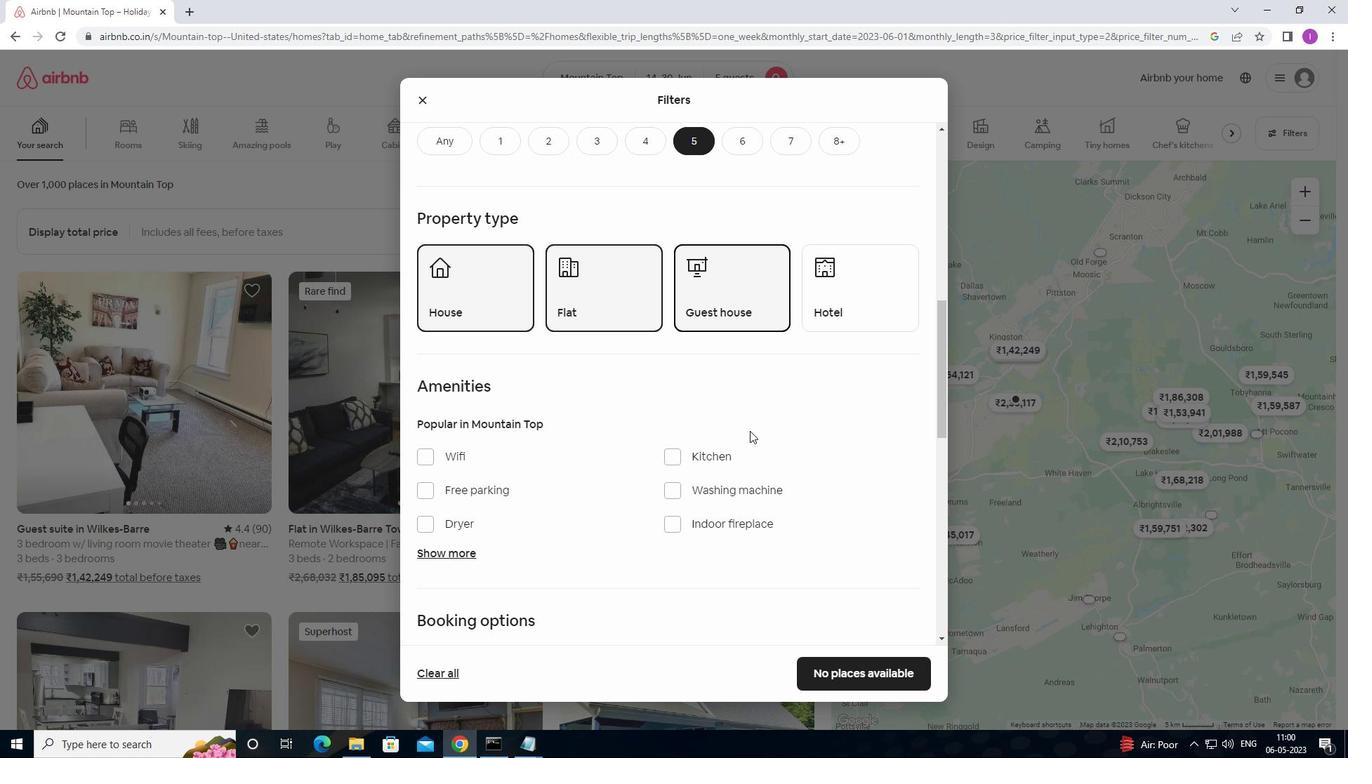 
Action: Mouse scrolled (753, 428) with delta (0, 0)
Screenshot: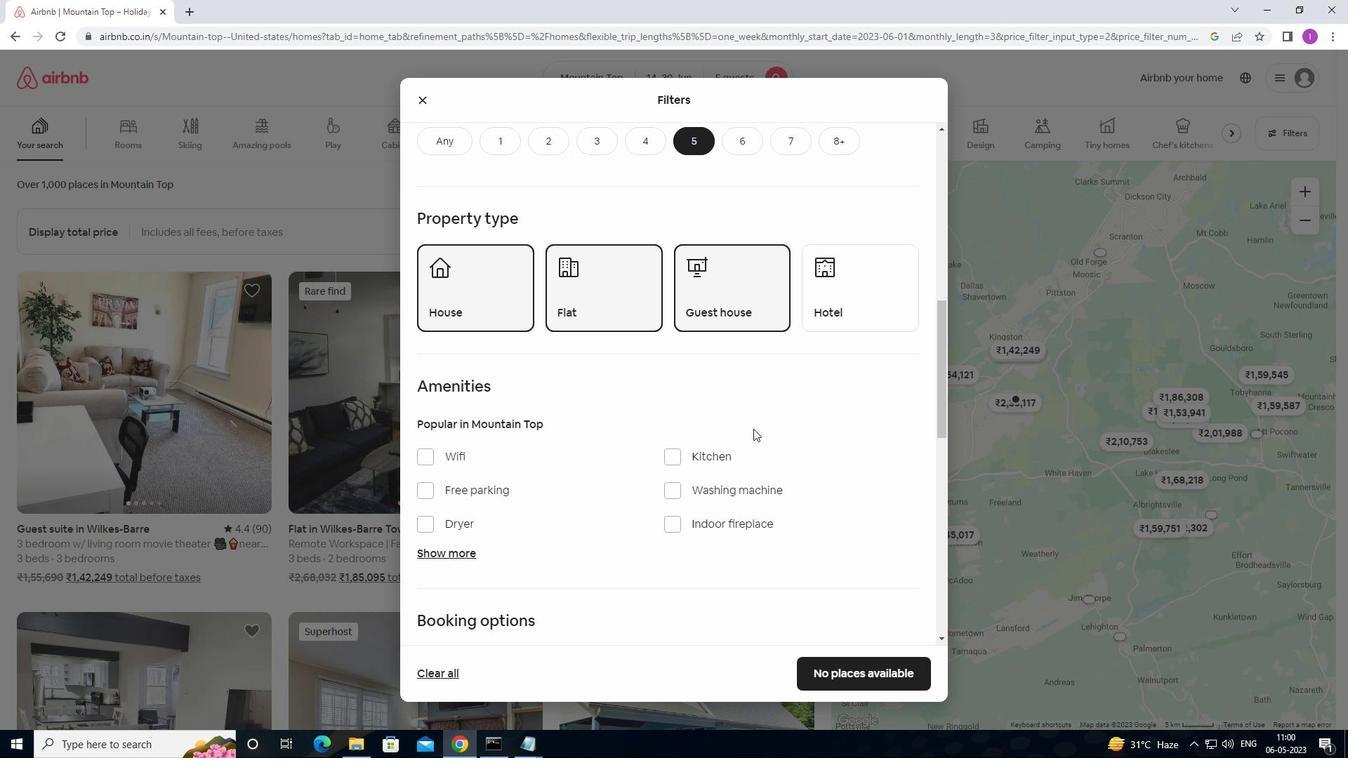 
Action: Mouse moved to (429, 389)
Screenshot: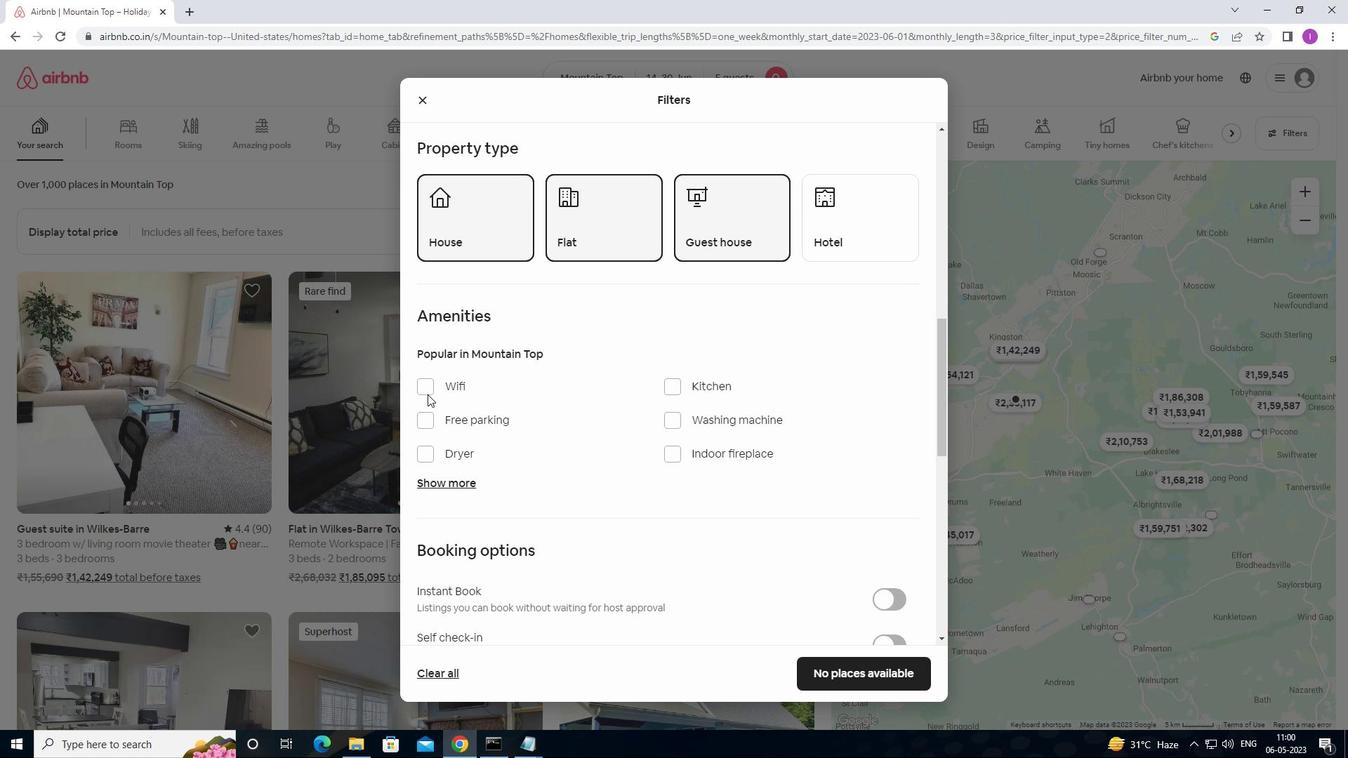 
Action: Mouse pressed left at (429, 389)
Screenshot: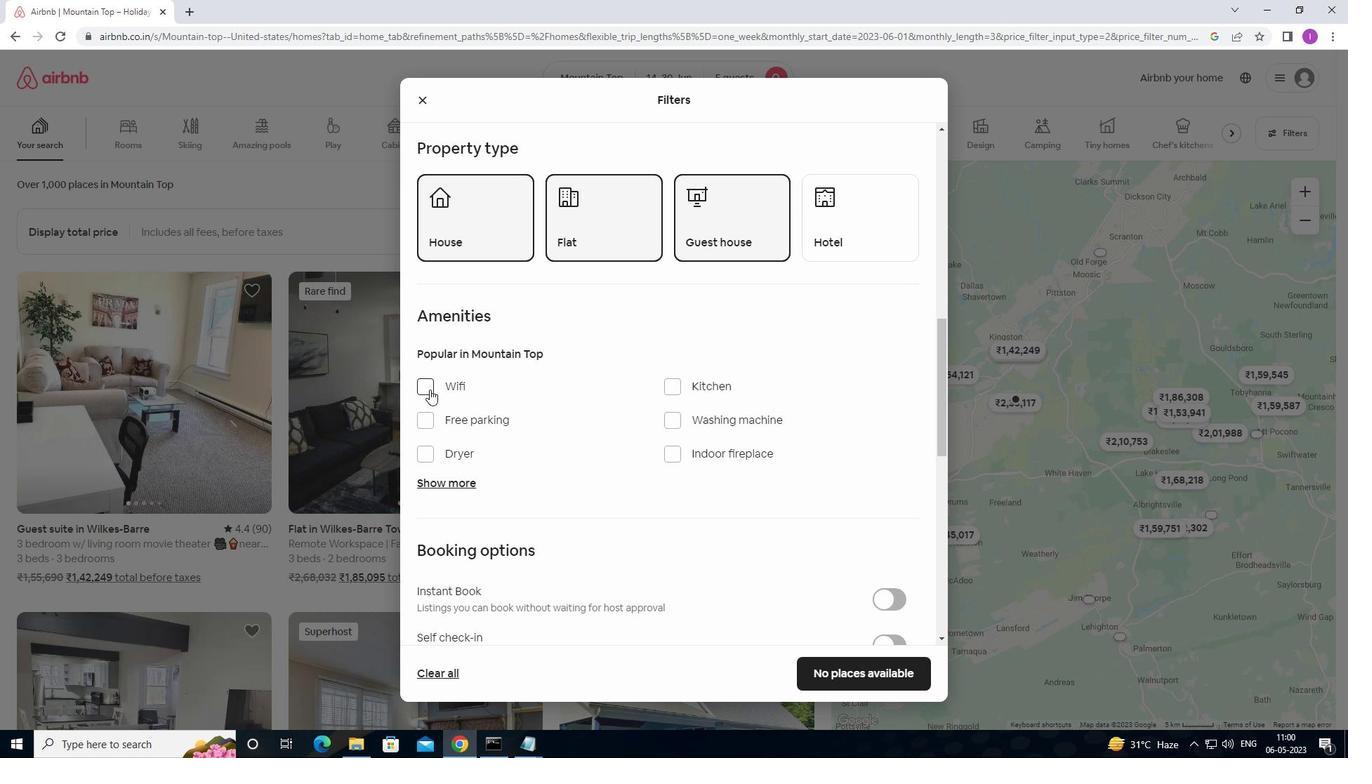 
Action: Mouse moved to (671, 403)
Screenshot: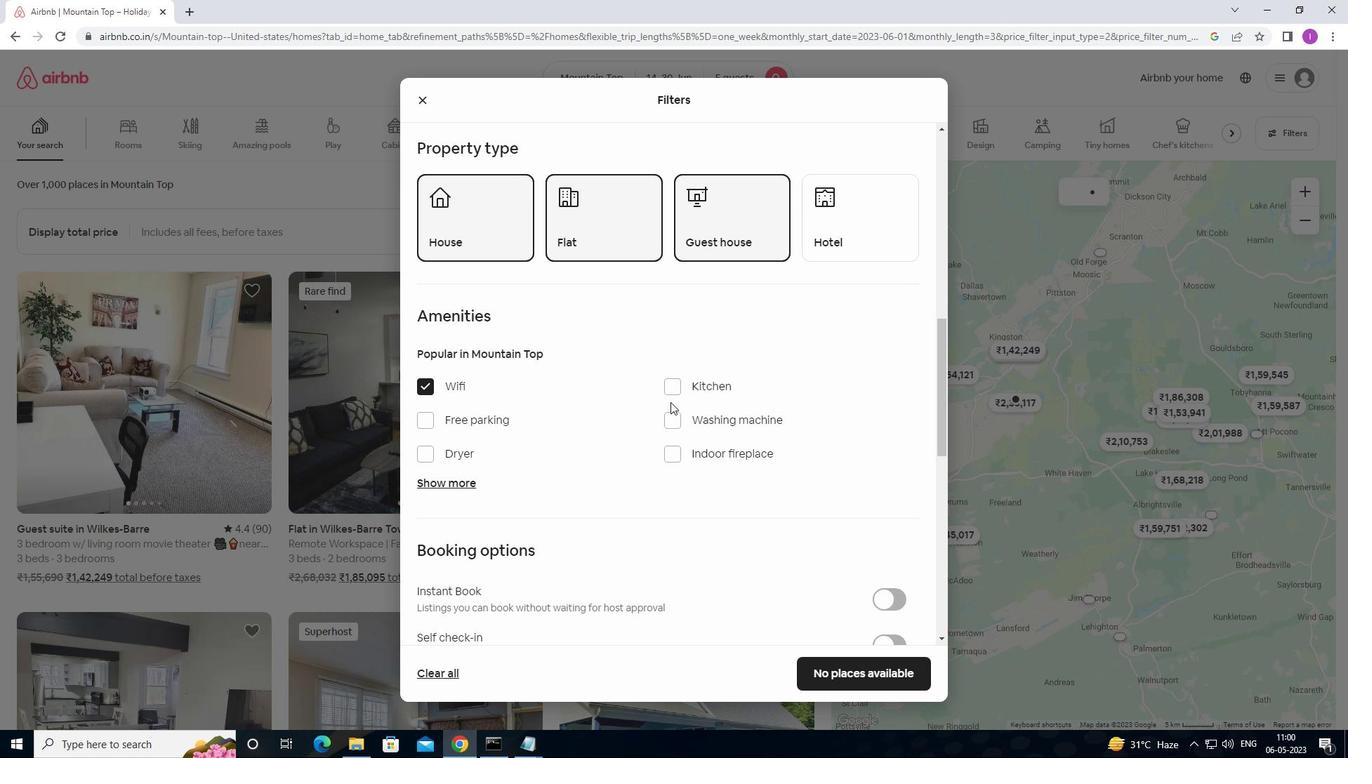 
Action: Mouse scrolled (671, 402) with delta (0, 0)
Screenshot: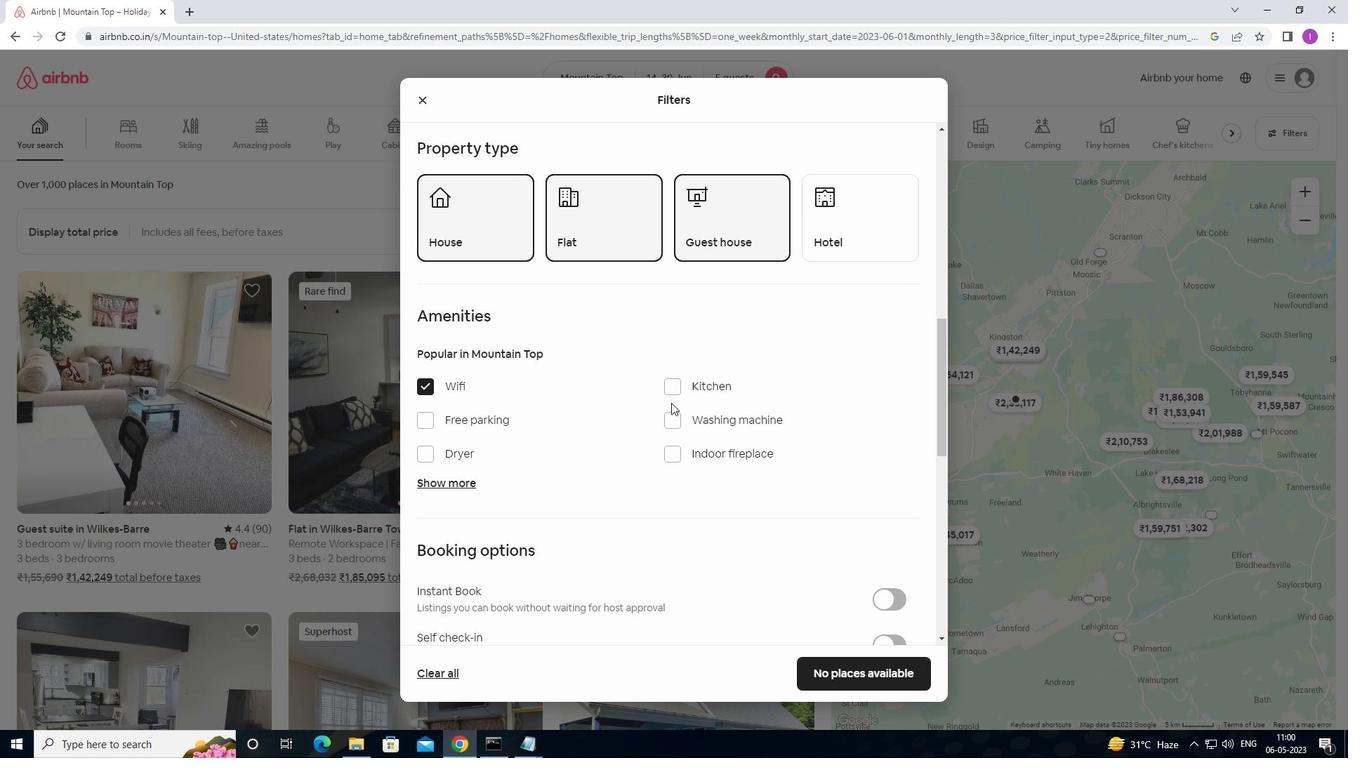 
Action: Mouse moved to (469, 410)
Screenshot: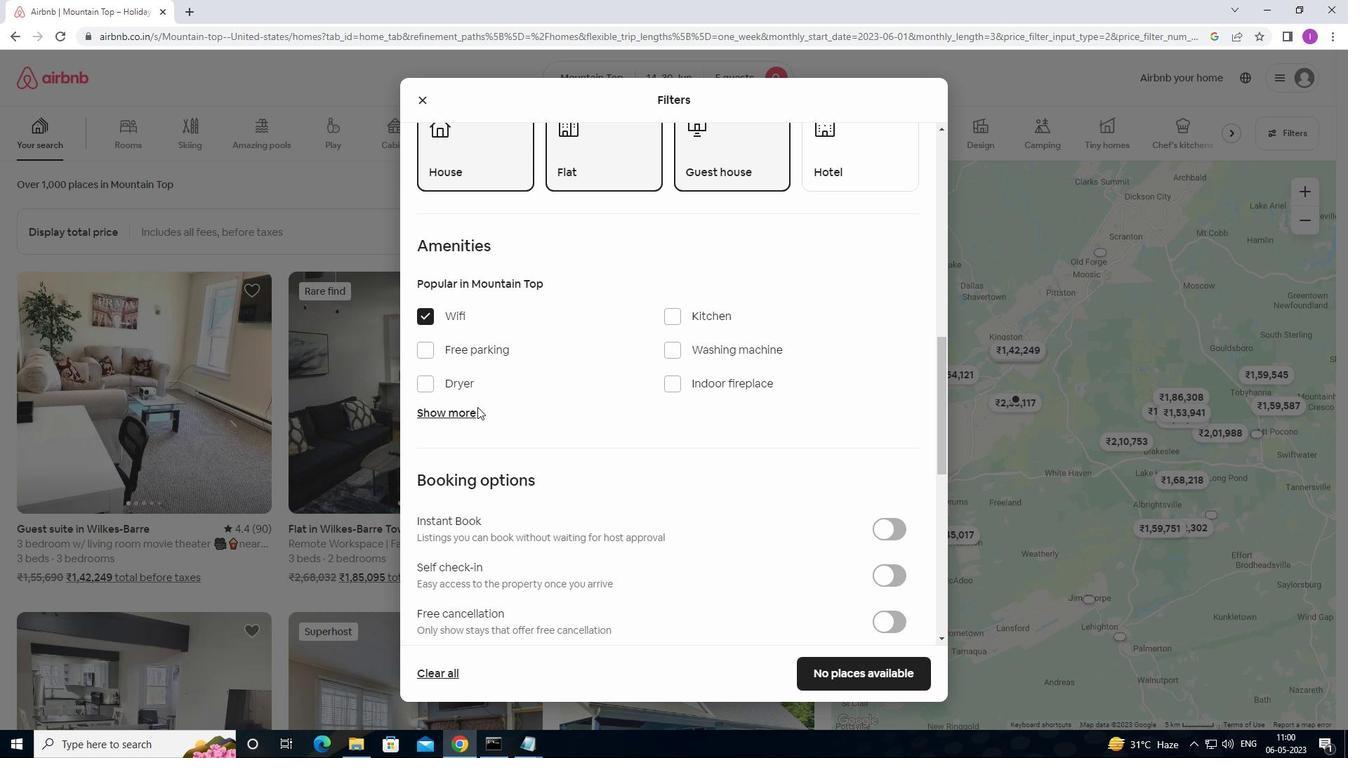 
Action: Mouse pressed left at (469, 410)
Screenshot: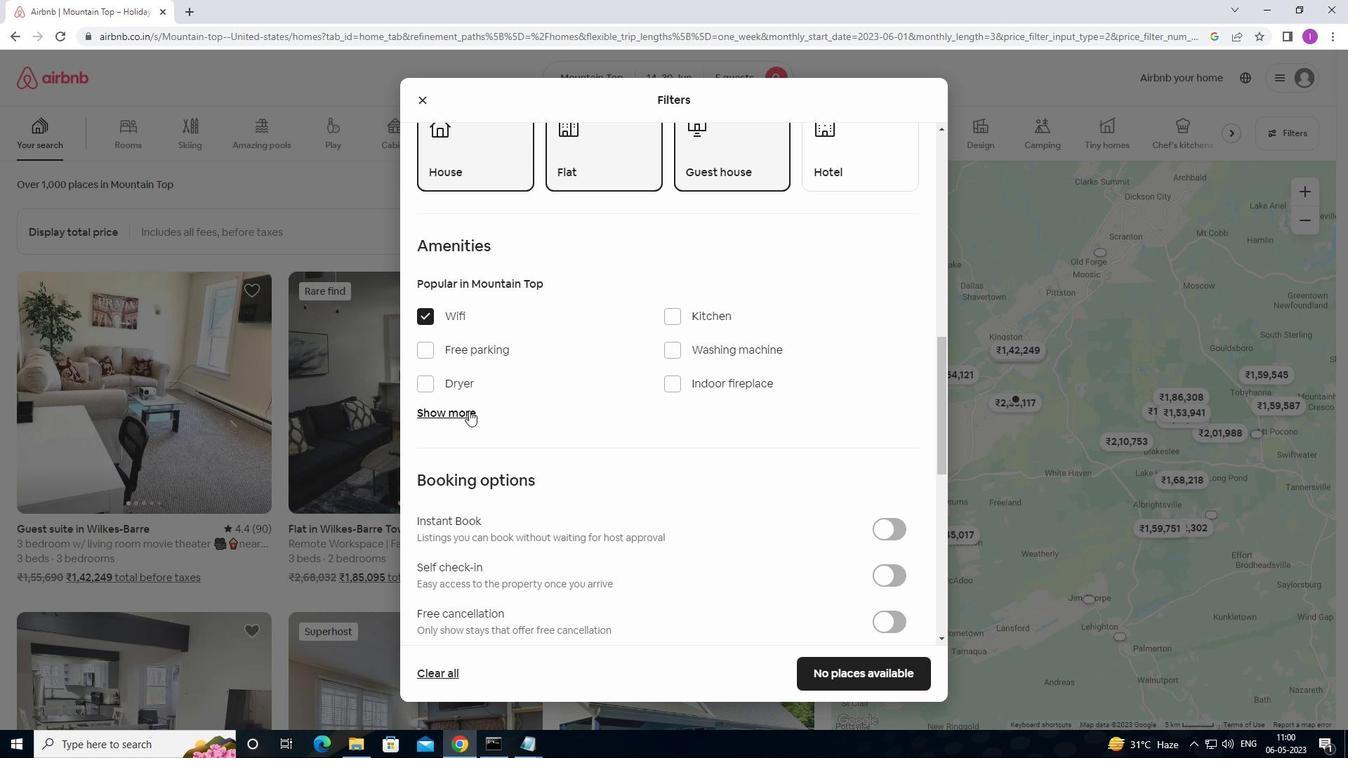 
Action: Mouse moved to (731, 434)
Screenshot: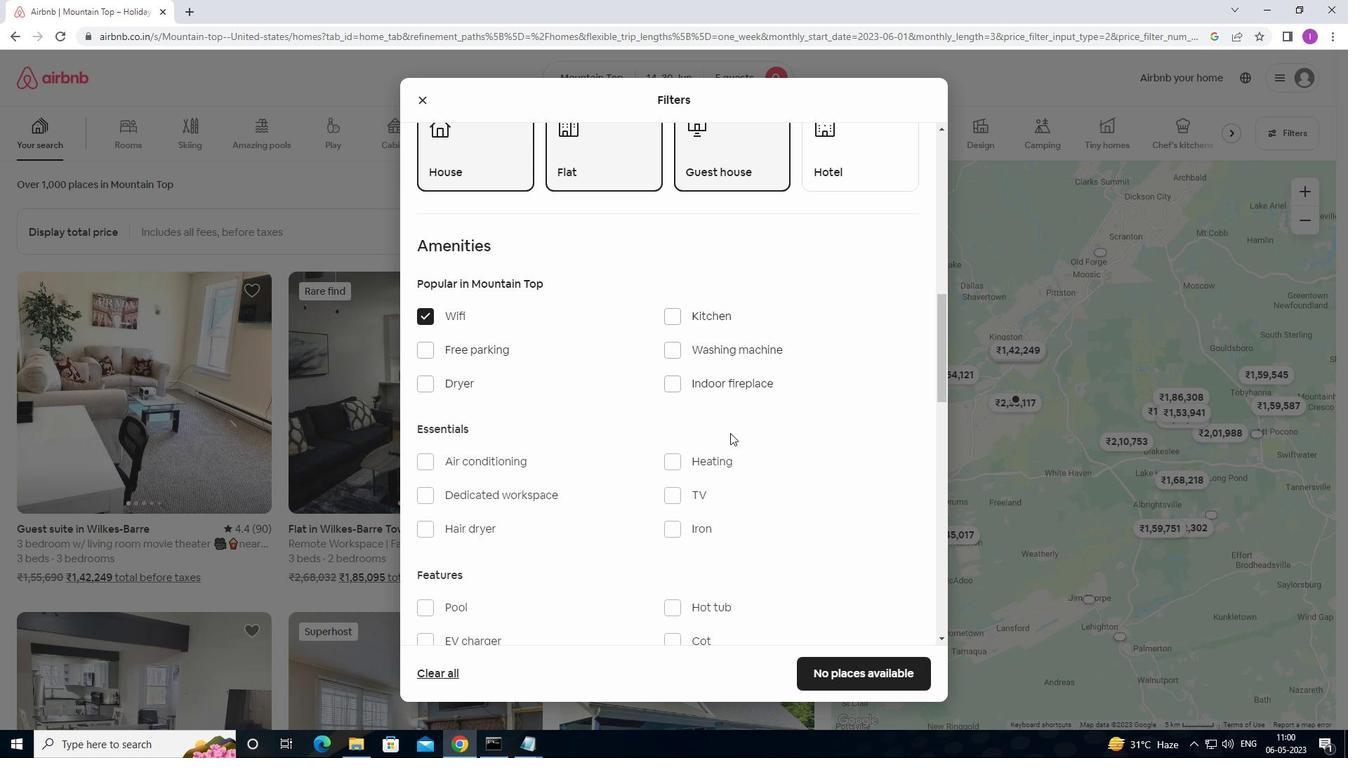 
Action: Mouse scrolled (731, 434) with delta (0, 0)
Screenshot: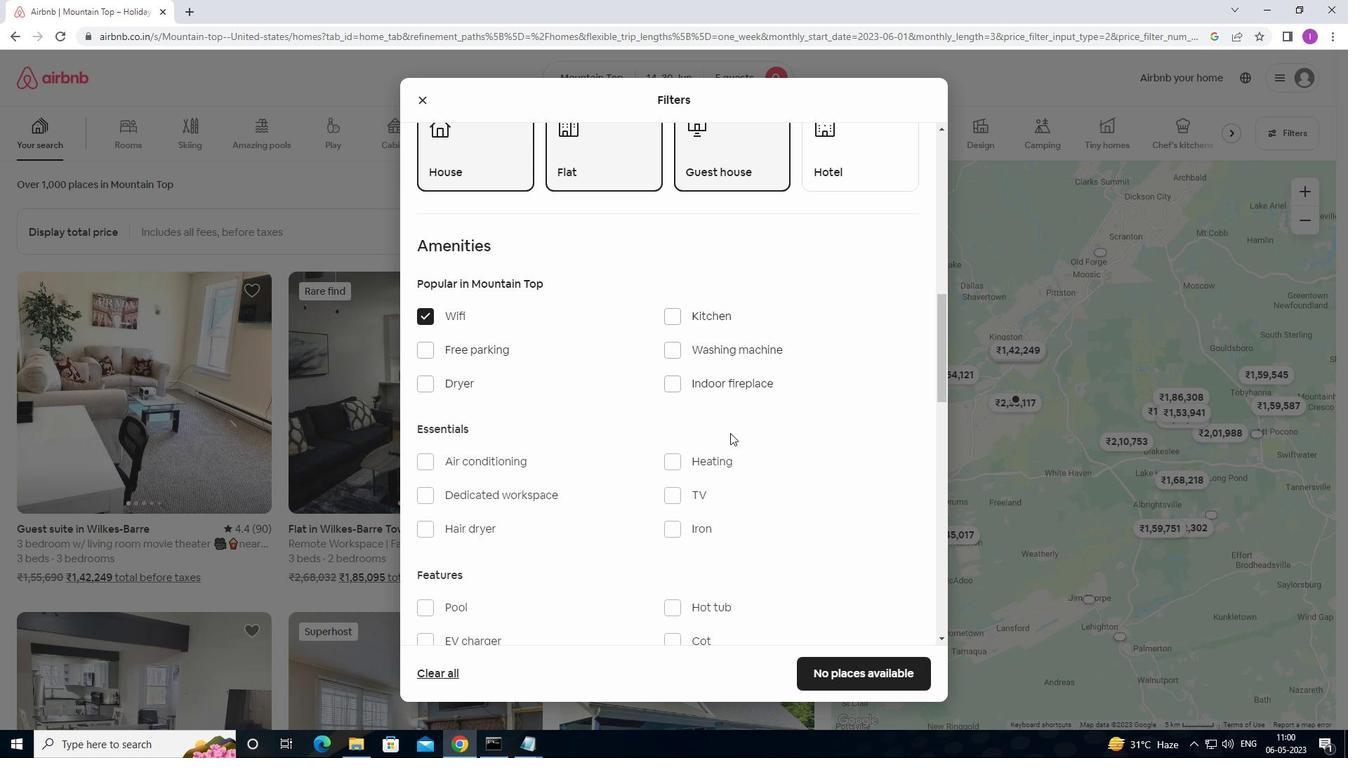 
Action: Mouse moved to (732, 434)
Screenshot: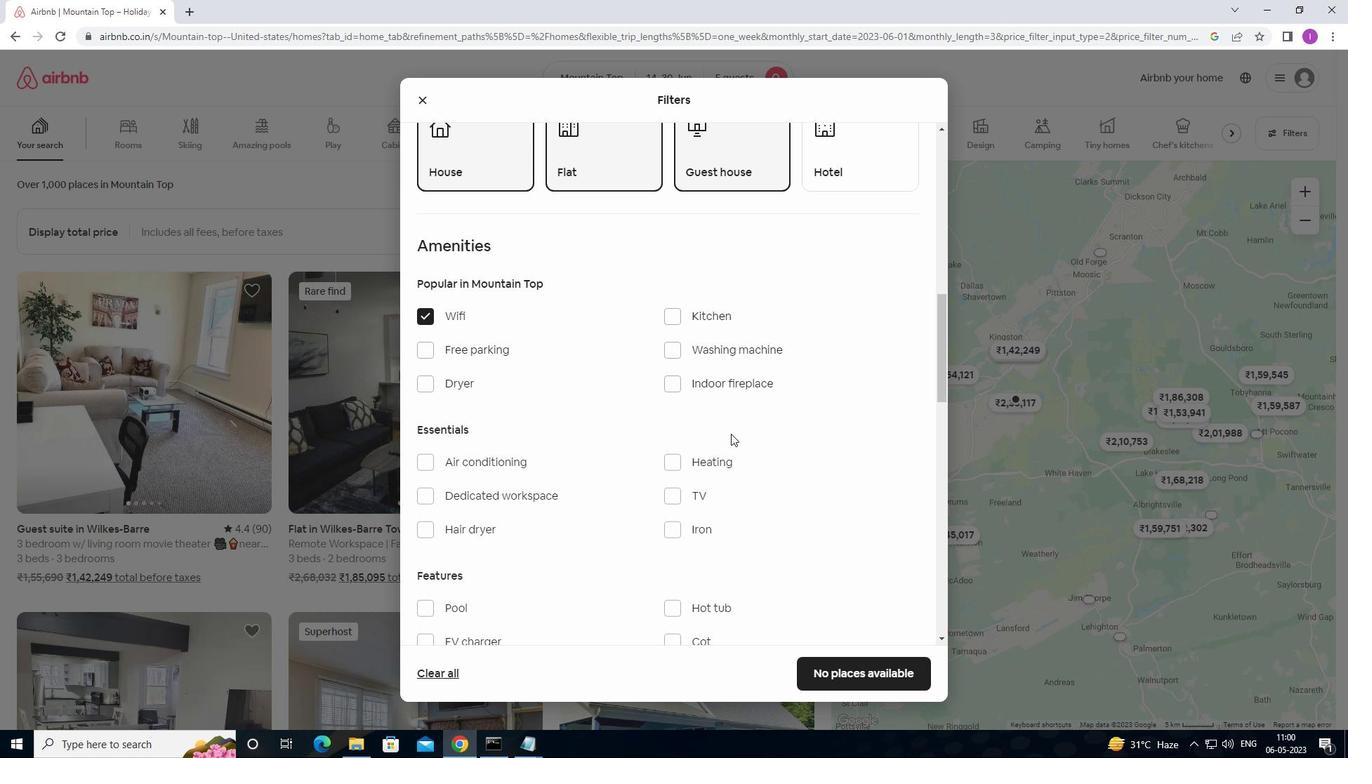 
Action: Mouse scrolled (732, 434) with delta (0, 0)
Screenshot: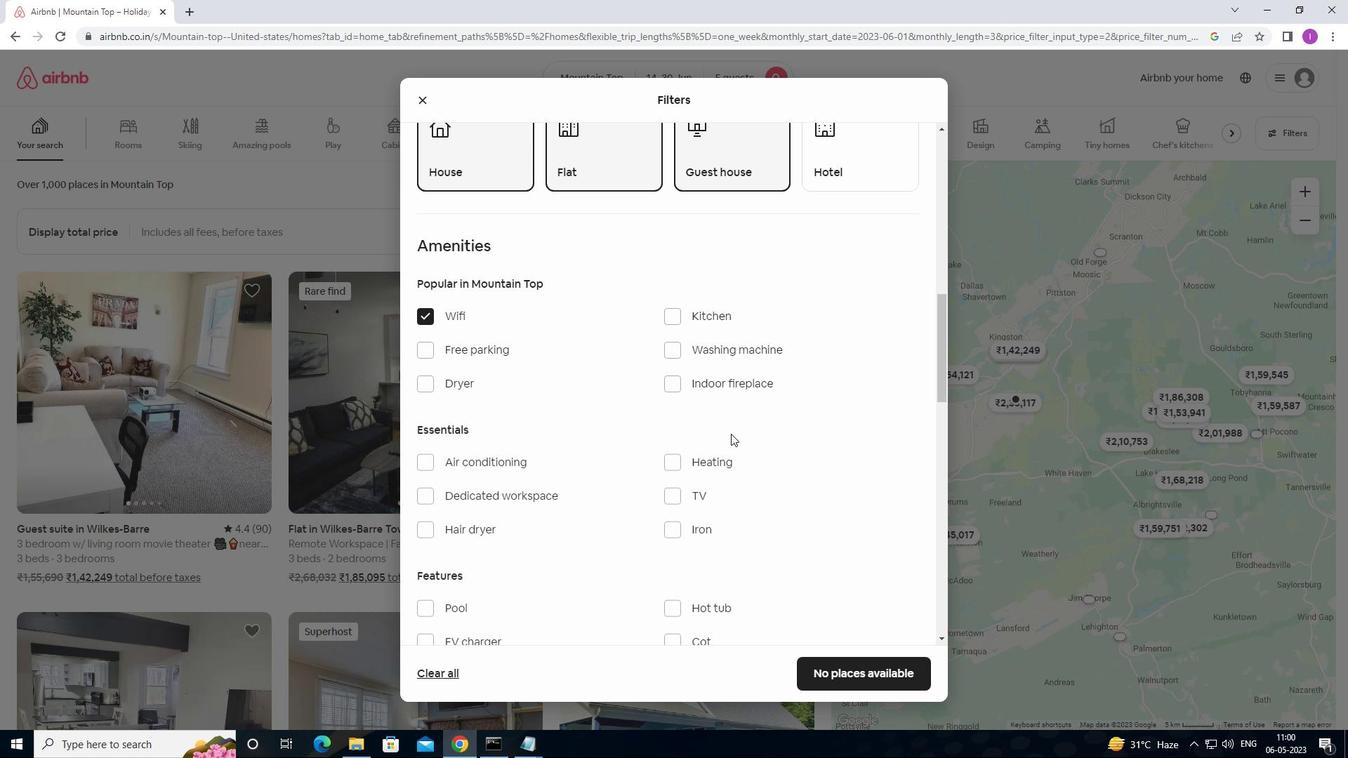 
Action: Mouse moved to (665, 360)
Screenshot: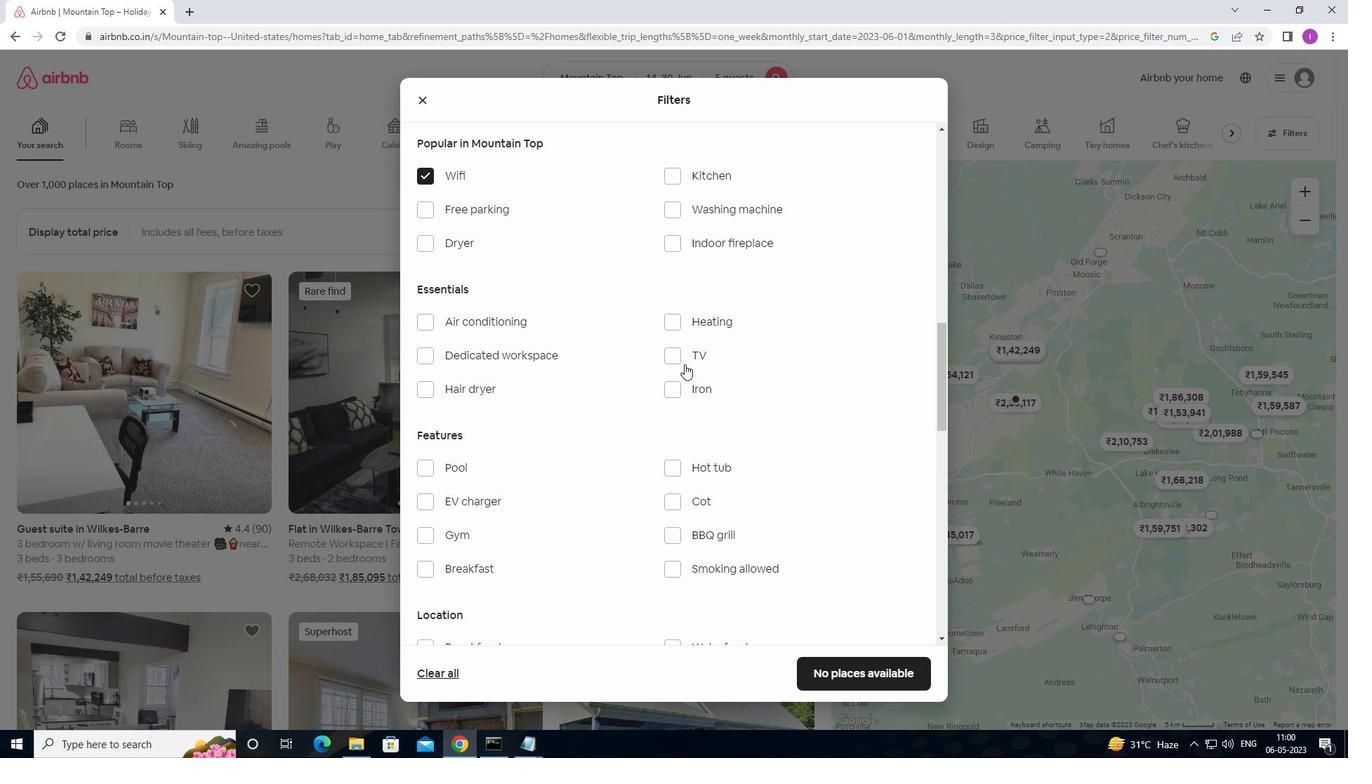 
Action: Mouse pressed left at (665, 360)
Screenshot: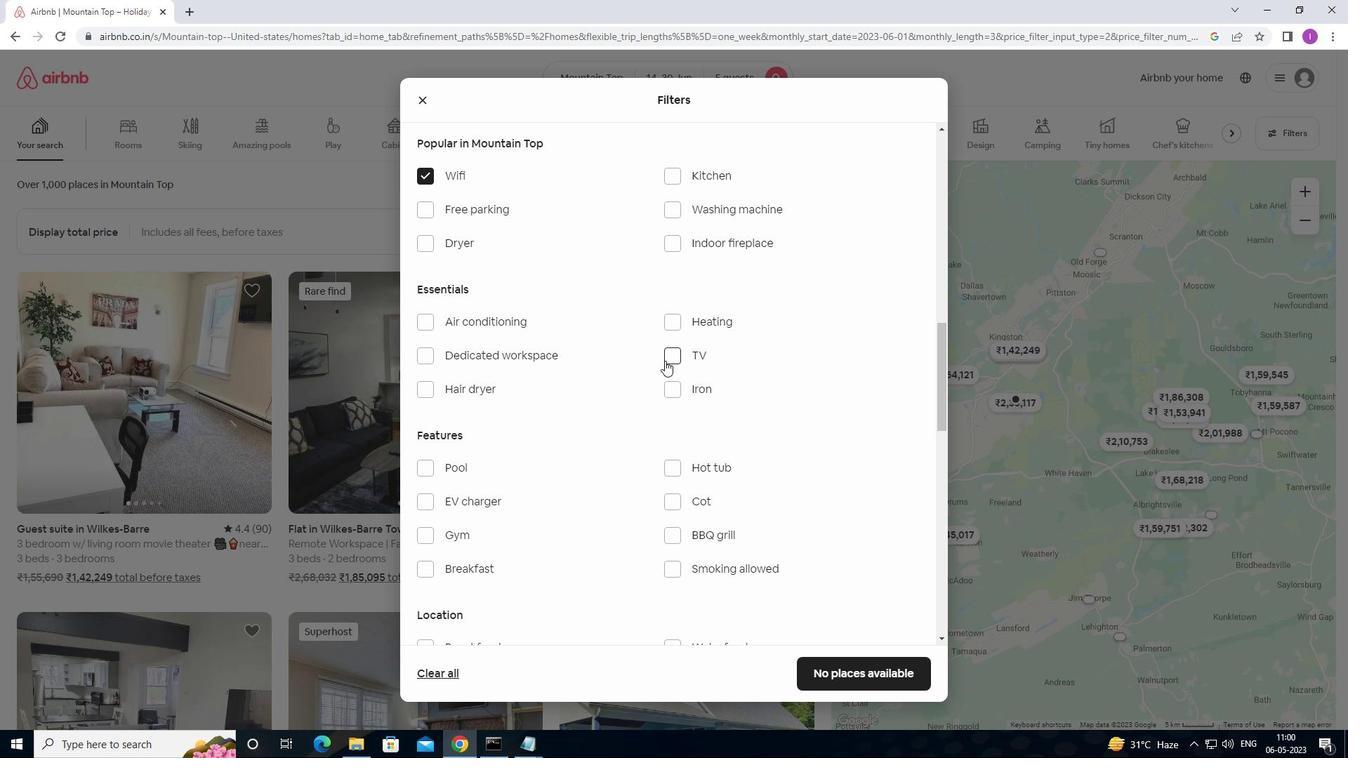 
Action: Mouse moved to (600, 455)
Screenshot: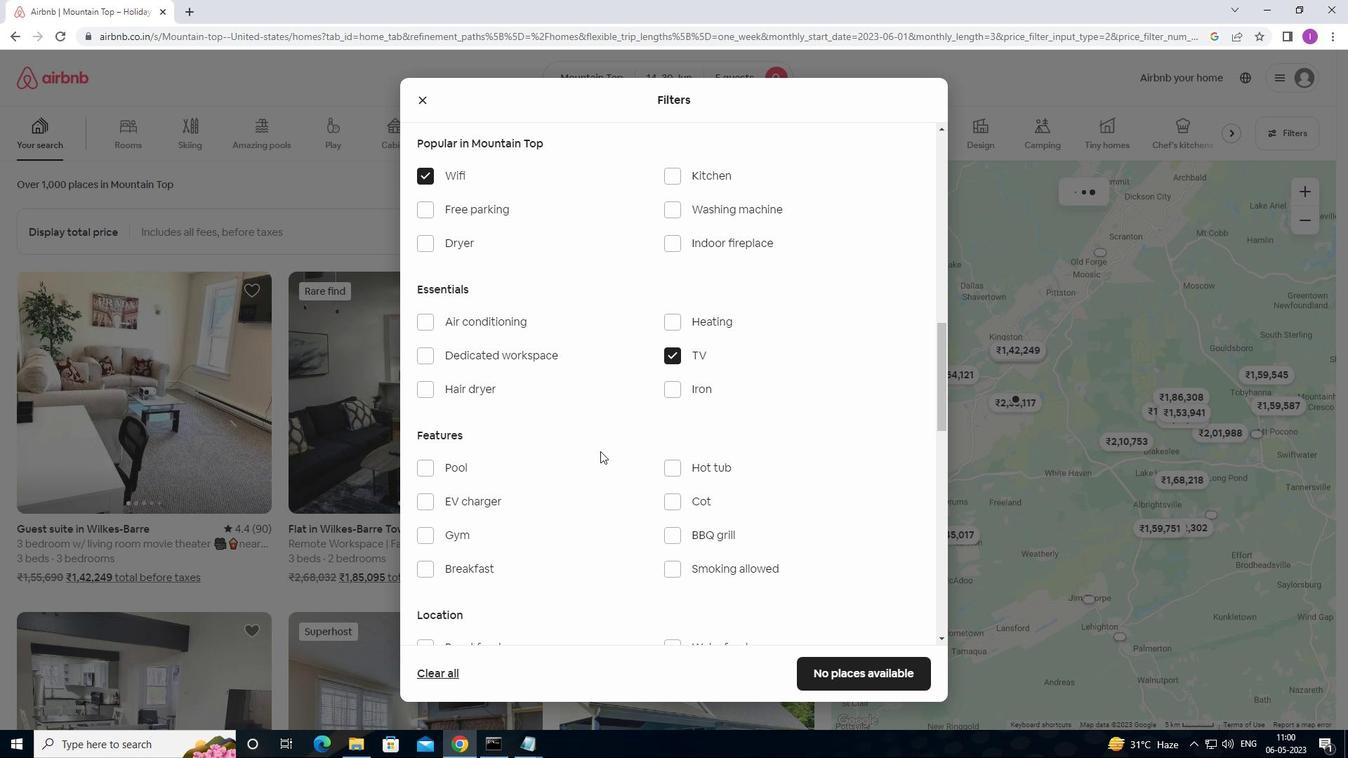 
Action: Mouse scrolled (600, 455) with delta (0, 0)
Screenshot: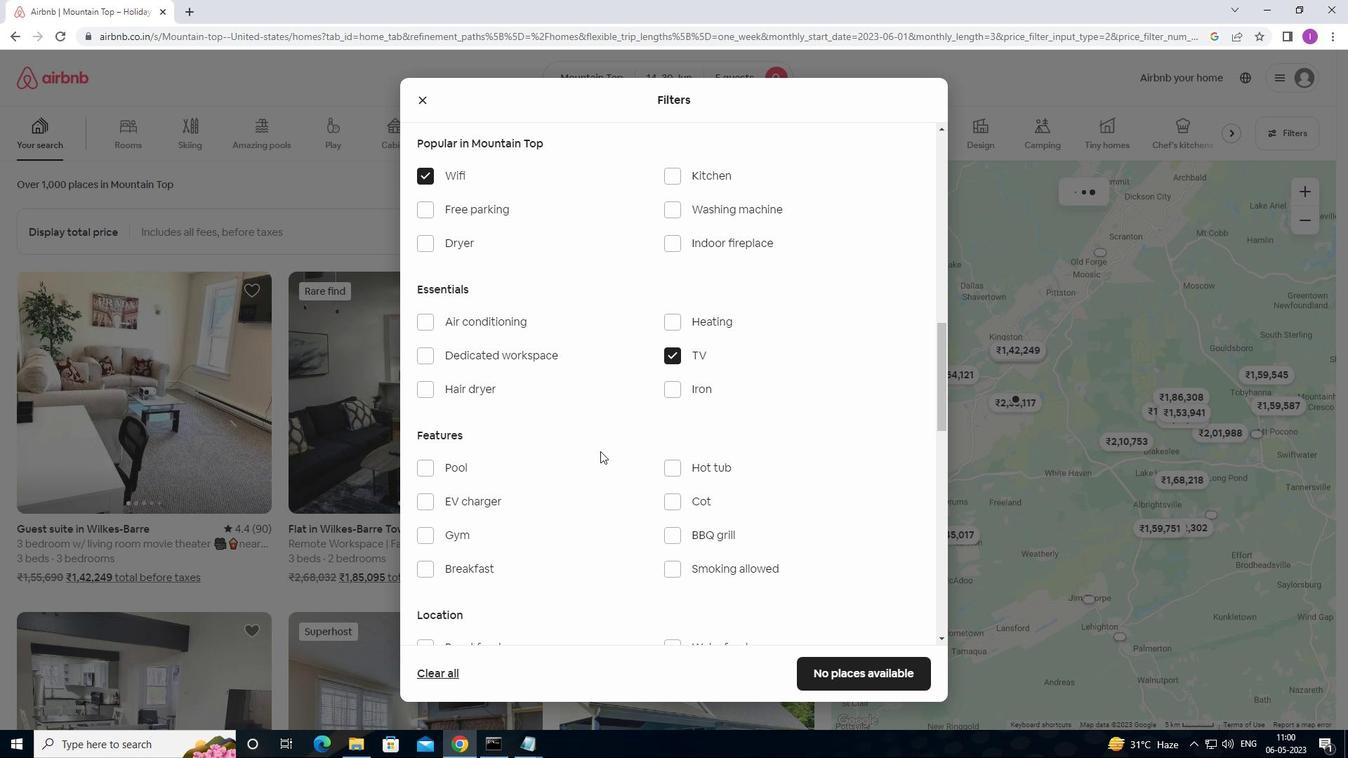 
Action: Mouse moved to (600, 455)
Screenshot: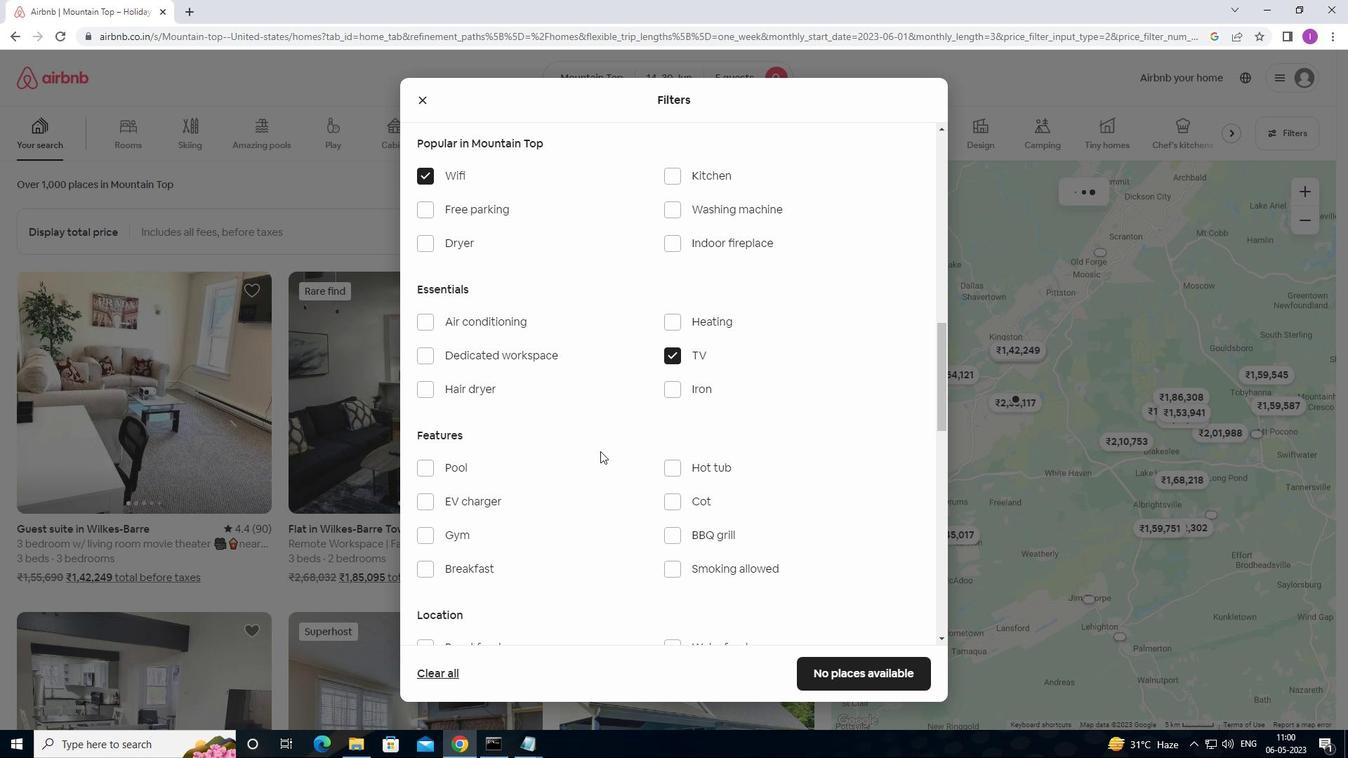 
Action: Mouse scrolled (600, 455) with delta (0, 0)
Screenshot: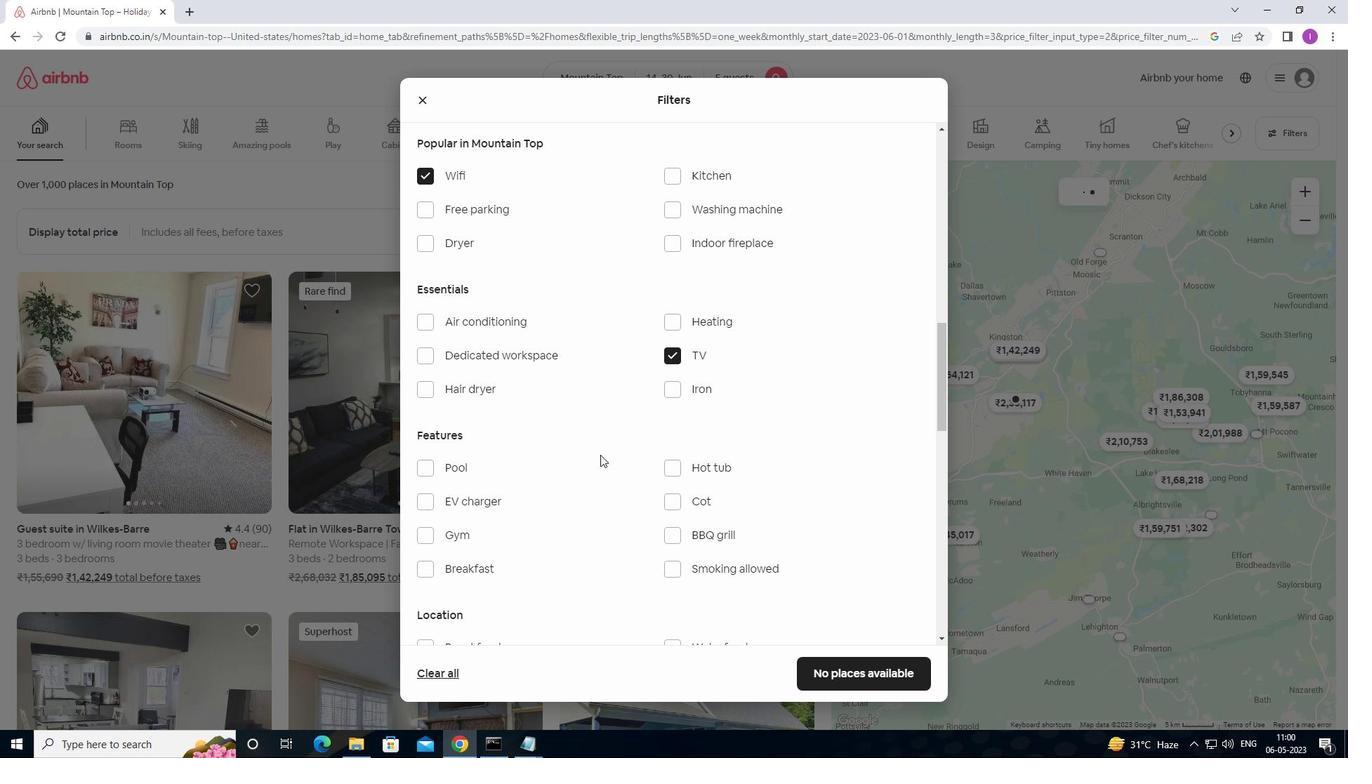 
Action: Mouse moved to (425, 390)
Screenshot: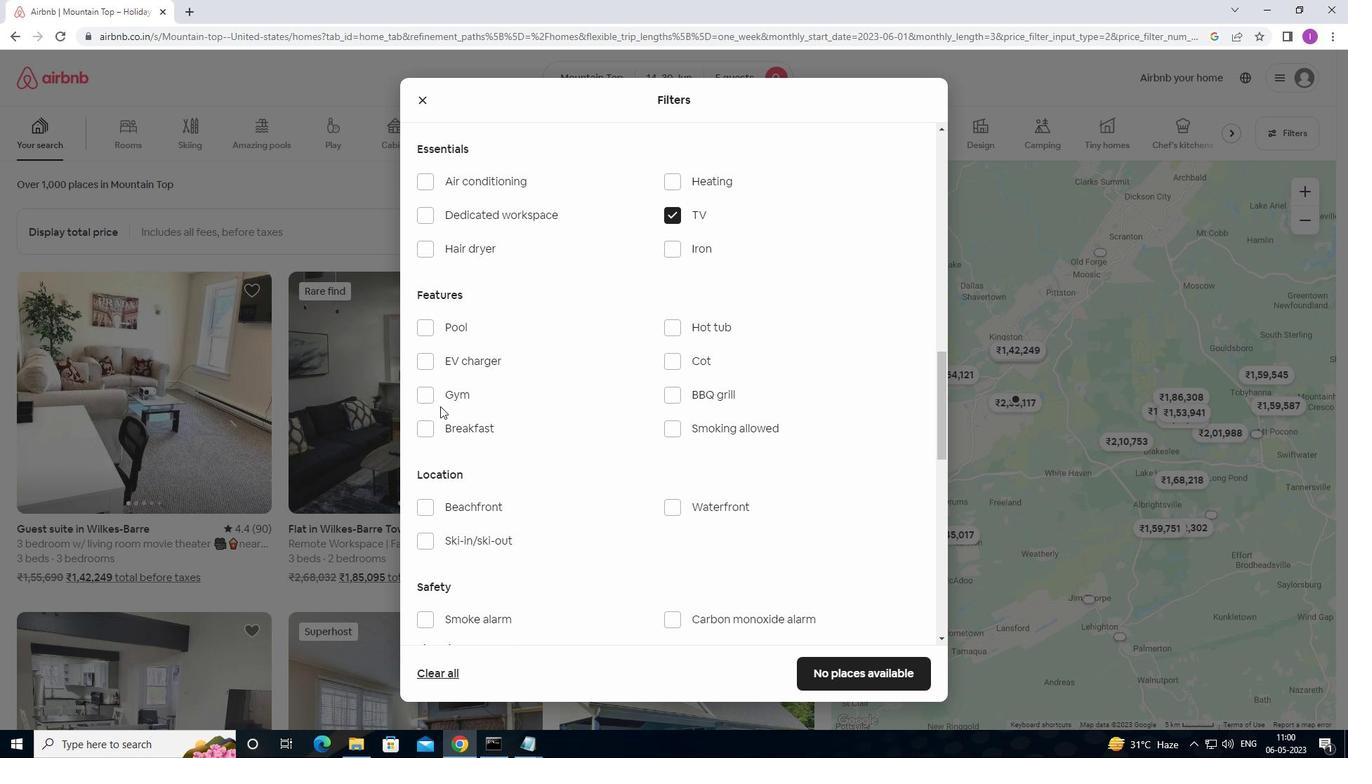 
Action: Mouse pressed left at (425, 390)
Screenshot: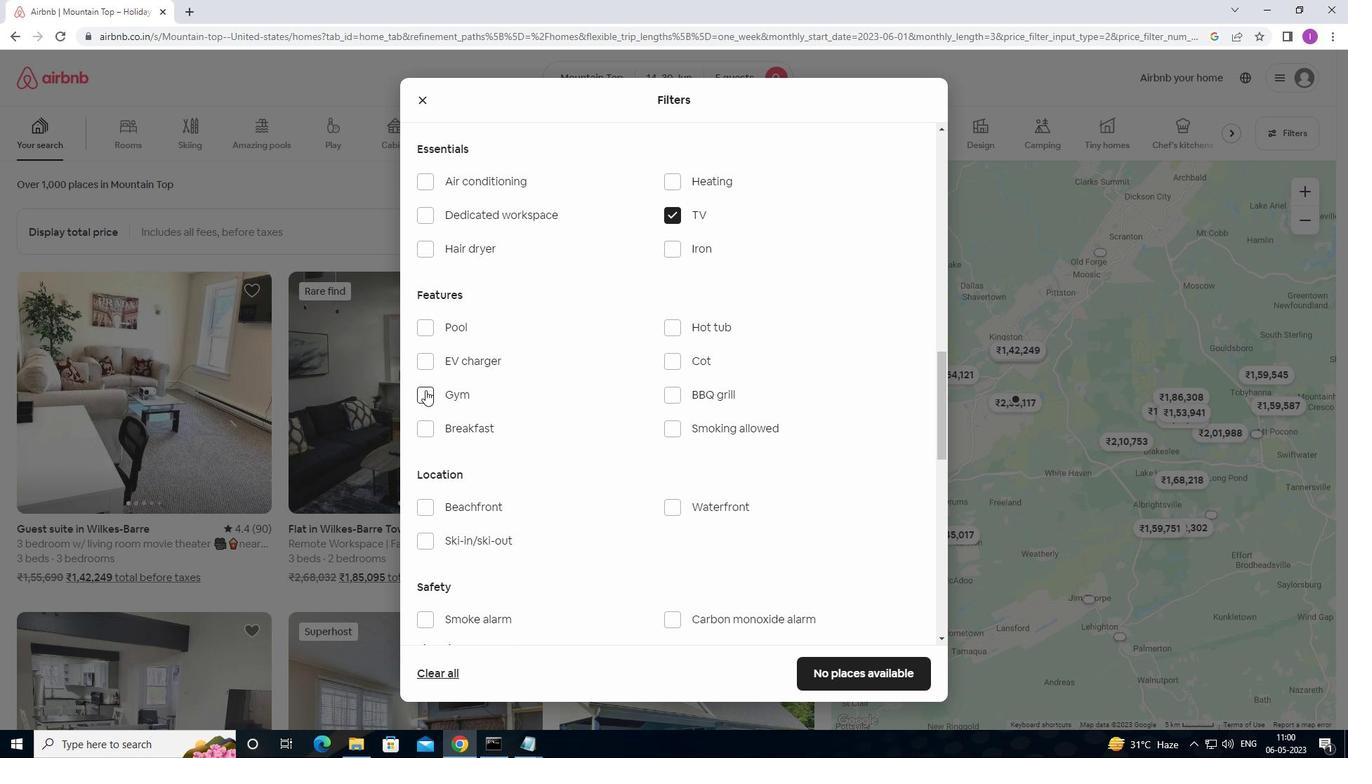 
Action: Mouse moved to (426, 416)
Screenshot: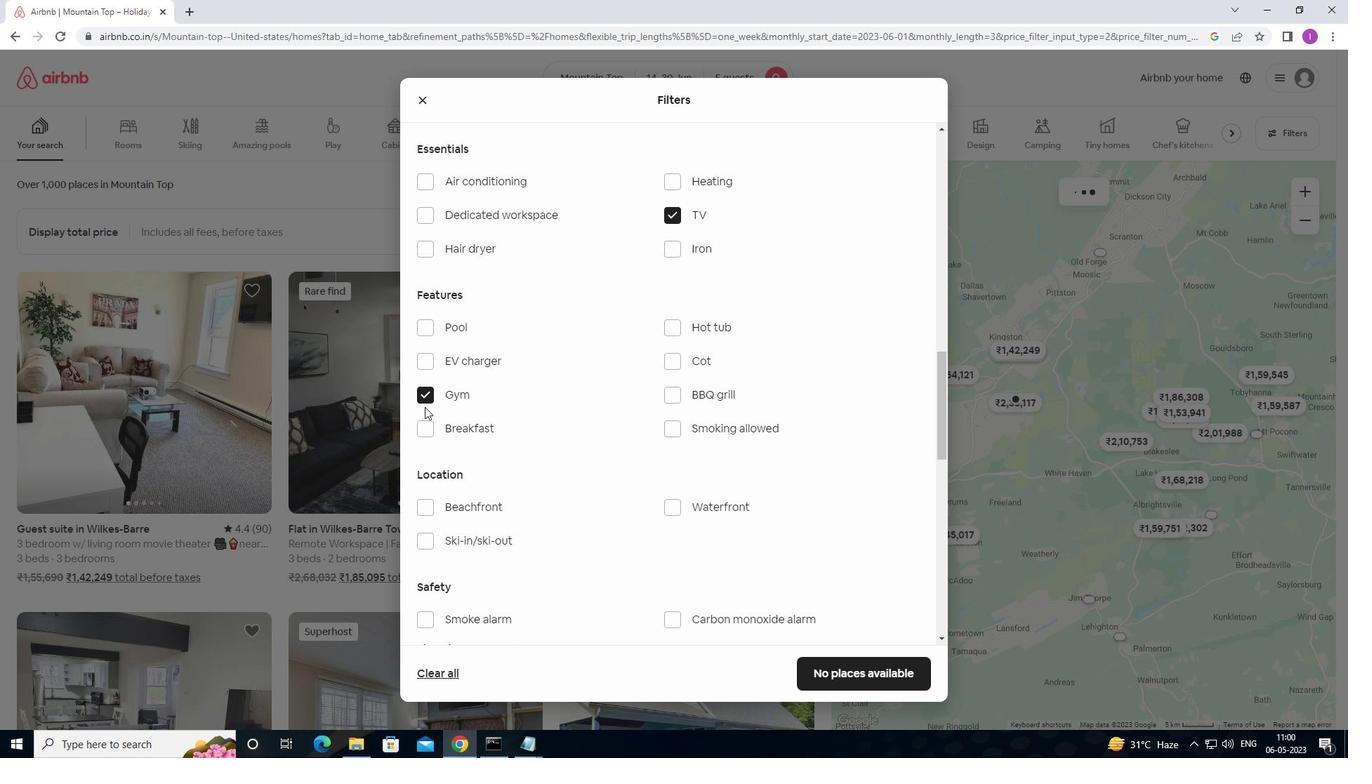 
Action: Mouse pressed left at (426, 416)
Screenshot: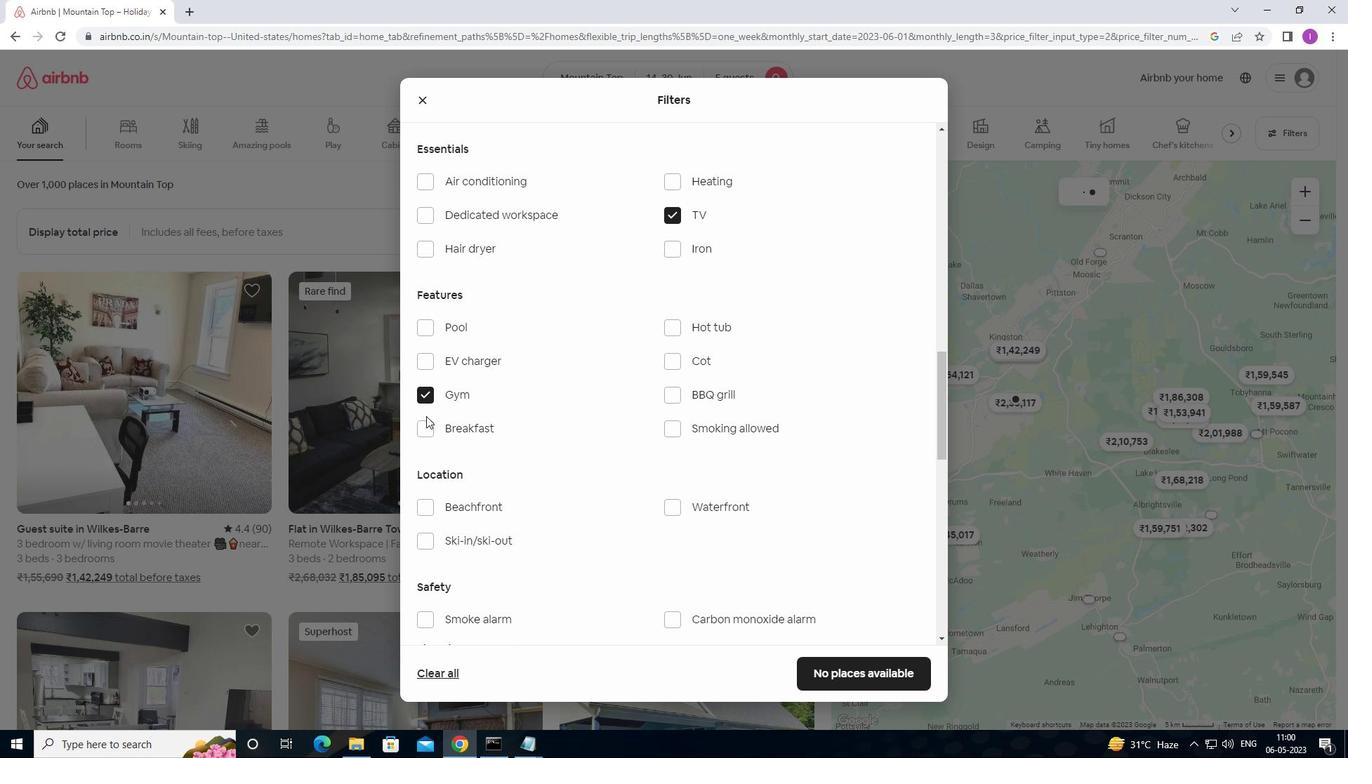 
Action: Mouse moved to (431, 429)
Screenshot: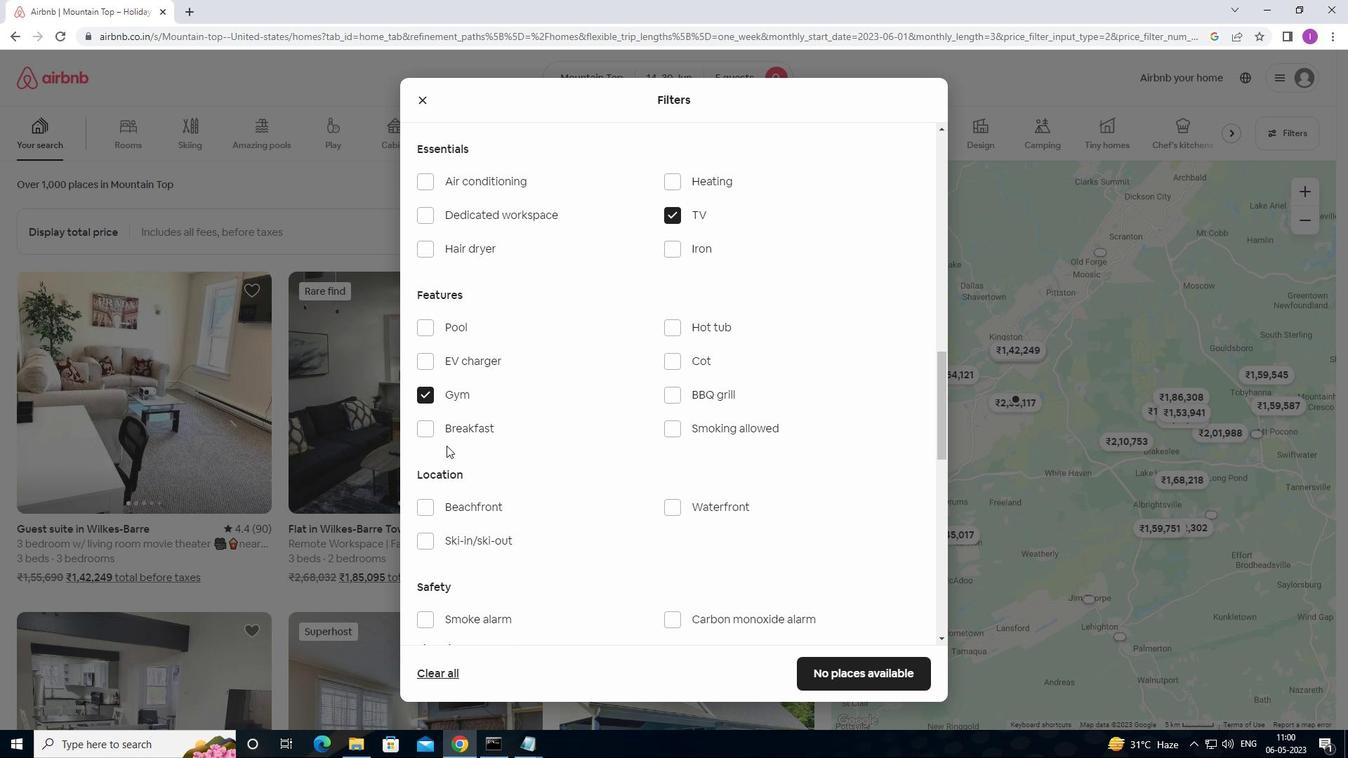 
Action: Mouse pressed left at (431, 429)
Screenshot: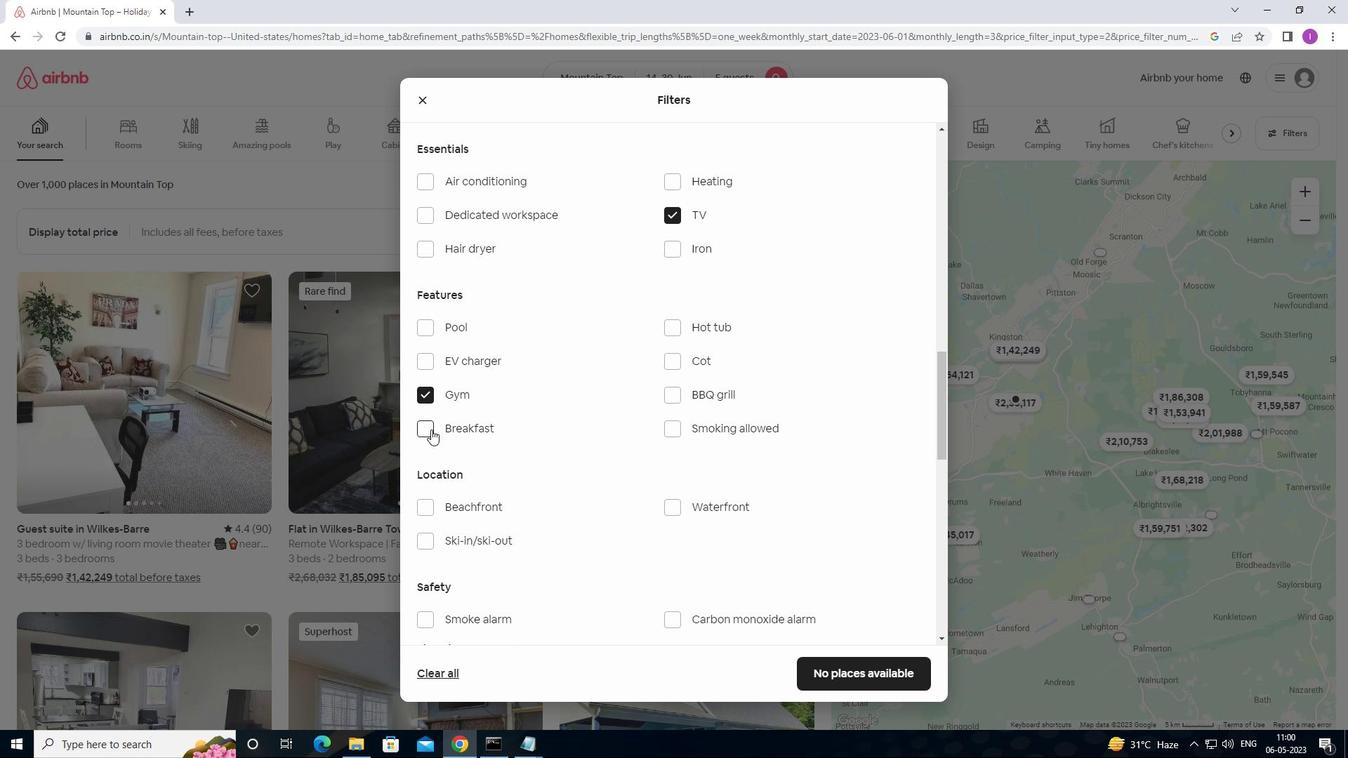 
Action: Mouse moved to (509, 448)
Screenshot: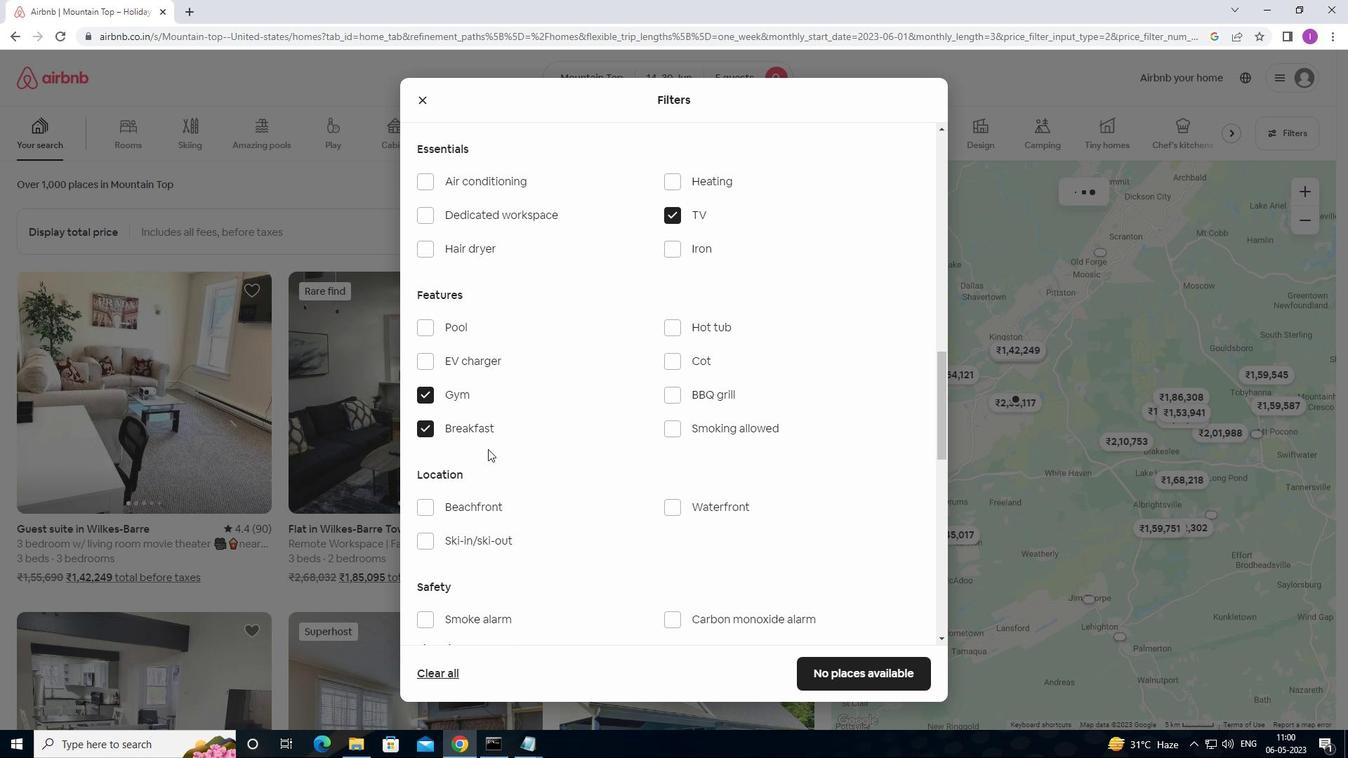 
Action: Mouse scrolled (509, 447) with delta (0, 0)
Screenshot: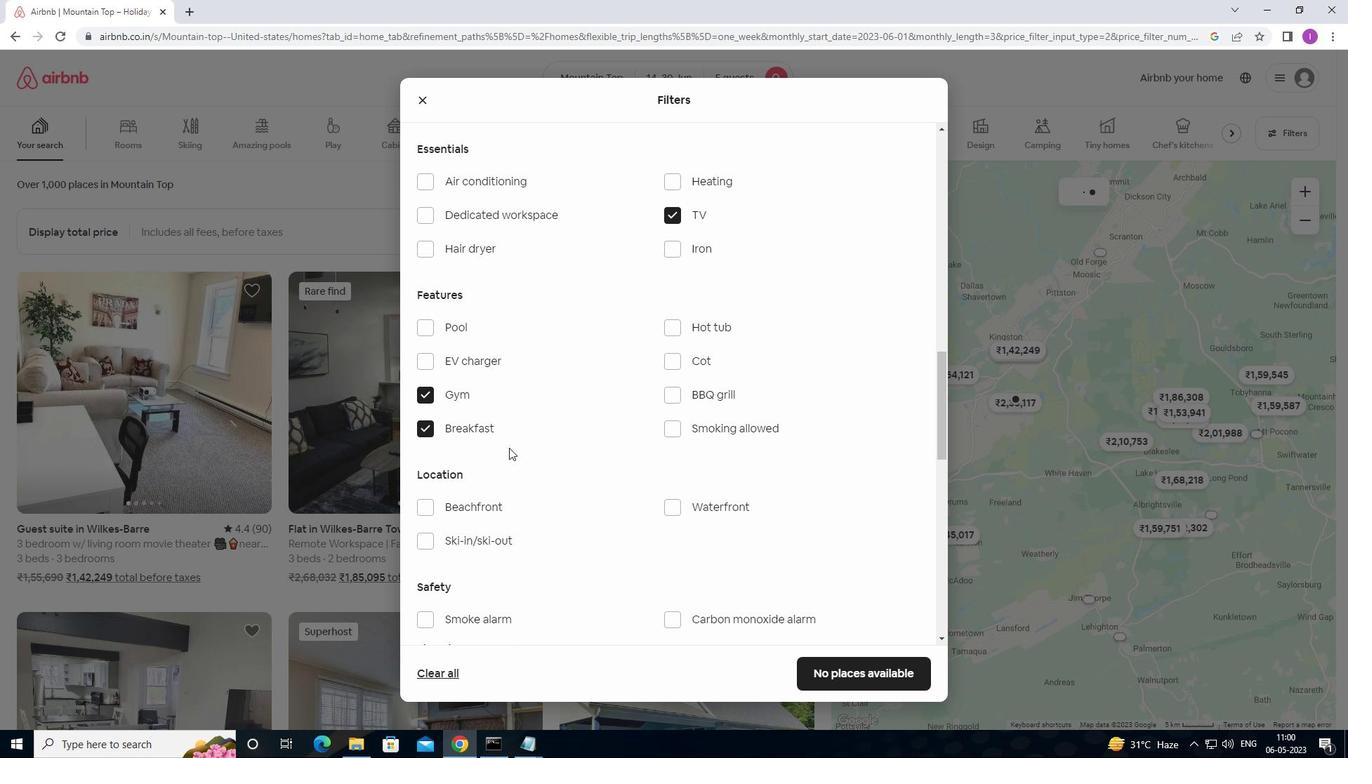 
Action: Mouse moved to (510, 448)
Screenshot: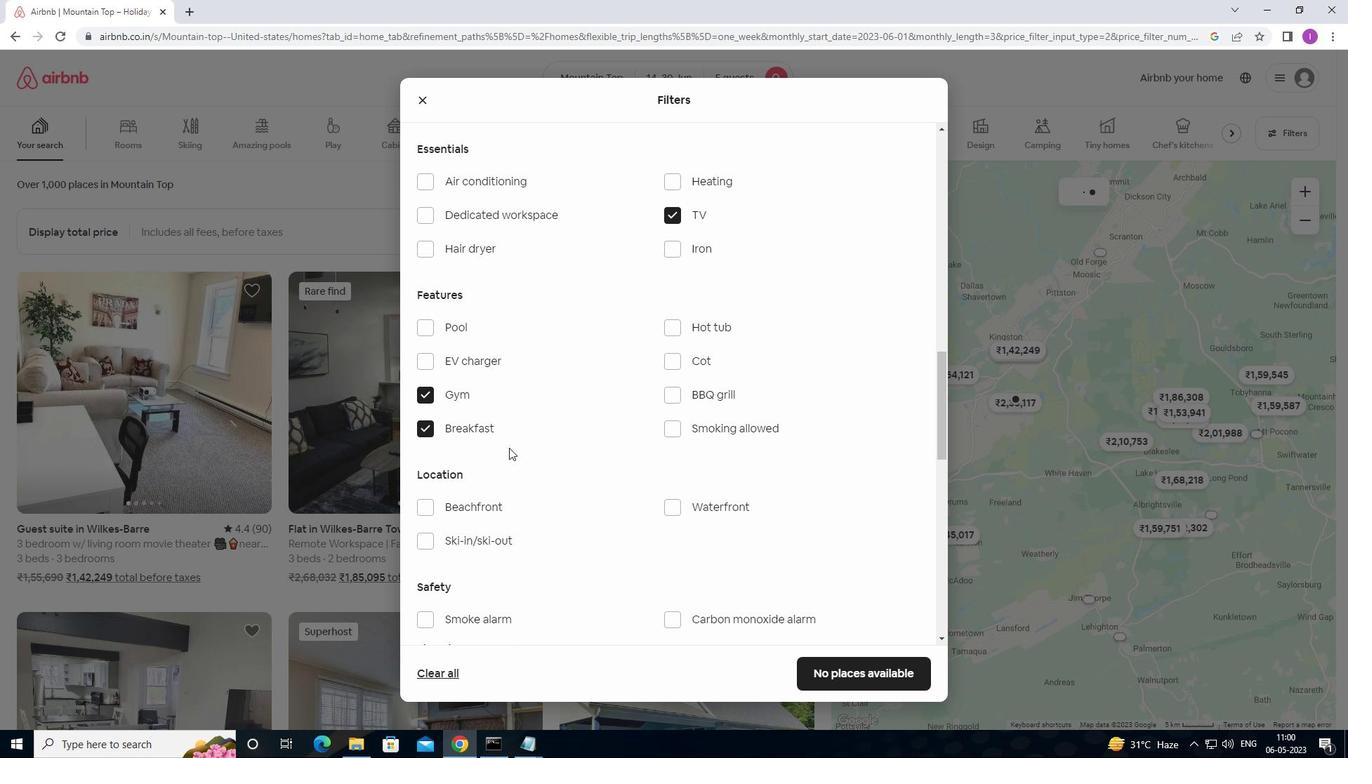 
Action: Mouse scrolled (510, 447) with delta (0, 0)
Screenshot: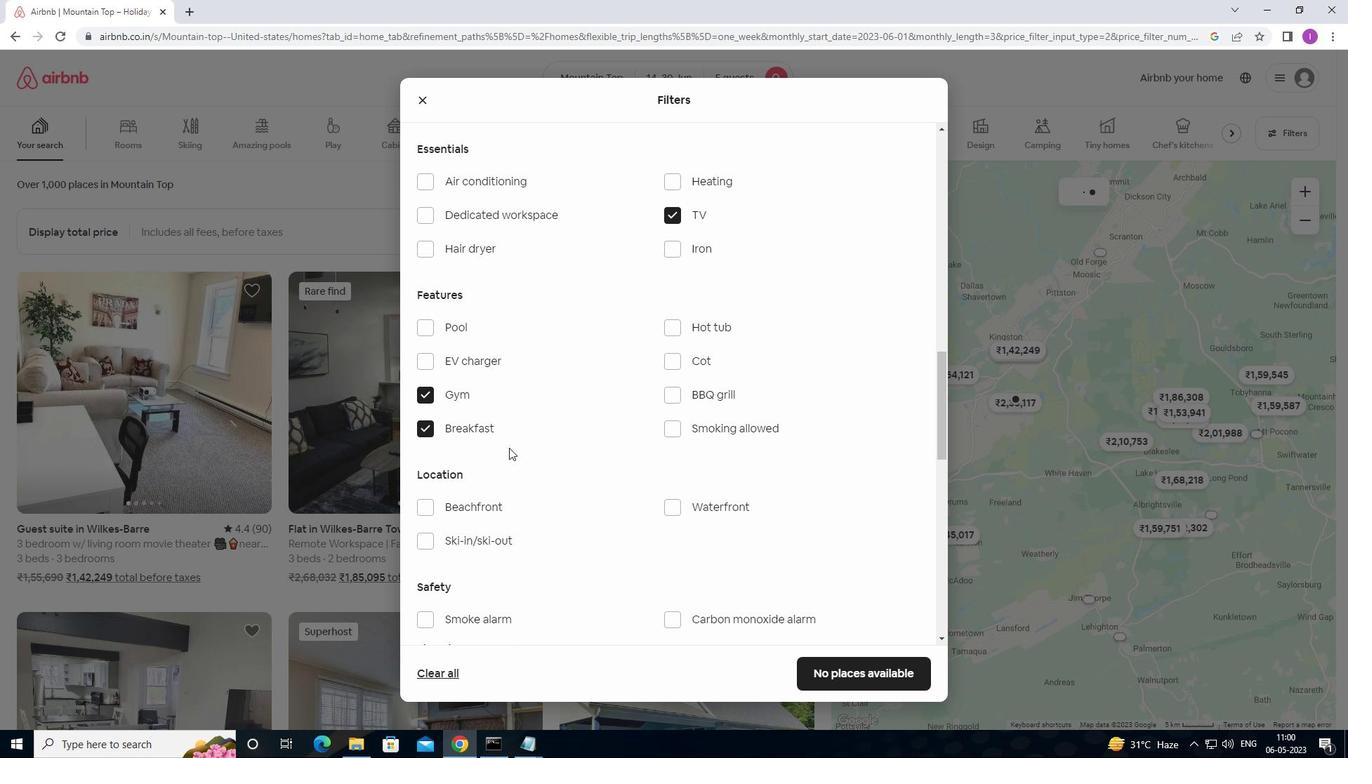 
Action: Mouse scrolled (510, 447) with delta (0, 0)
Screenshot: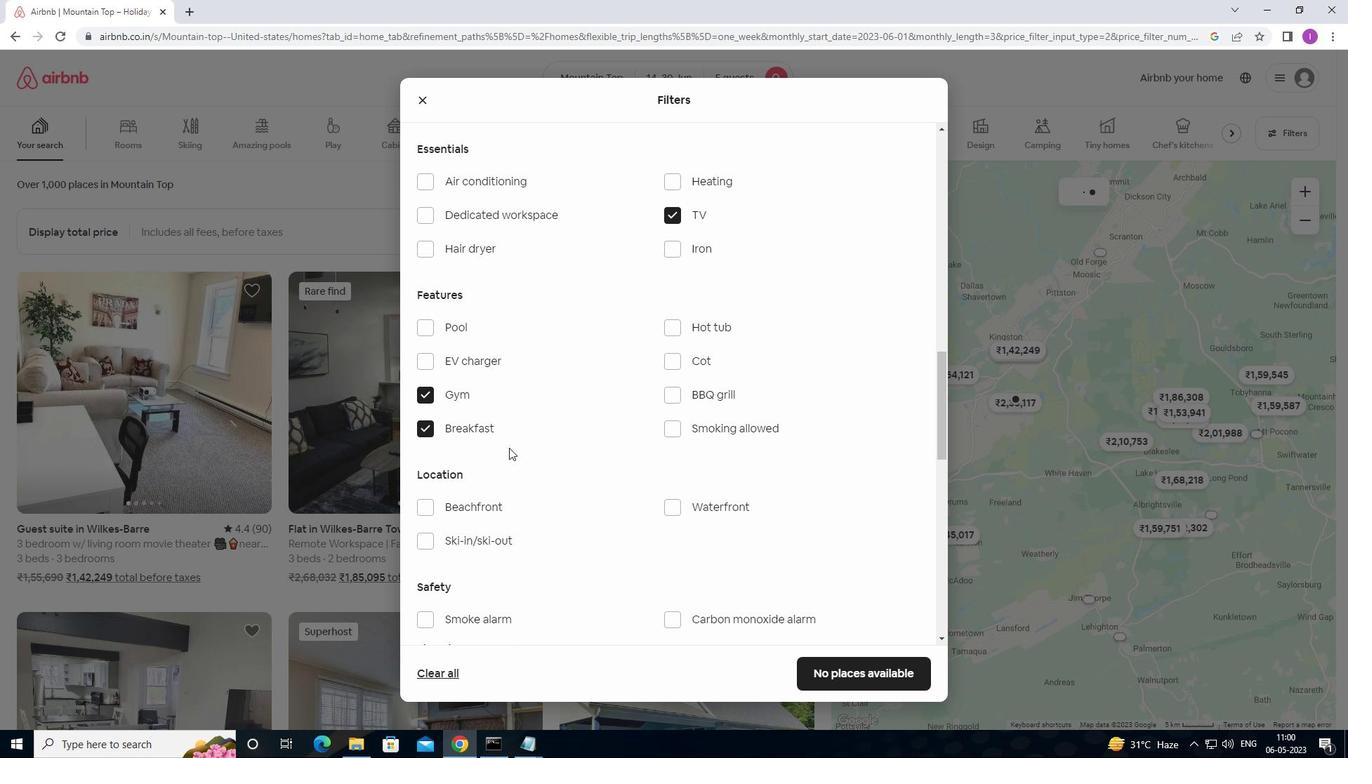 
Action: Mouse moved to (513, 446)
Screenshot: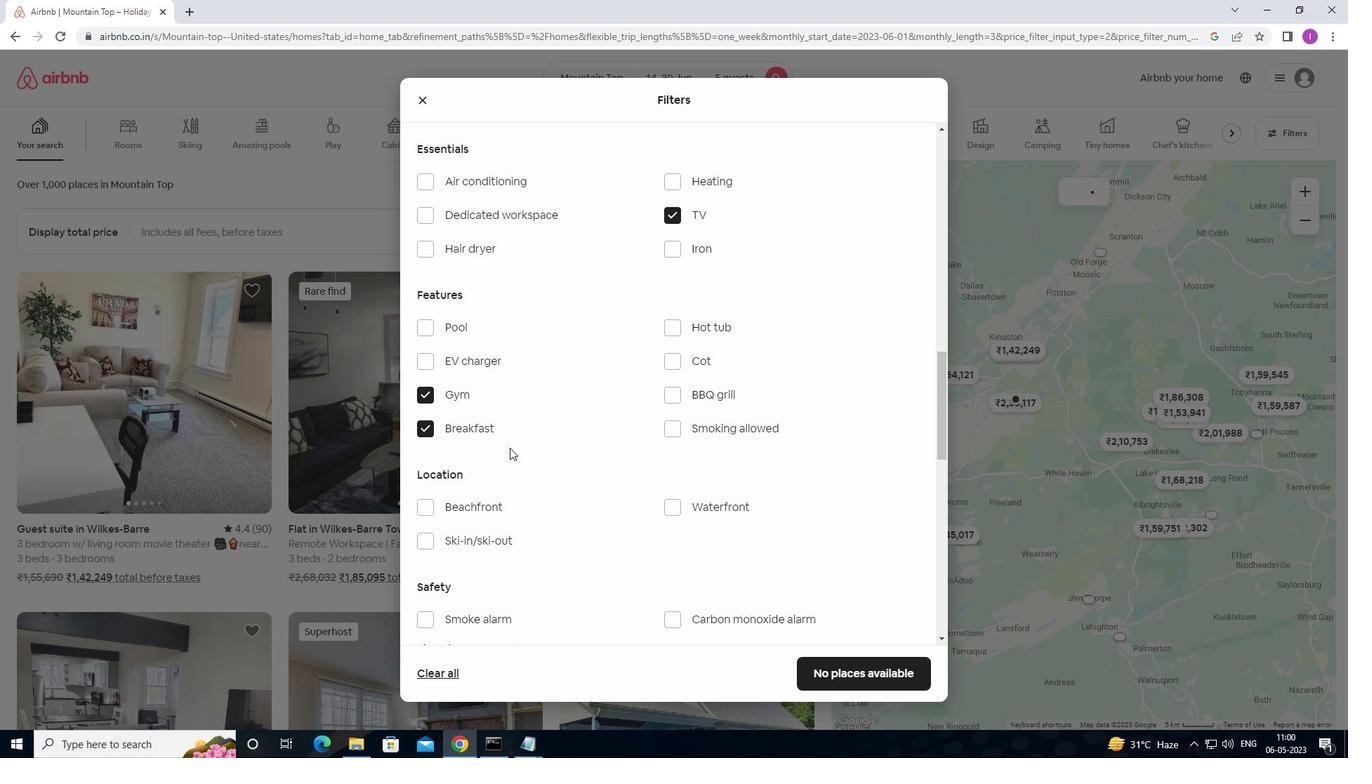 
Action: Mouse scrolled (513, 445) with delta (0, 0)
Screenshot: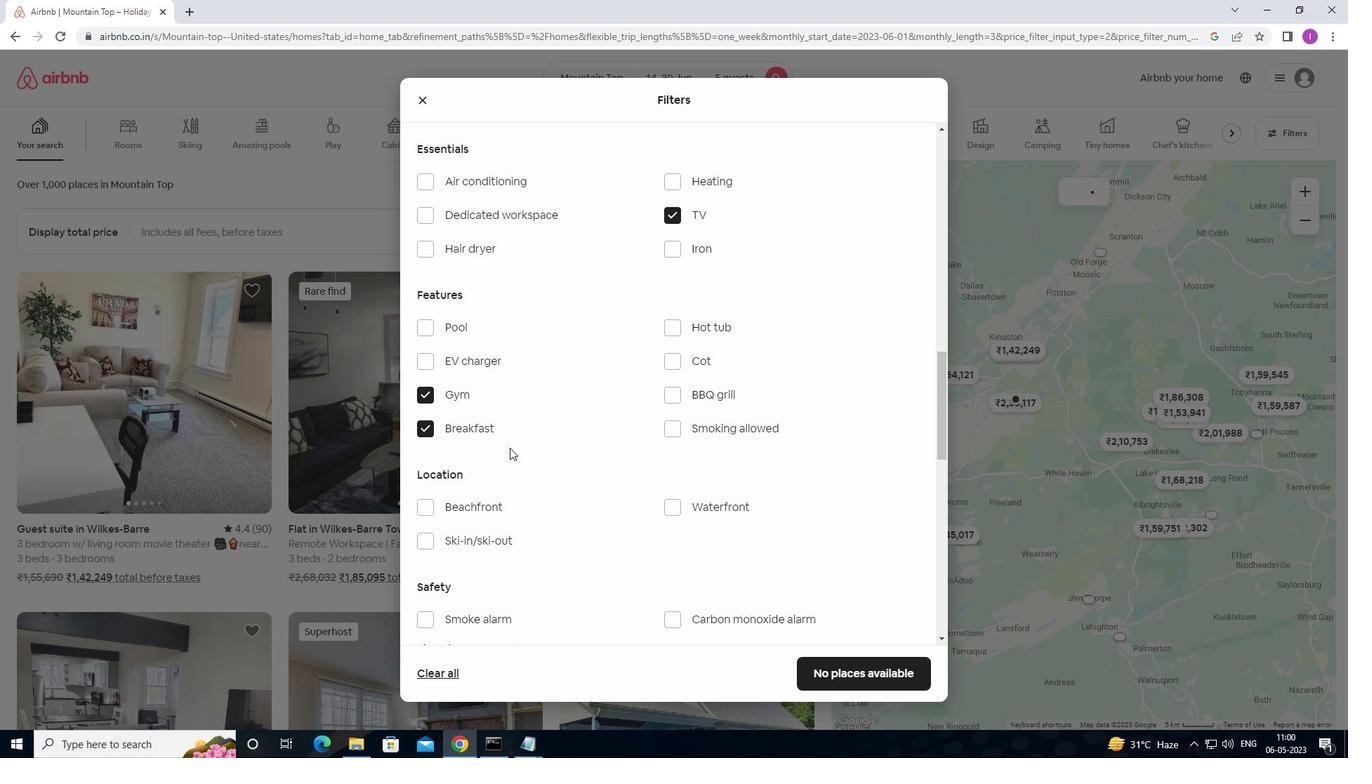 
Action: Mouse moved to (887, 526)
Screenshot: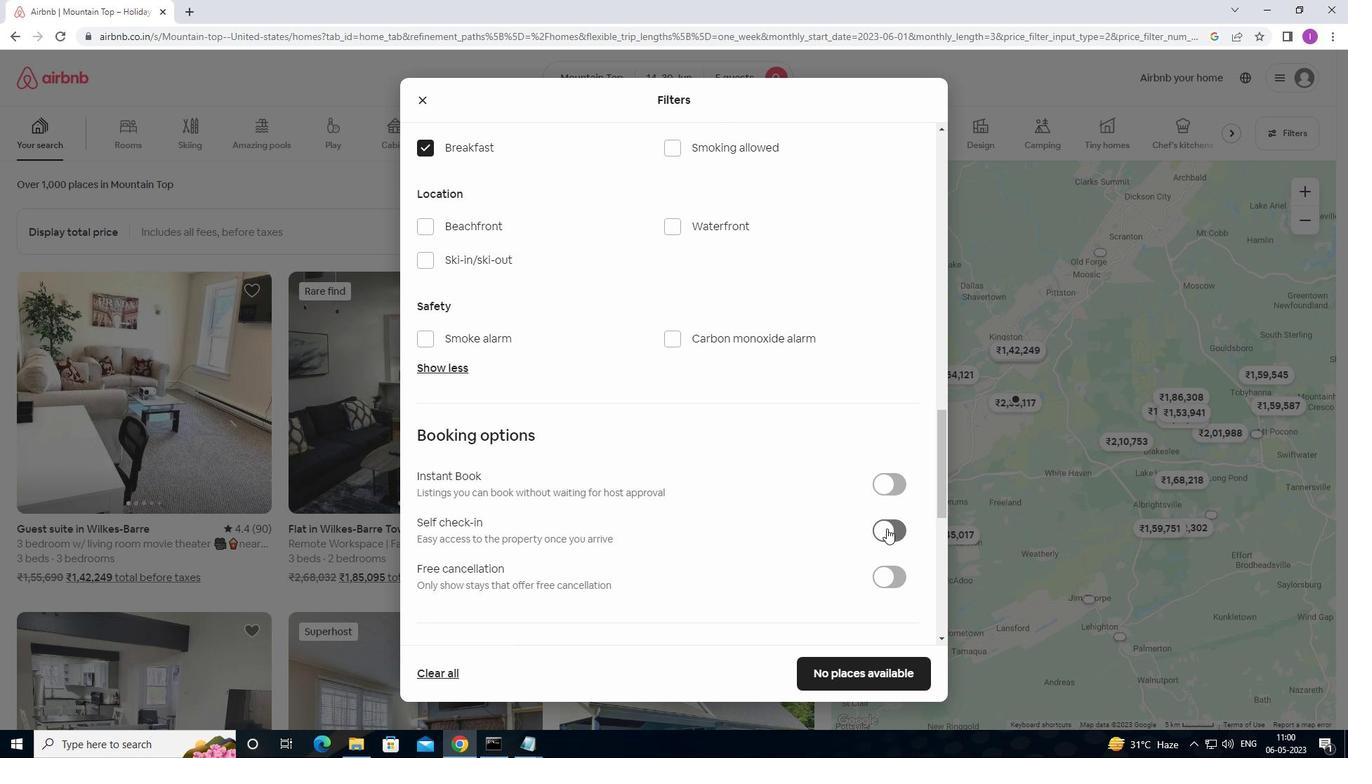 
Action: Mouse pressed left at (887, 526)
Screenshot: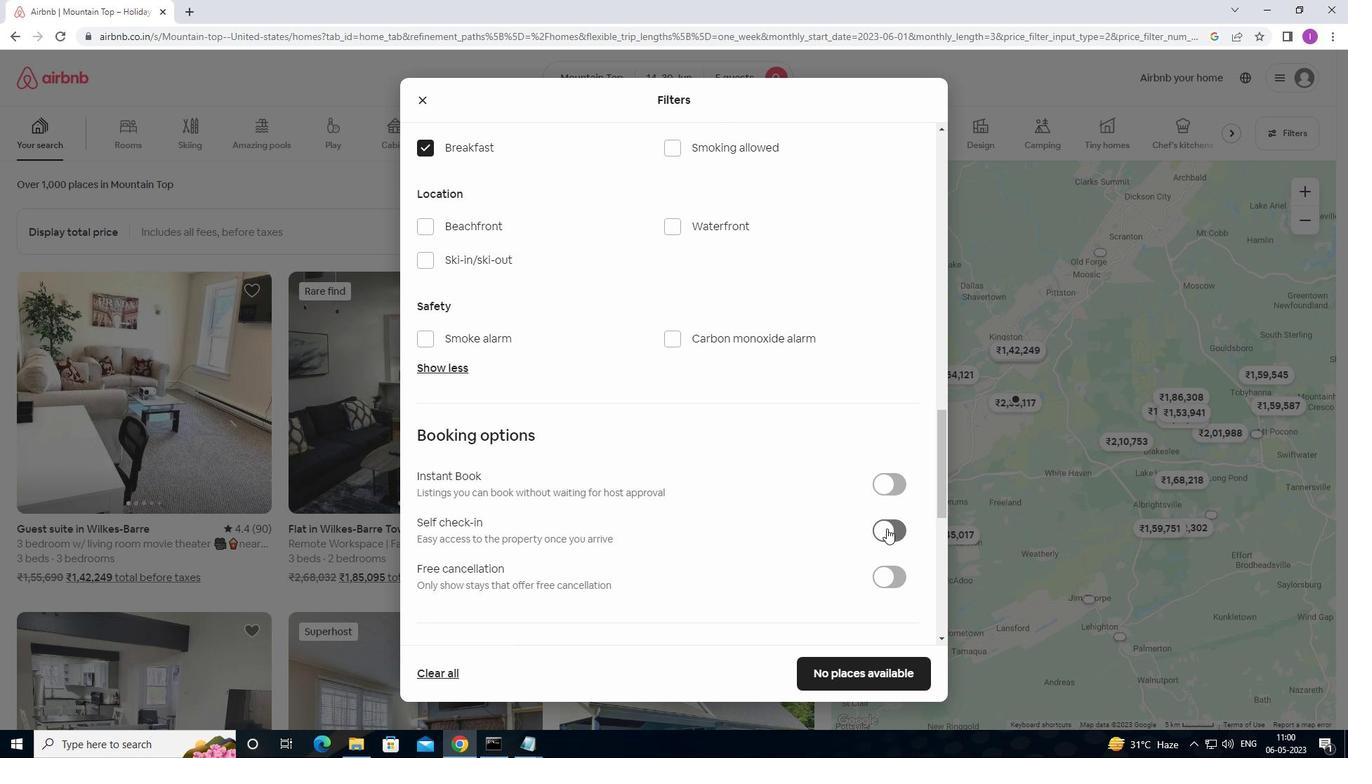 
Action: Mouse moved to (638, 533)
Screenshot: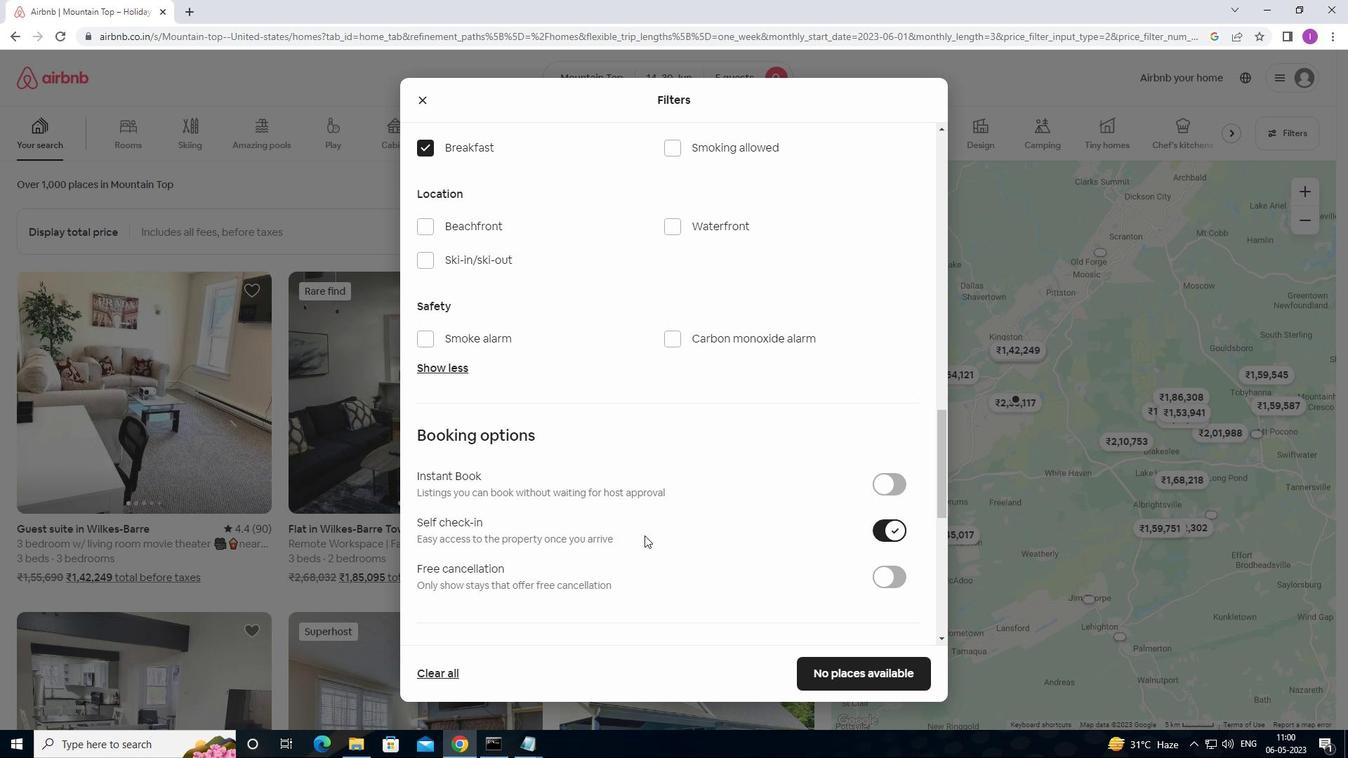 
Action: Mouse scrolled (638, 532) with delta (0, 0)
Screenshot: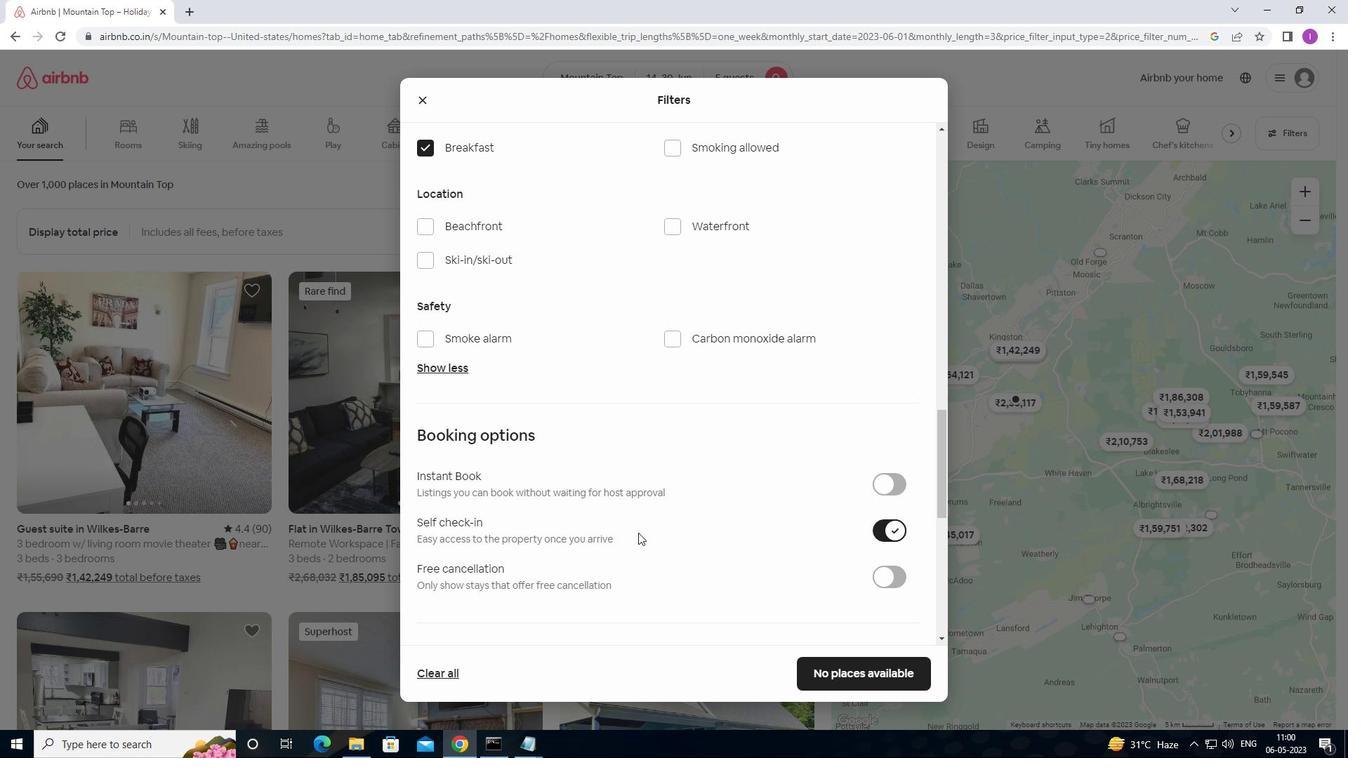
Action: Mouse scrolled (638, 532) with delta (0, 0)
Screenshot: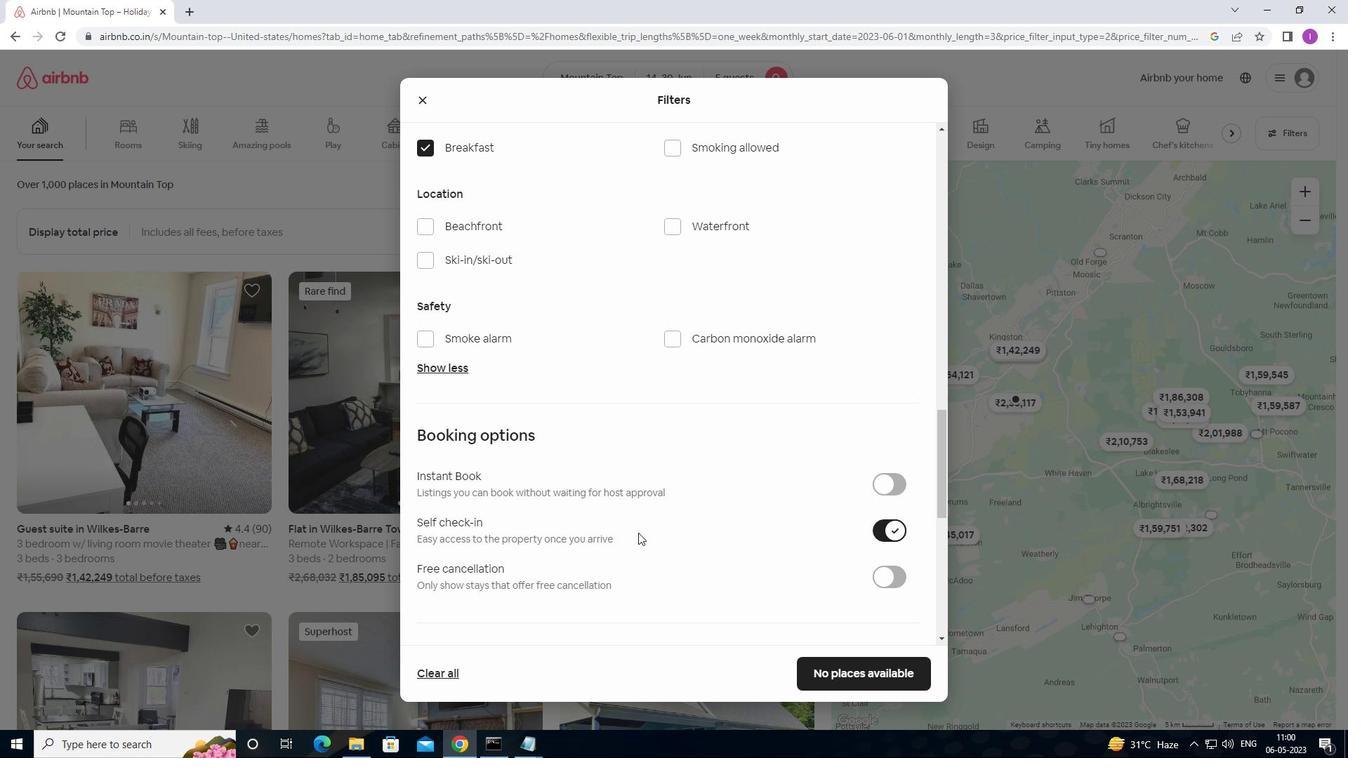 
Action: Mouse scrolled (638, 532) with delta (0, 0)
Screenshot: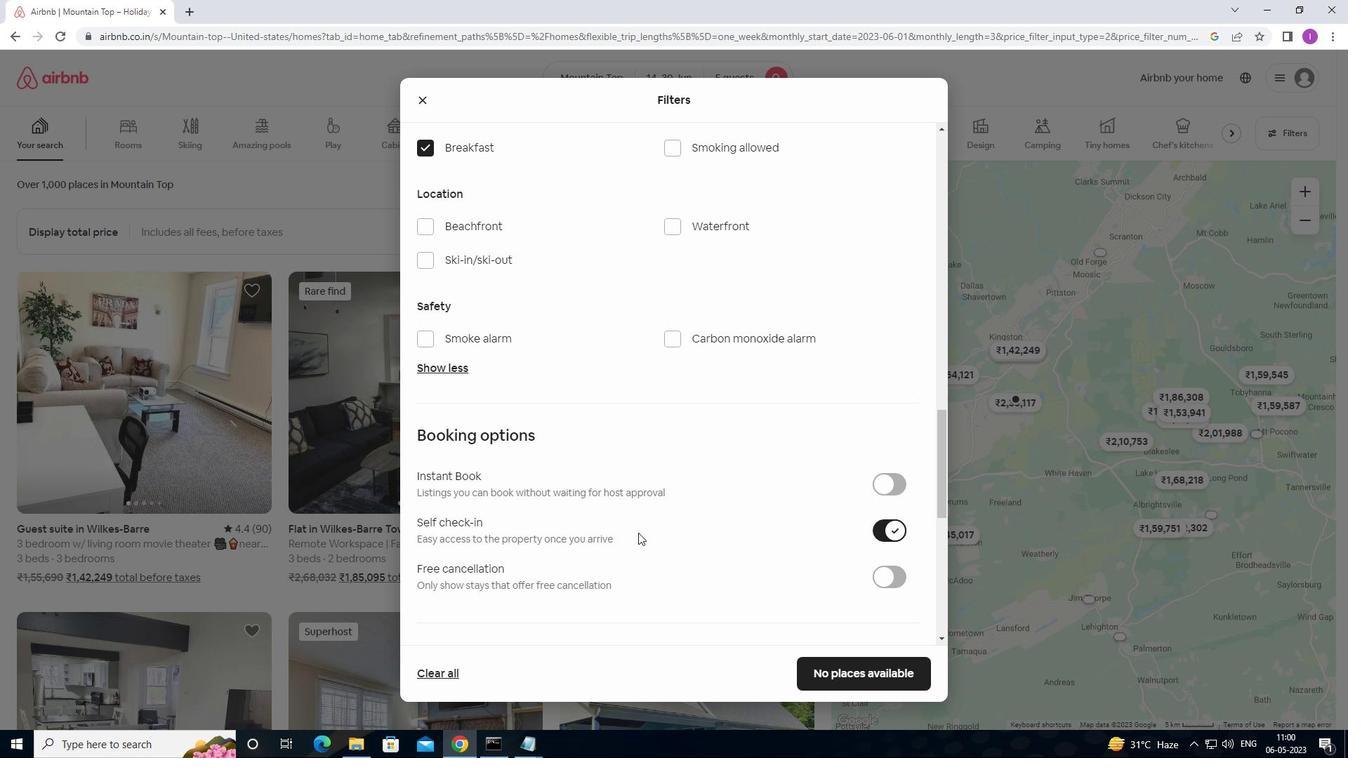 
Action: Mouse scrolled (638, 532) with delta (0, 0)
Screenshot: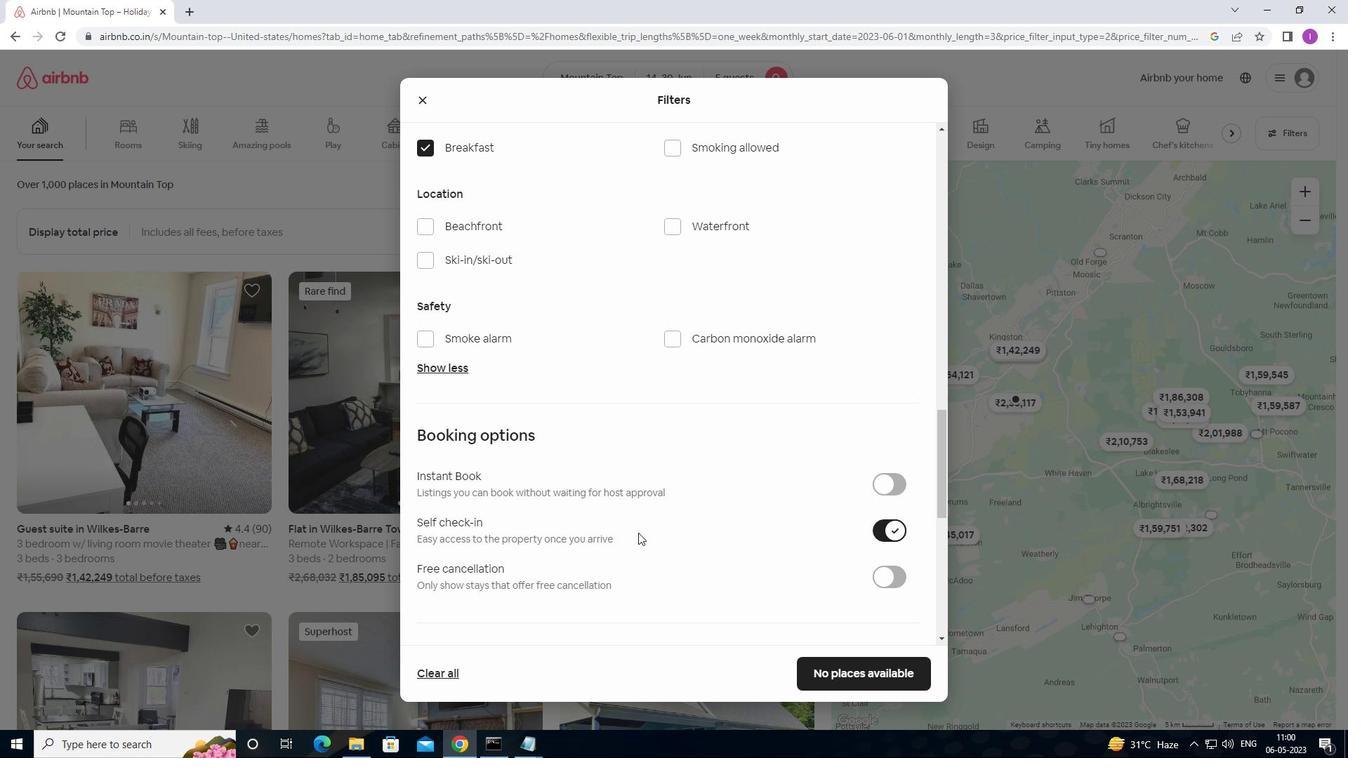 
Action: Mouse moved to (629, 533)
Screenshot: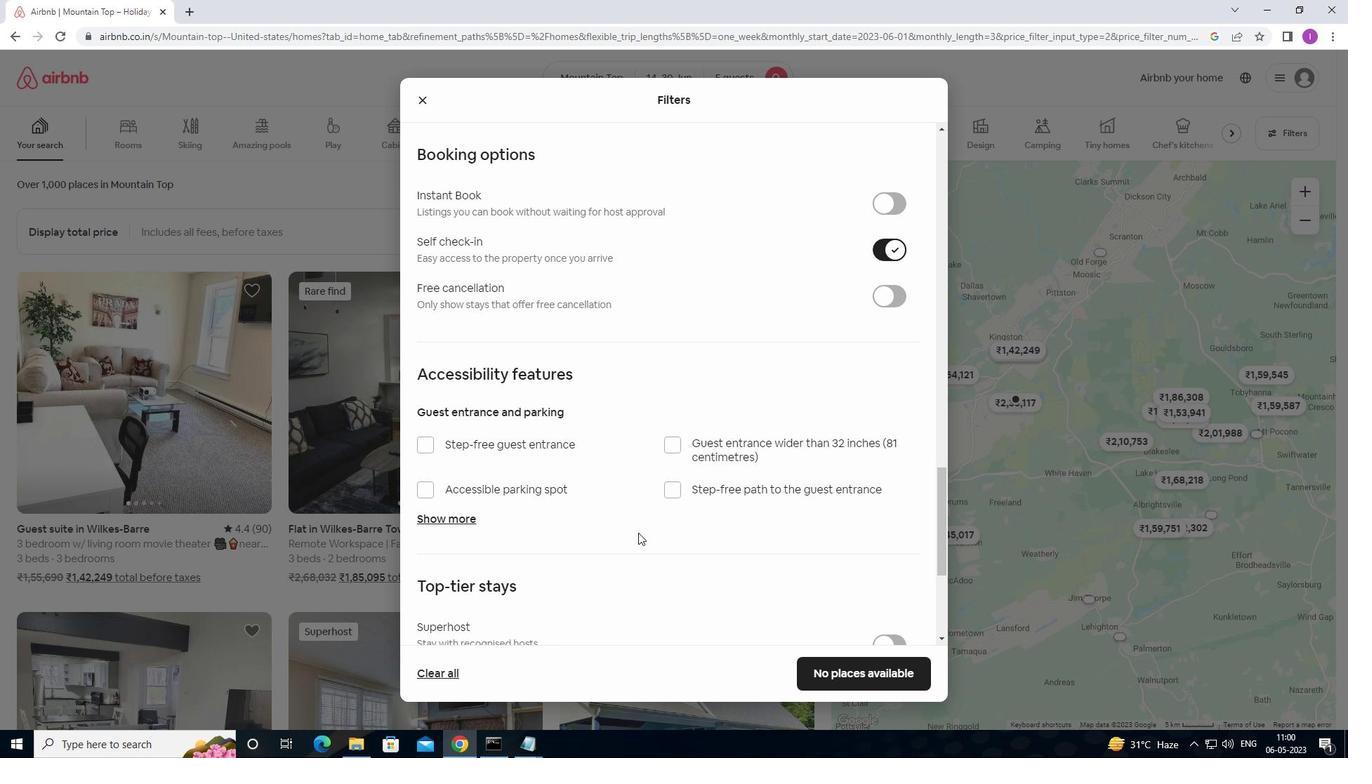 
Action: Mouse scrolled (629, 532) with delta (0, 0)
Screenshot: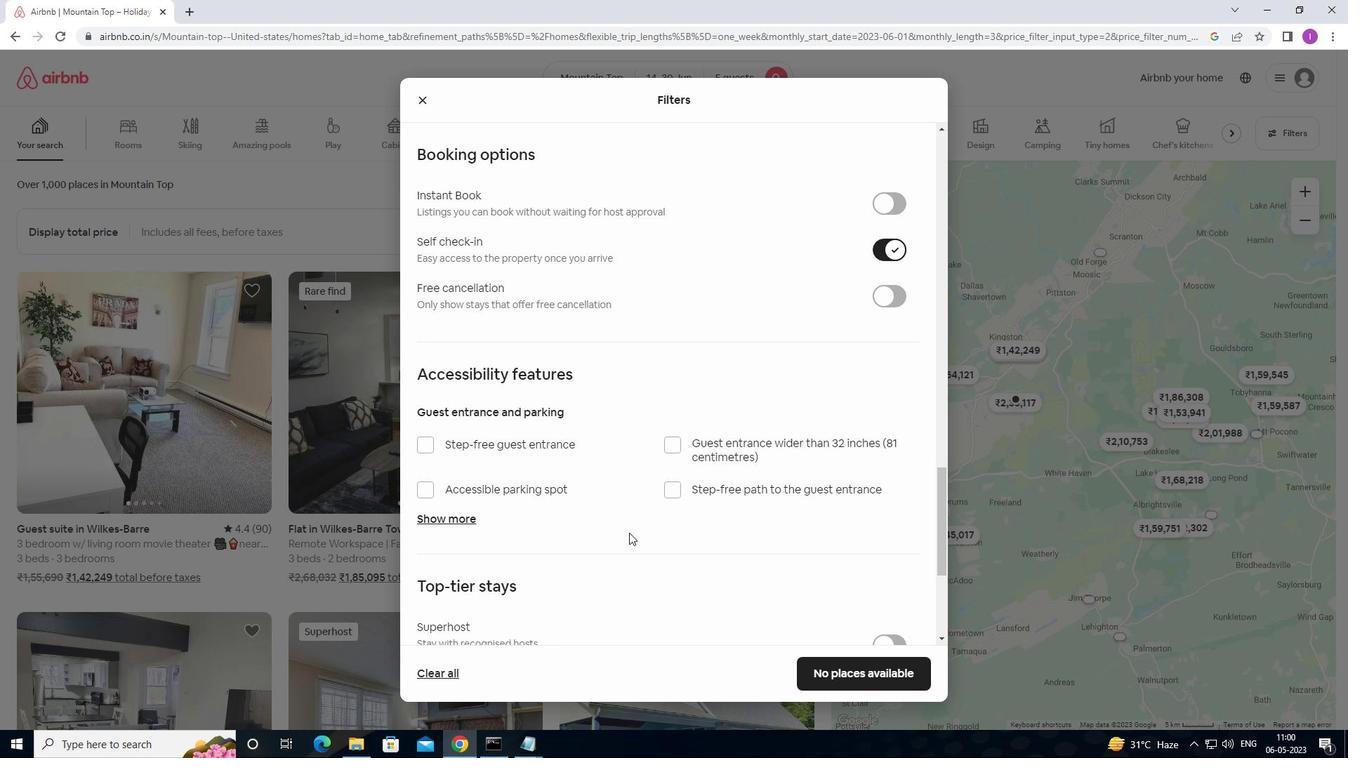 
Action: Mouse scrolled (629, 532) with delta (0, 0)
Screenshot: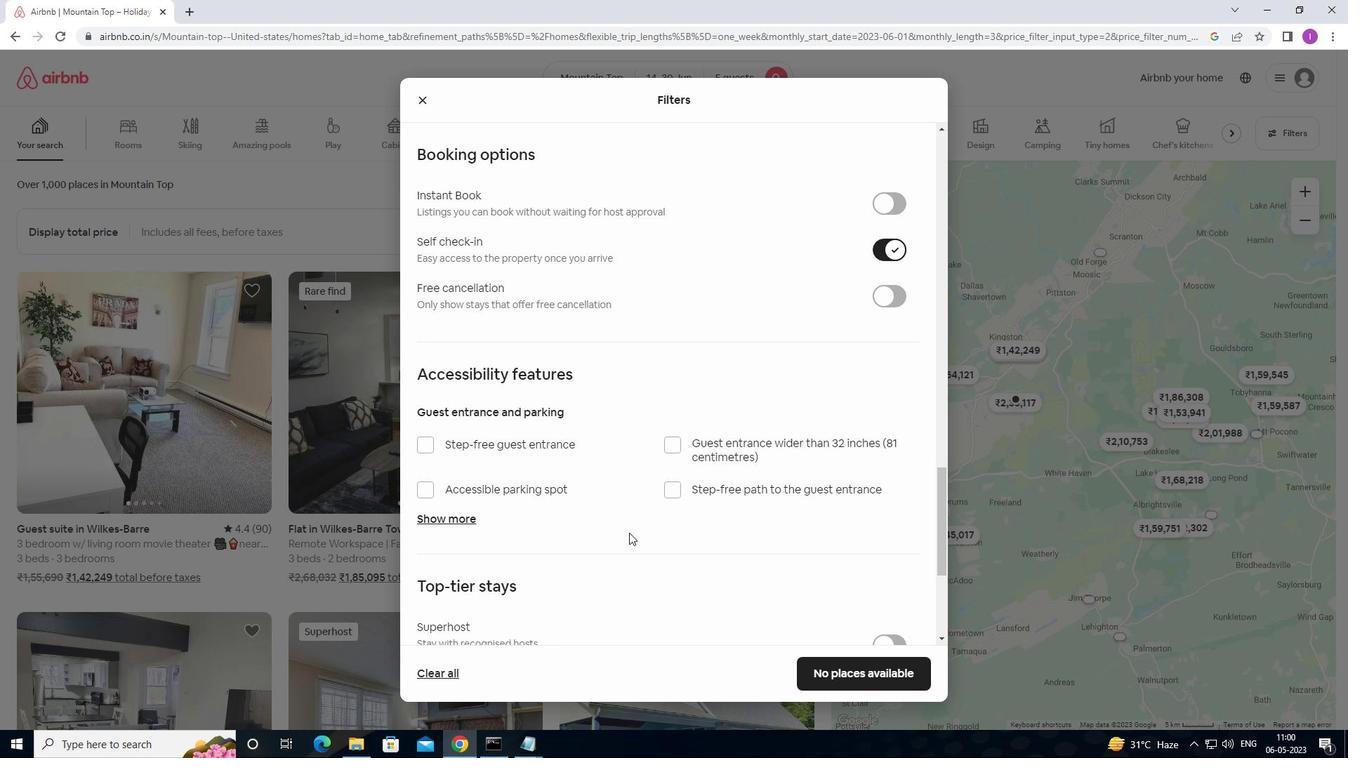 
Action: Mouse scrolled (629, 532) with delta (0, 0)
Screenshot: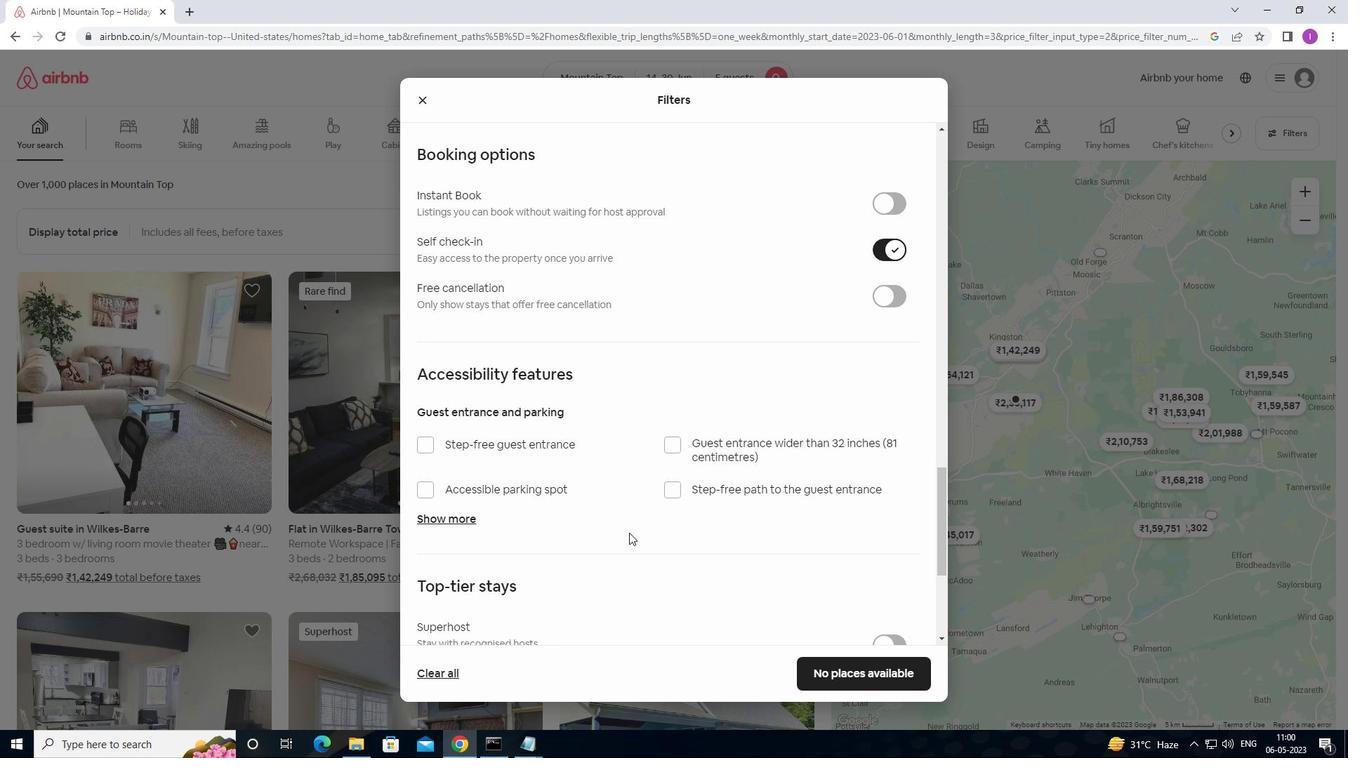 
Action: Mouse moved to (617, 533)
Screenshot: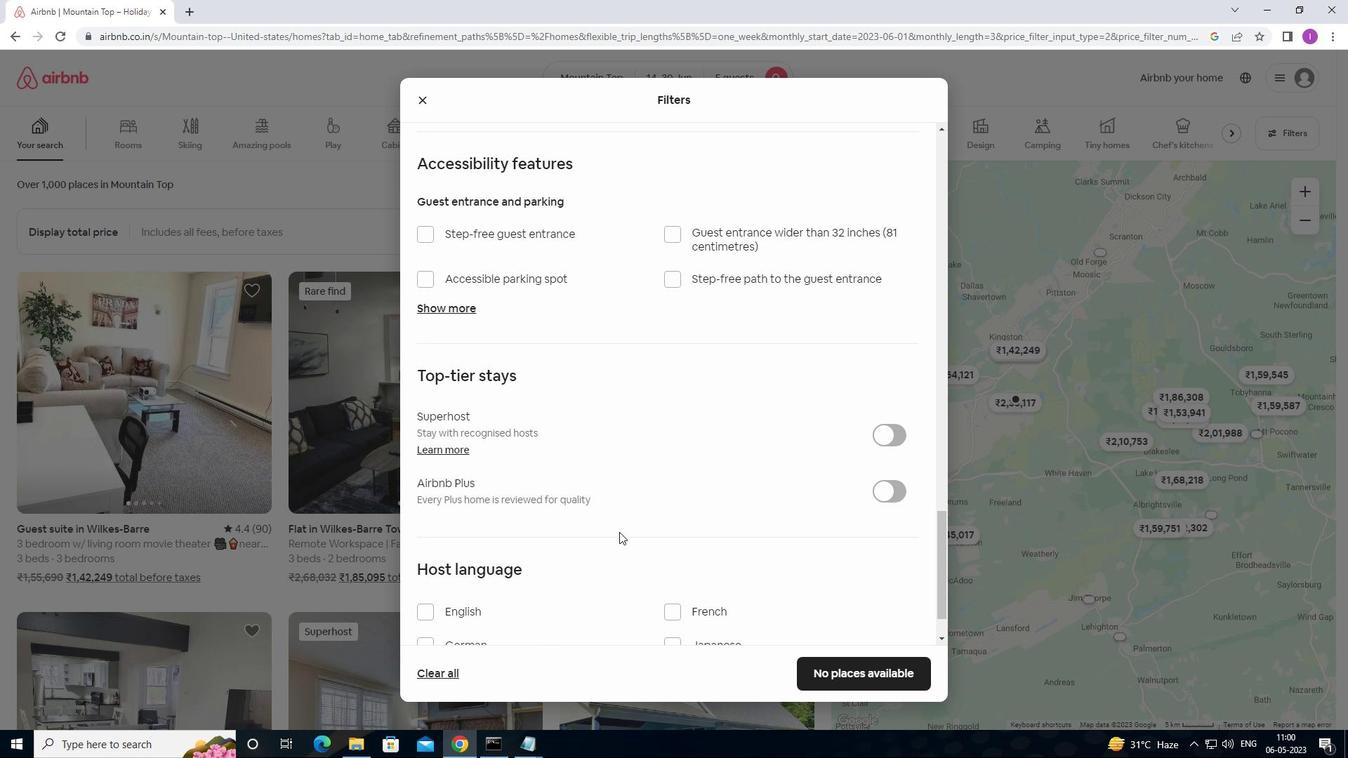 
Action: Mouse scrolled (617, 533) with delta (0, 0)
Screenshot: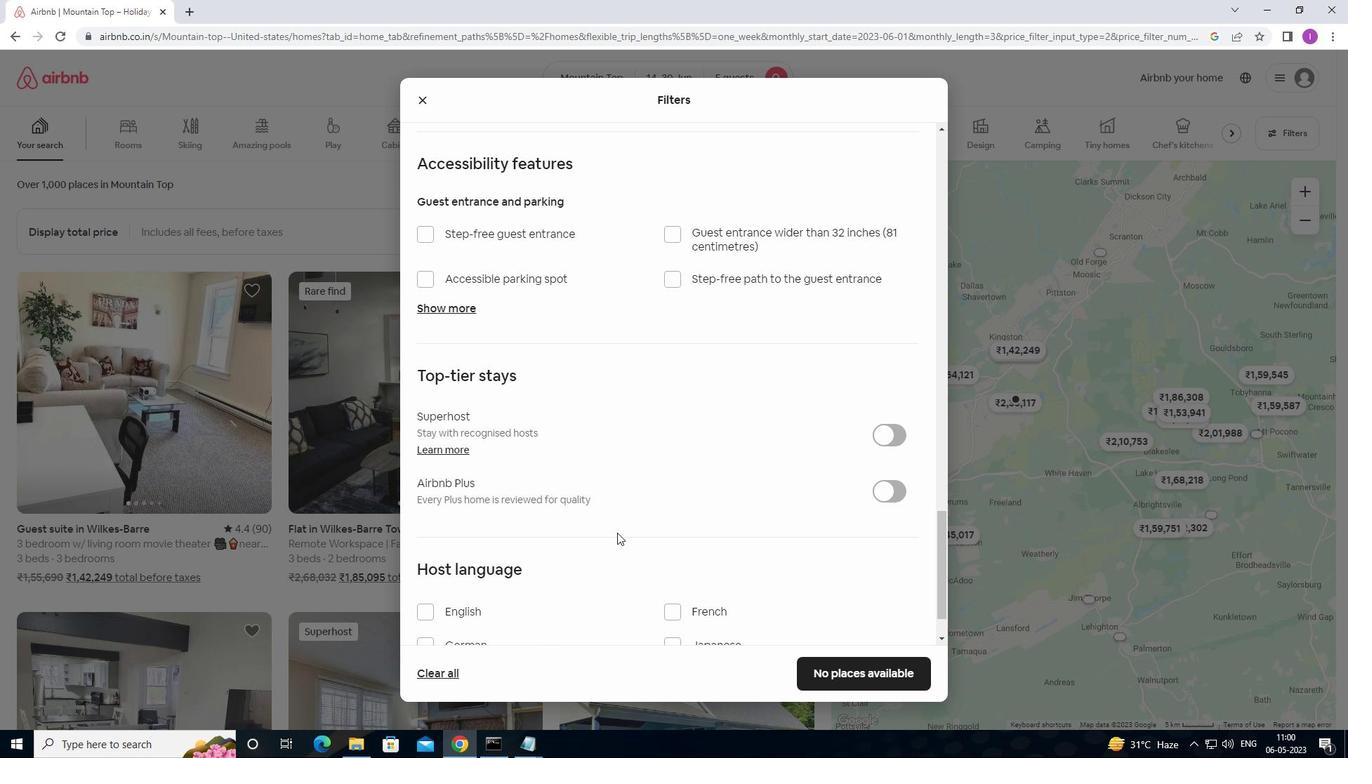 
Action: Mouse scrolled (617, 533) with delta (0, 0)
Screenshot: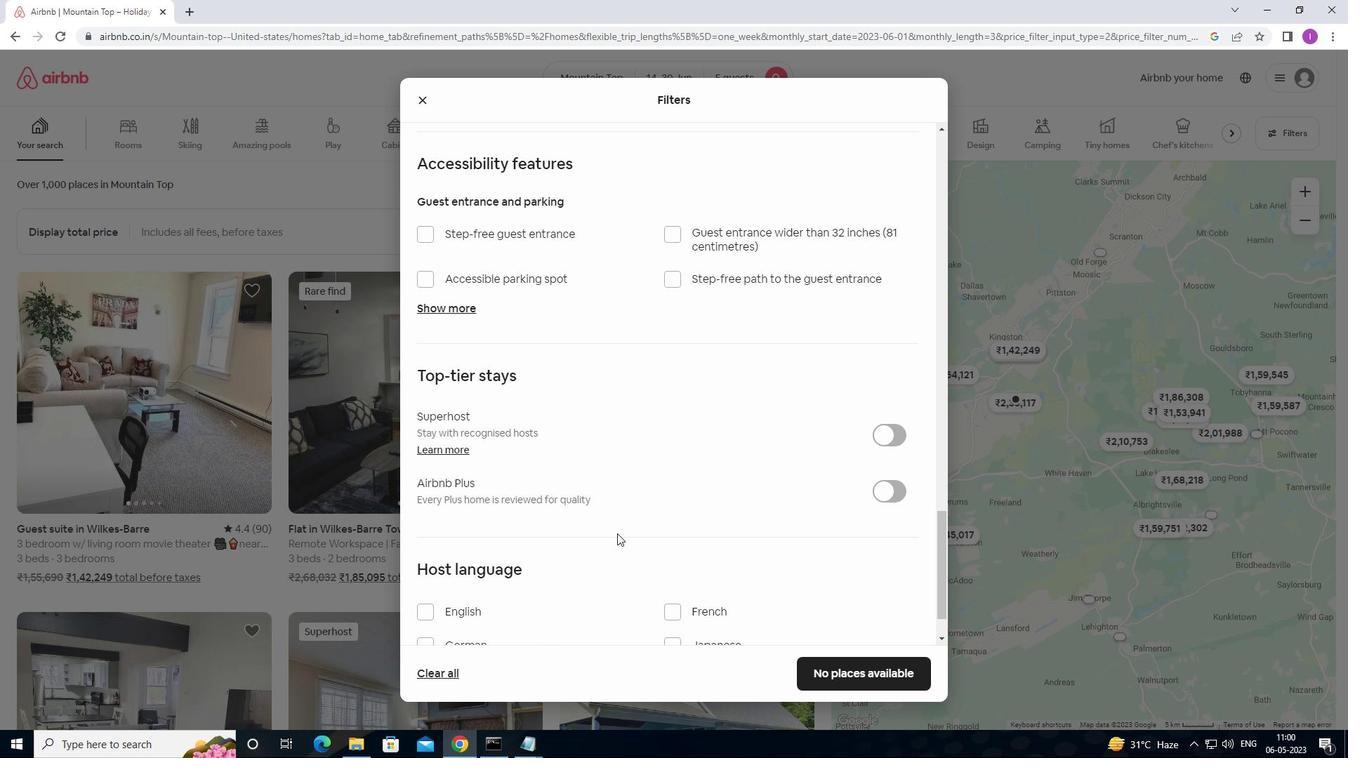 
Action: Mouse scrolled (617, 533) with delta (0, 0)
Screenshot: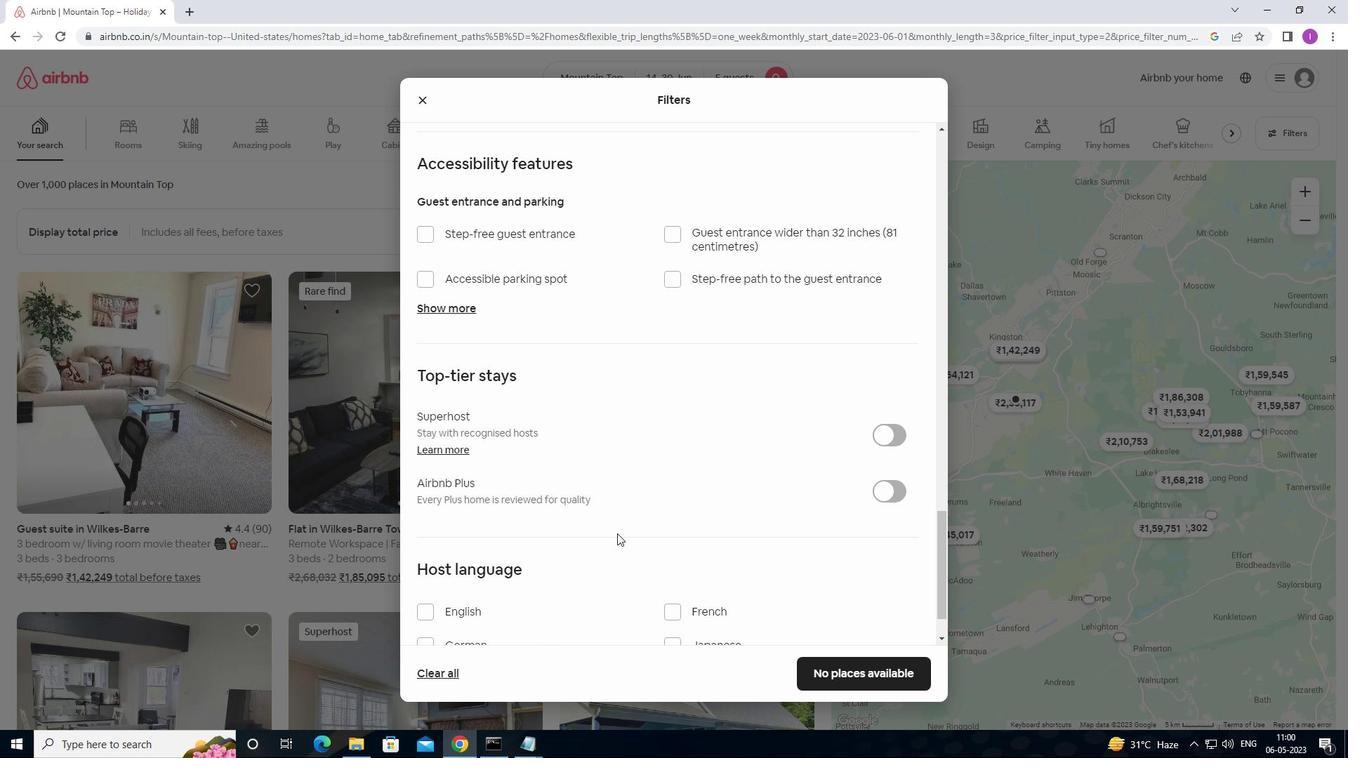 
Action: Mouse moved to (427, 549)
Screenshot: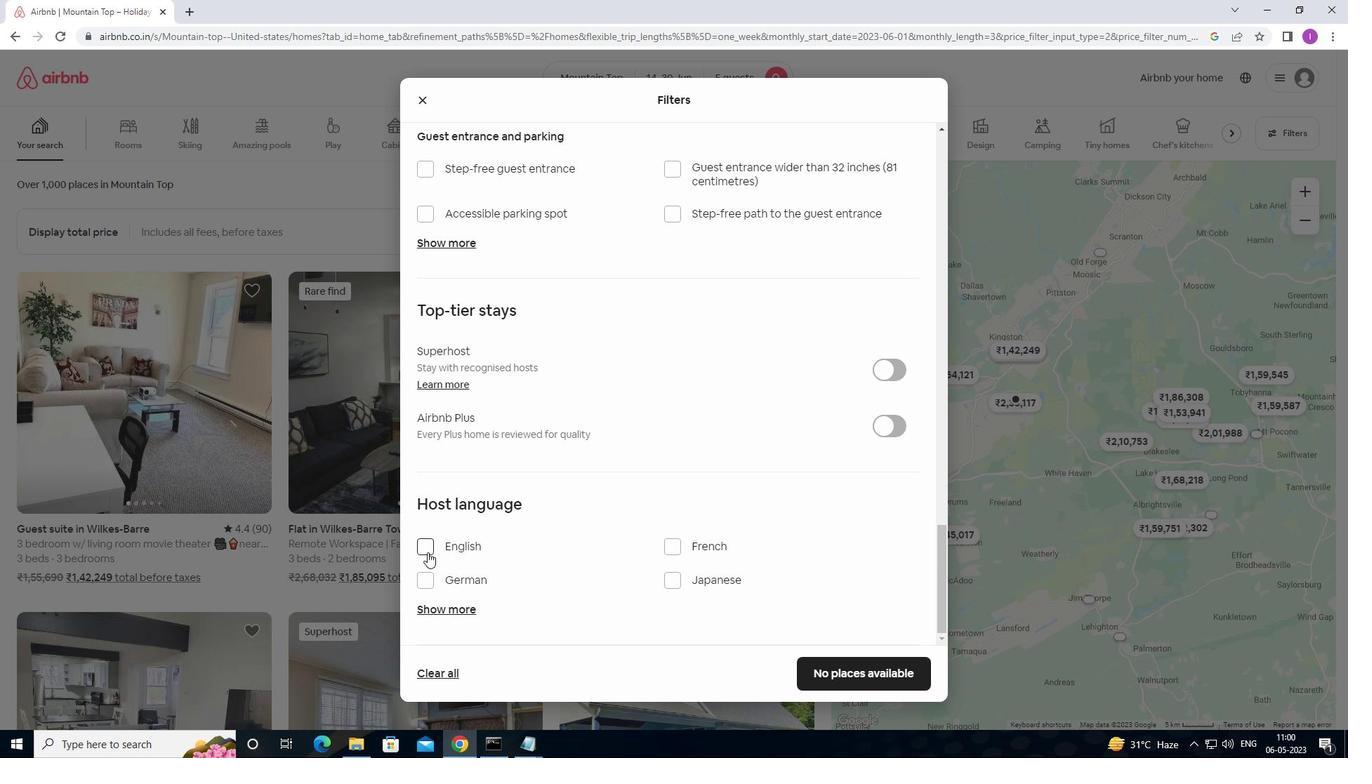 
Action: Mouse pressed left at (427, 549)
Screenshot: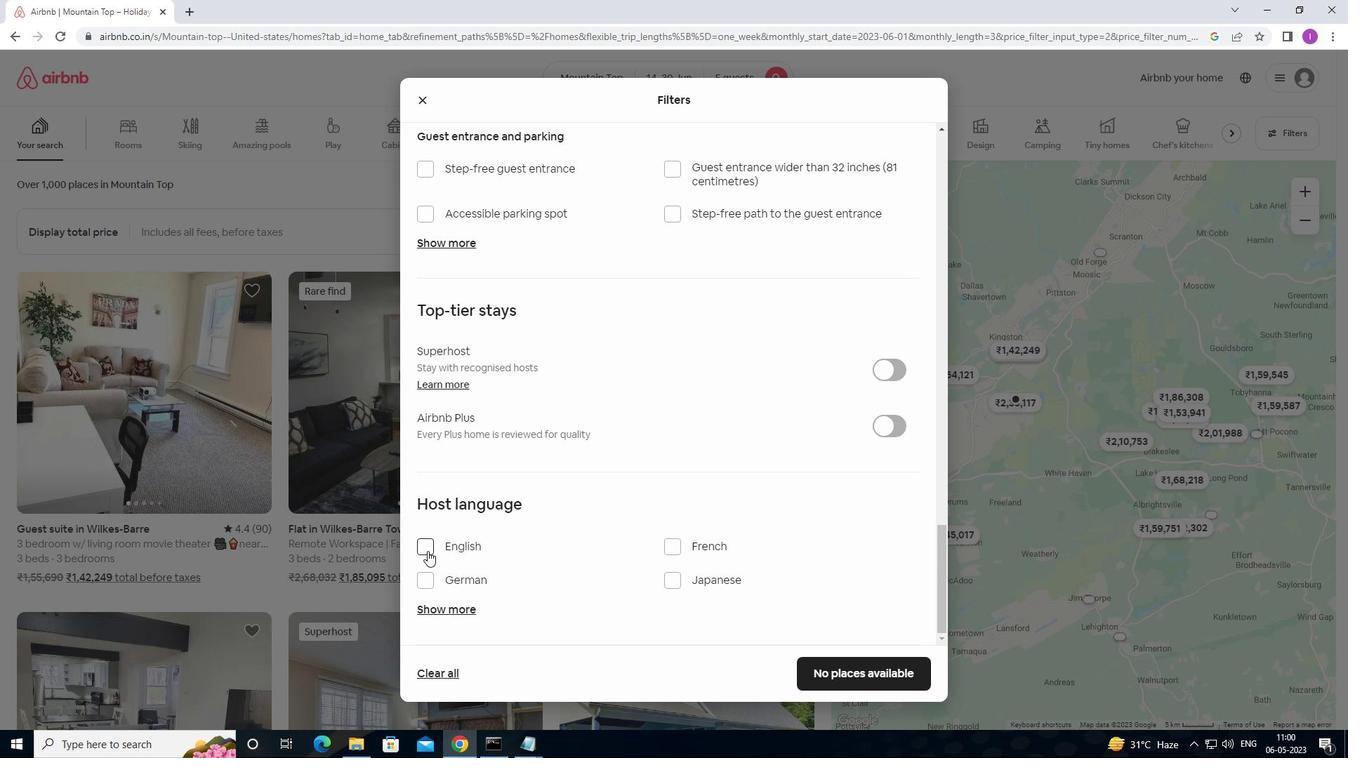 
Action: Mouse moved to (852, 674)
Screenshot: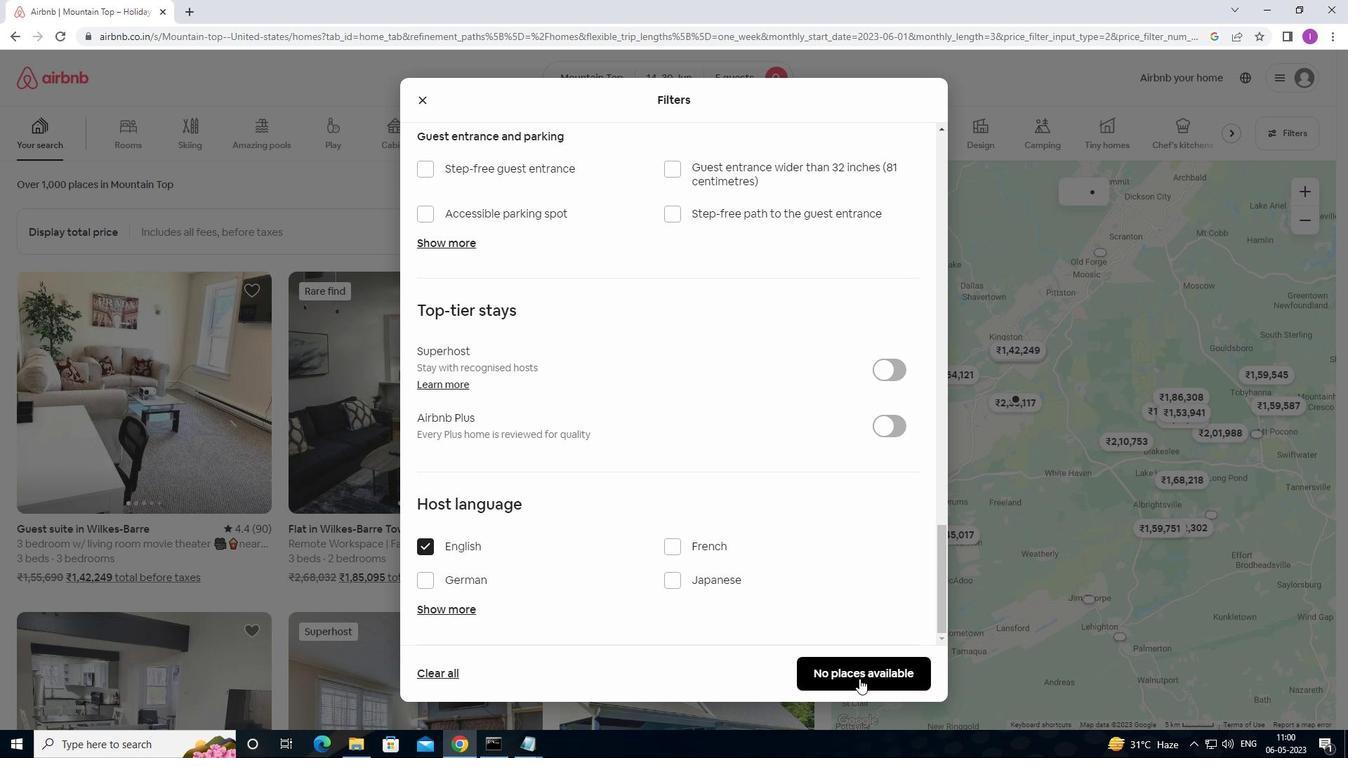 
Action: Mouse pressed left at (852, 674)
Screenshot: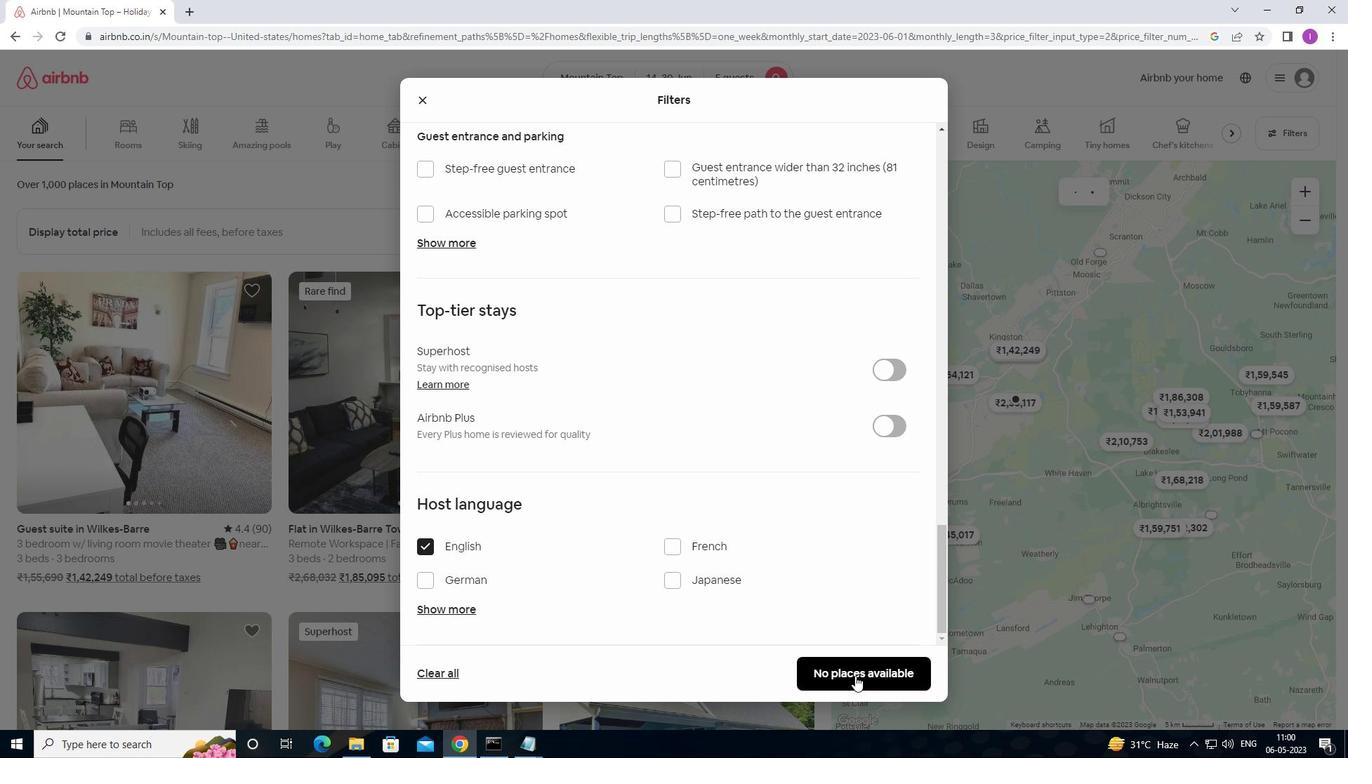 
Action: Mouse moved to (592, 197)
Screenshot: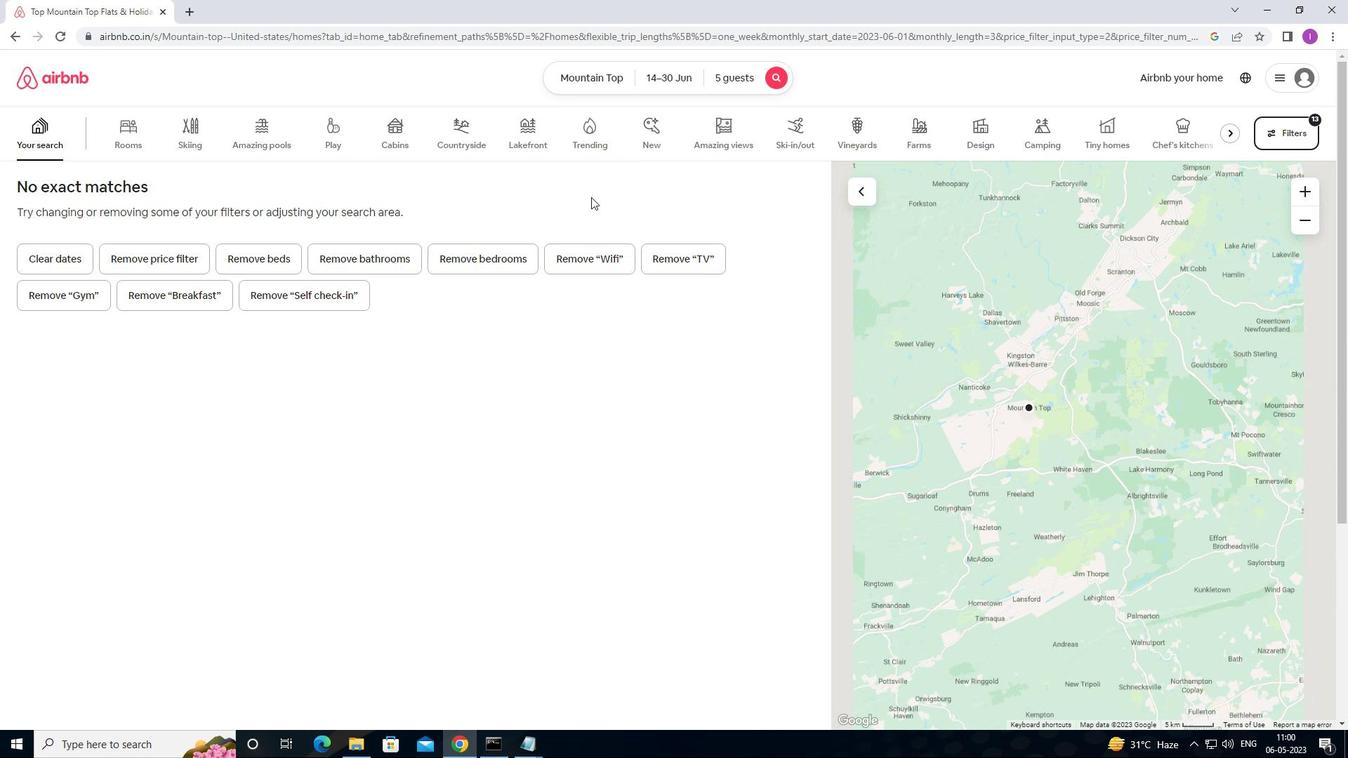 
